 Task: In the event  named  Third Networking Breakfast Event, Set a range of dates when you can accept meetings  '18 Jul â€" 5 Aug 2023'. Select a duration of  60 min. Select working hours  	_x000D_
MON- SAT 10:30am â€" 6:00pm. Add time before or after your events  as 15 min. Set the frequency of available time slots for invitees as  10 min. Set the minimum notice period and maximum events allowed per day as  170 hours and 2. , logged in from the account softage.4@softage.net and add another guest for the event, softage.5@softage.net
Action: Mouse moved to (311, 183)
Screenshot: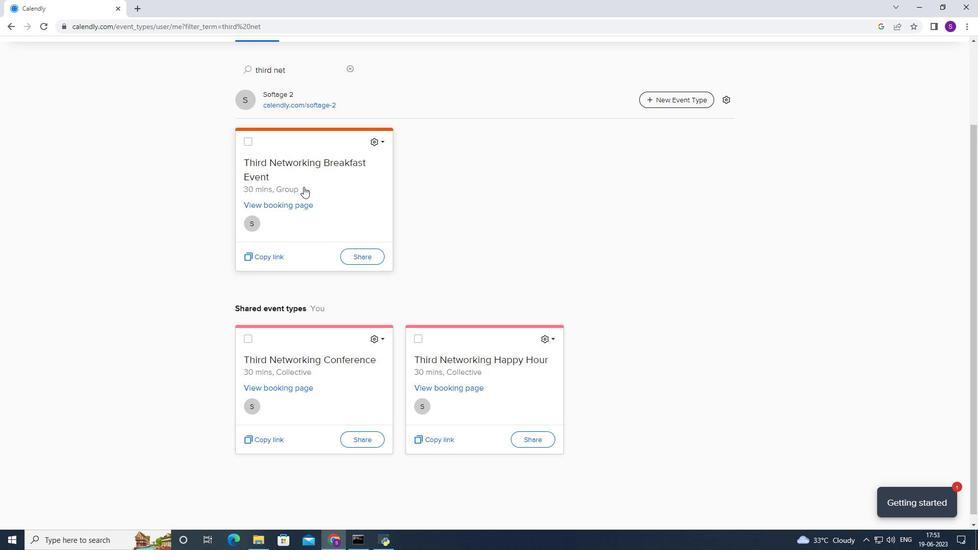 
Action: Mouse pressed right at (311, 183)
Screenshot: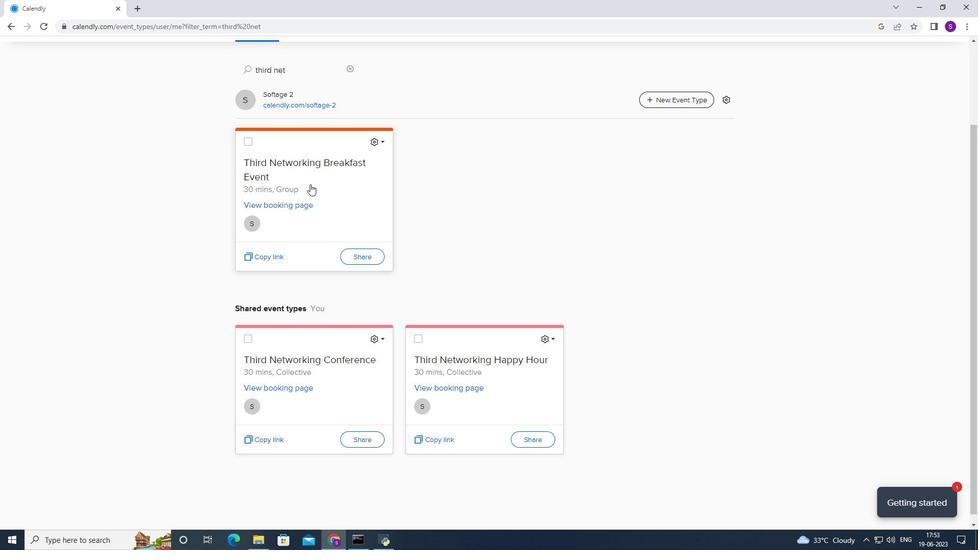 
Action: Mouse moved to (296, 158)
Screenshot: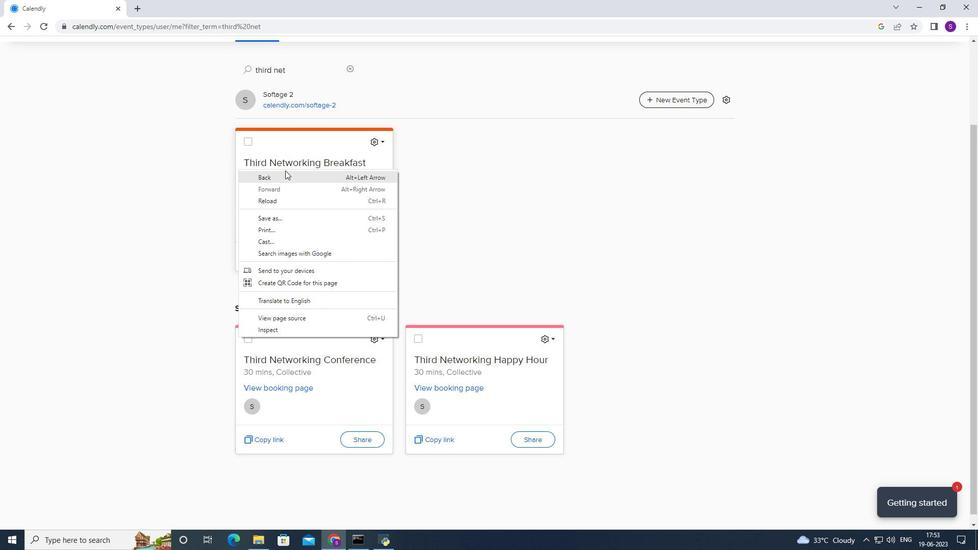 
Action: Mouse pressed left at (296, 158)
Screenshot: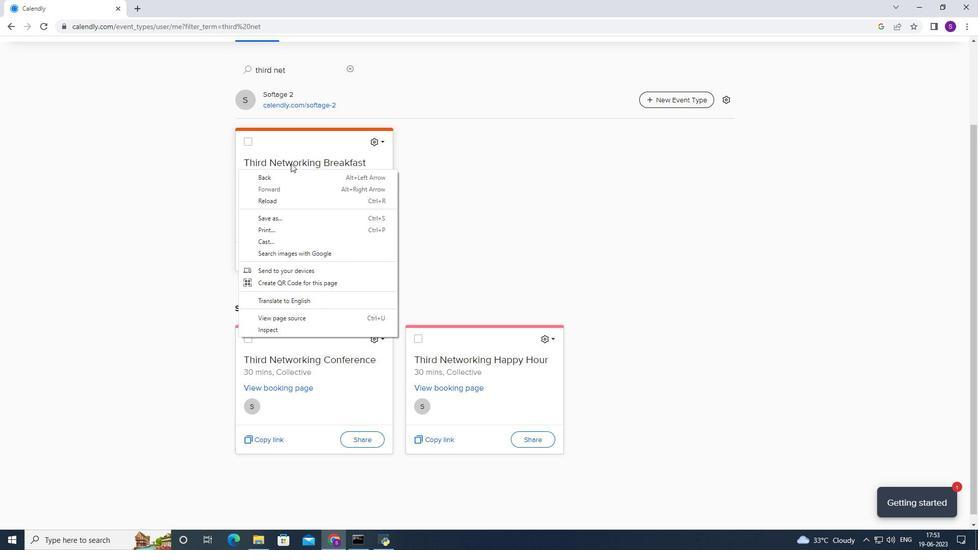 
Action: Mouse moved to (340, 215)
Screenshot: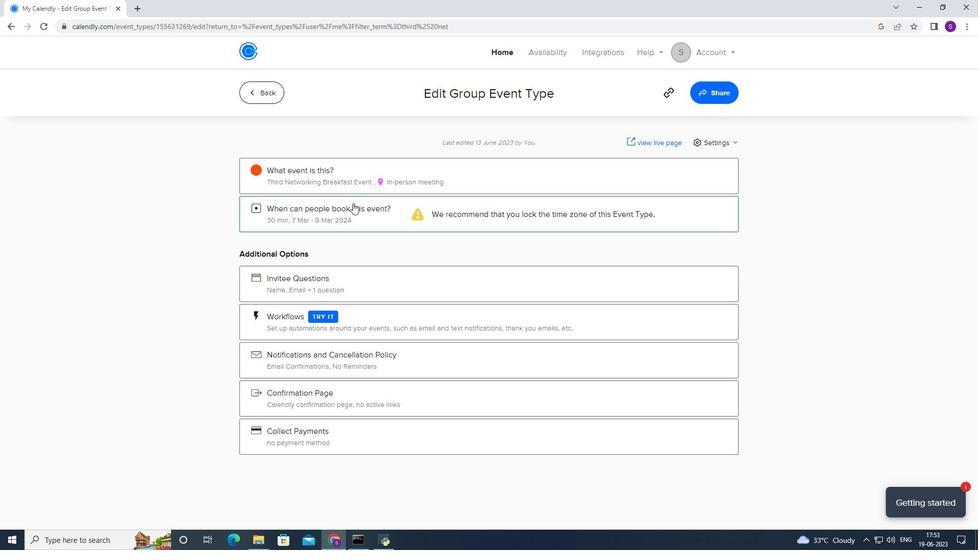 
Action: Mouse pressed left at (340, 215)
Screenshot: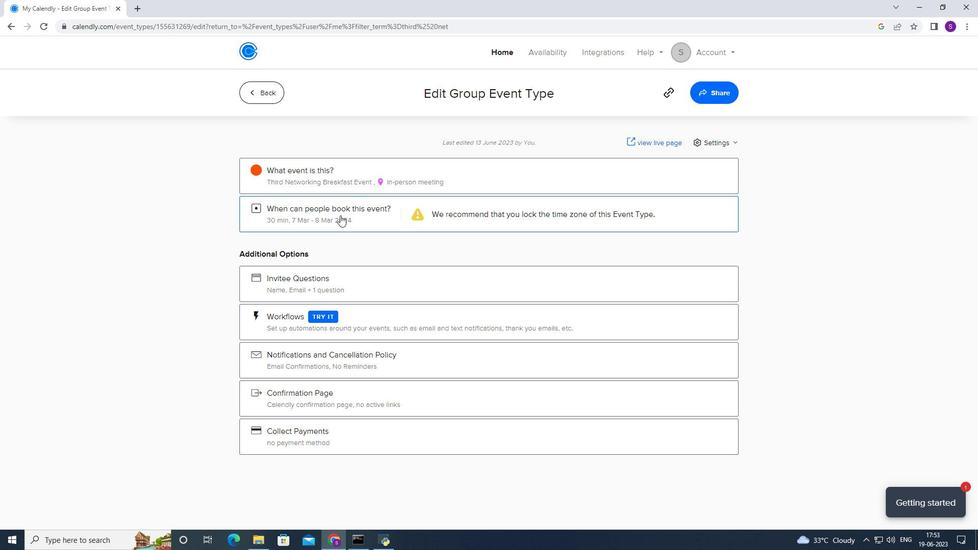
Action: Mouse moved to (369, 341)
Screenshot: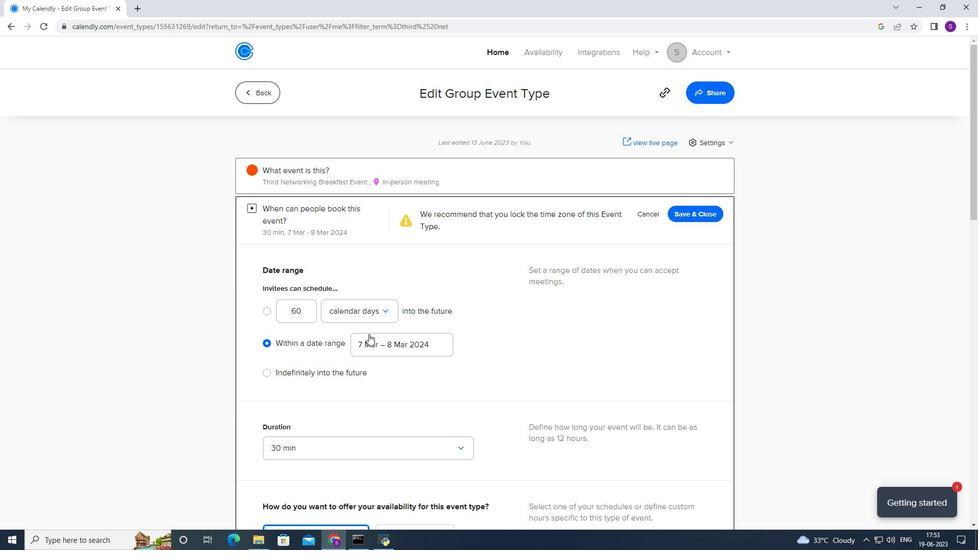 
Action: Mouse pressed left at (369, 341)
Screenshot: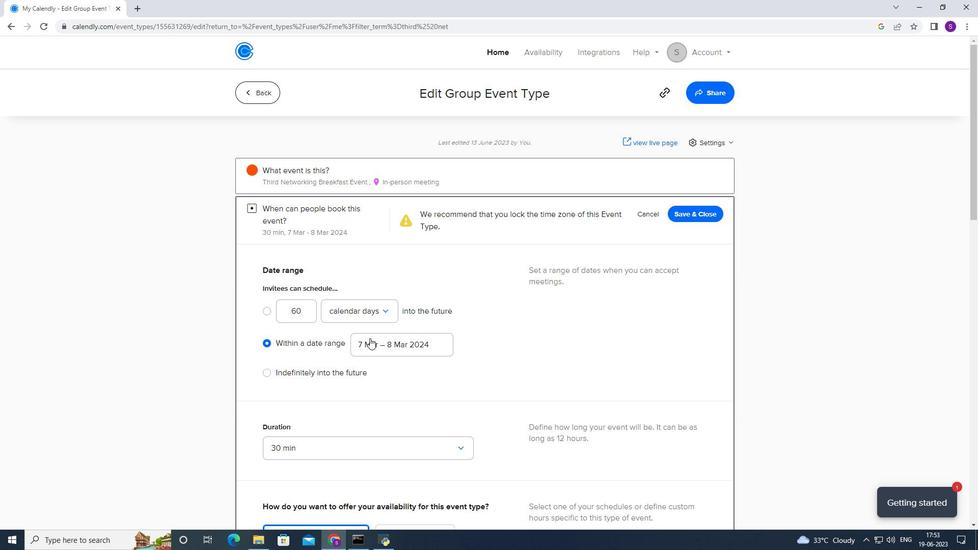 
Action: Mouse moved to (434, 162)
Screenshot: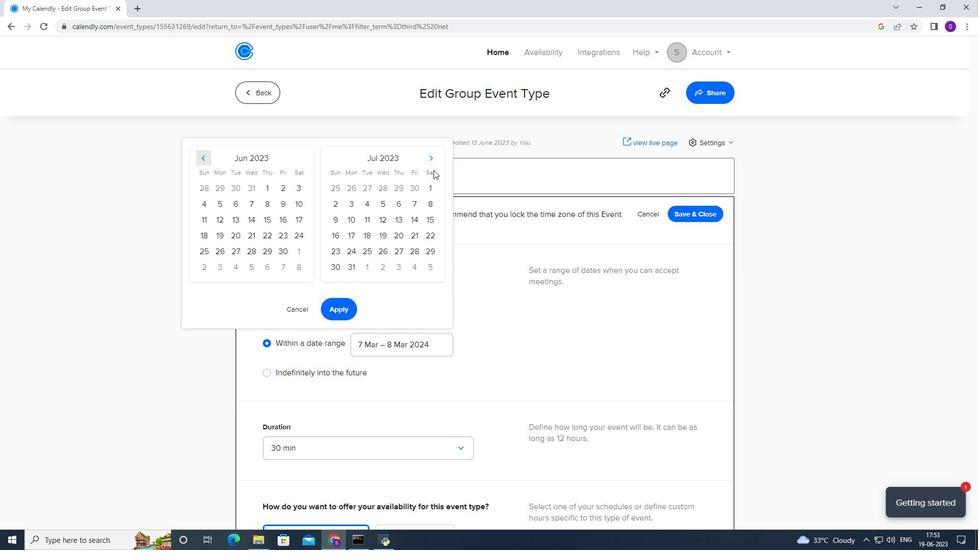 
Action: Mouse pressed left at (434, 162)
Screenshot: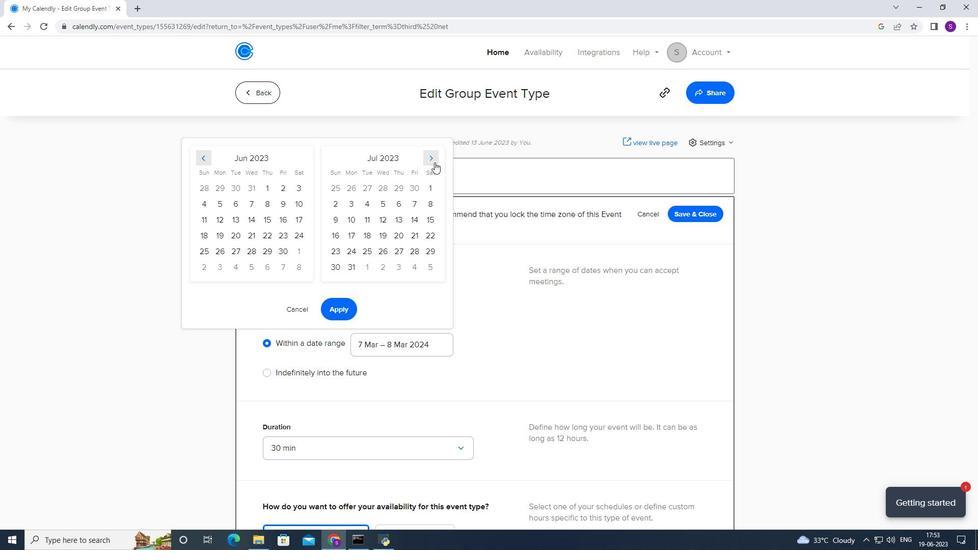 
Action: Mouse moved to (236, 236)
Screenshot: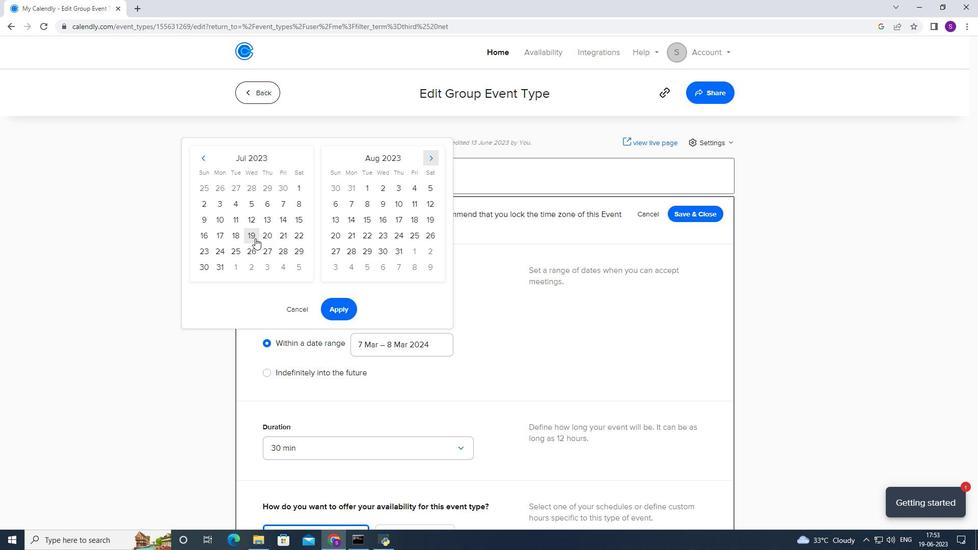 
Action: Mouse pressed left at (236, 236)
Screenshot: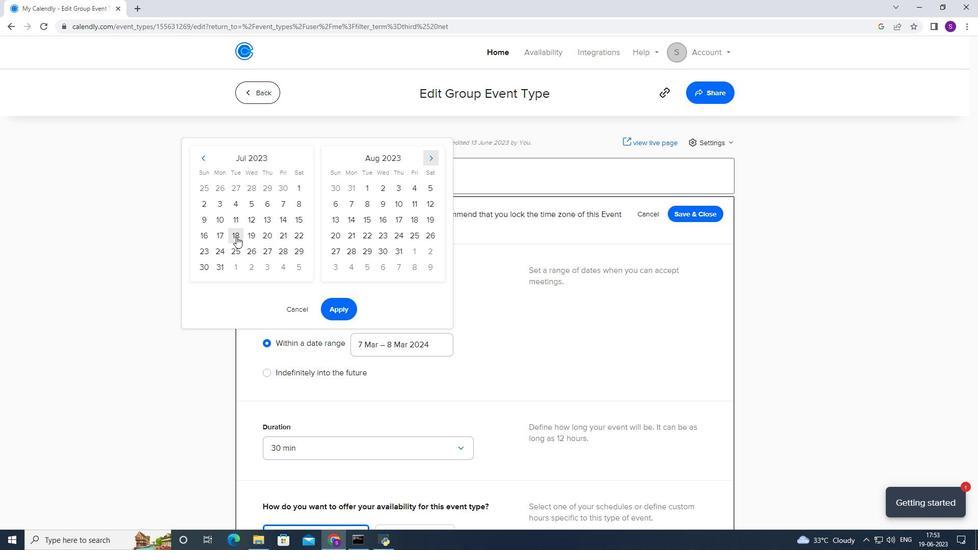 
Action: Mouse moved to (425, 192)
Screenshot: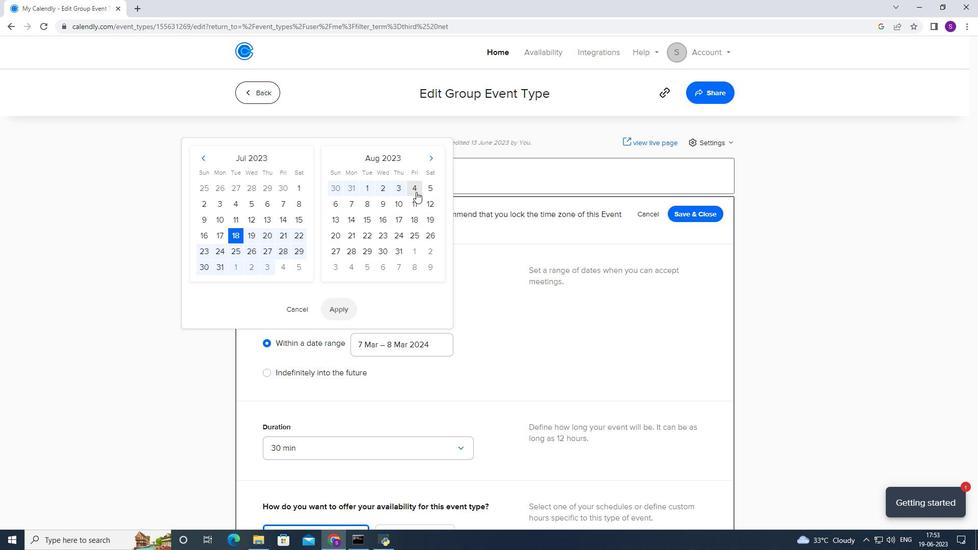 
Action: Mouse pressed left at (425, 192)
Screenshot: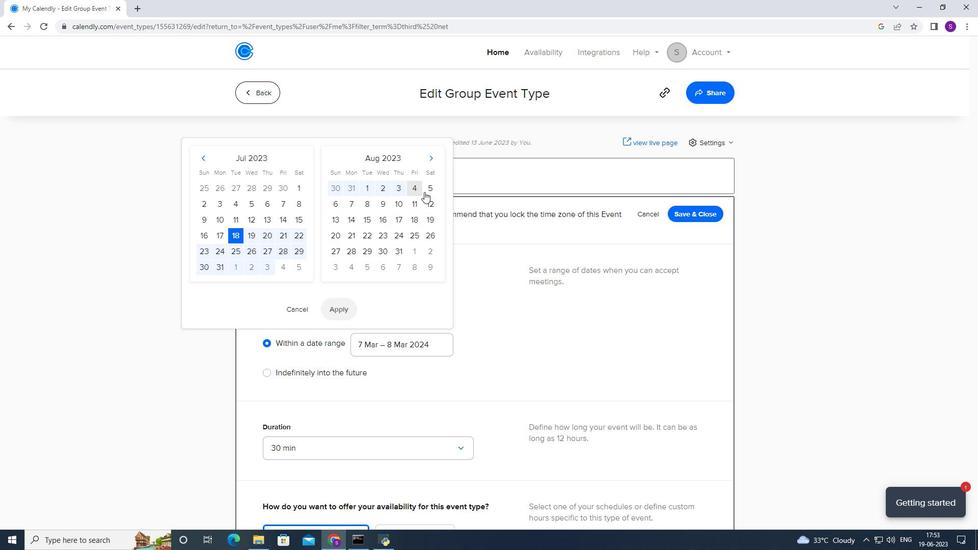 
Action: Mouse moved to (350, 301)
Screenshot: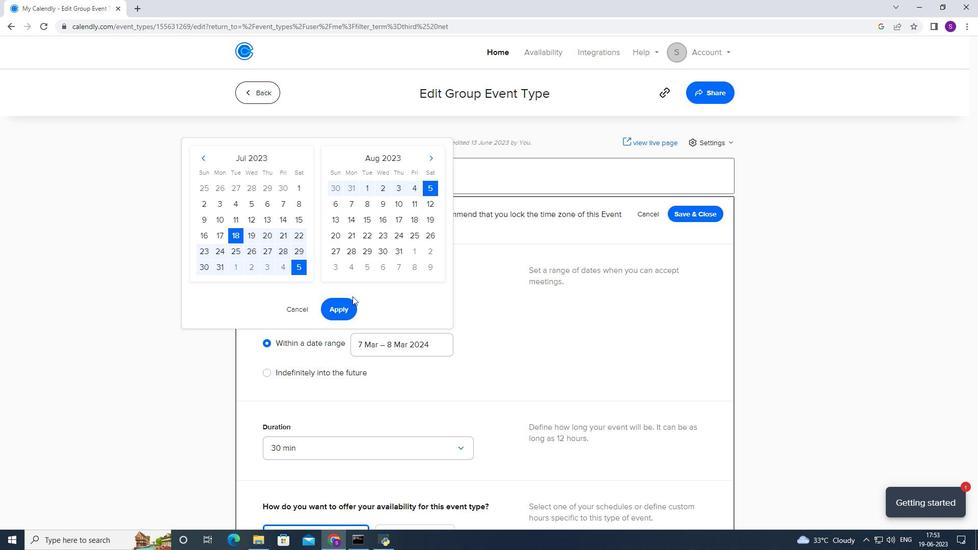 
Action: Mouse pressed left at (350, 301)
Screenshot: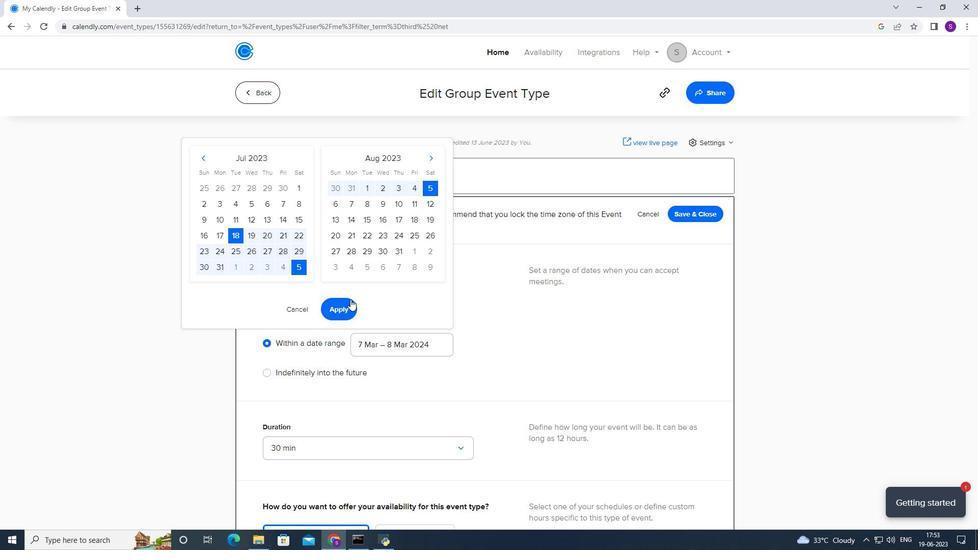 
Action: Mouse moved to (345, 293)
Screenshot: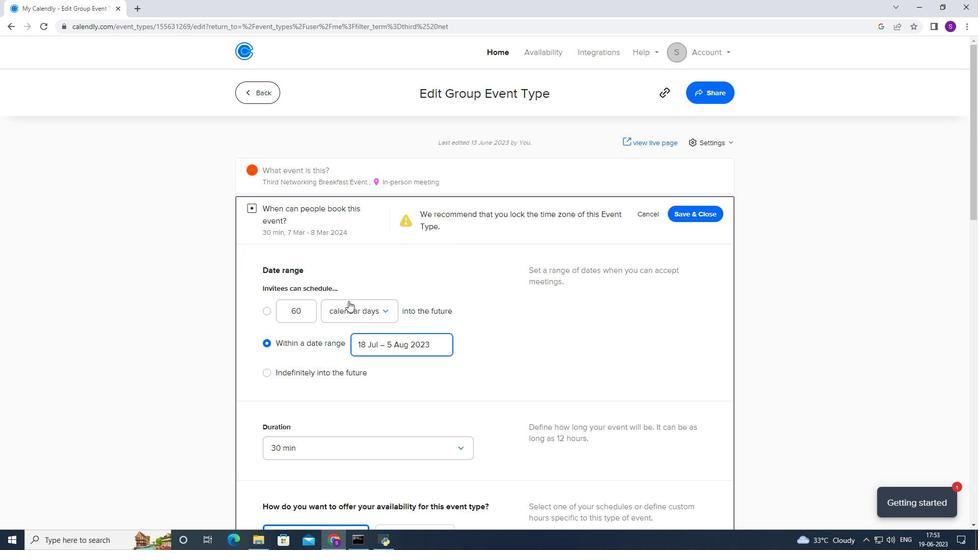 
Action: Mouse scrolled (345, 292) with delta (0, 0)
Screenshot: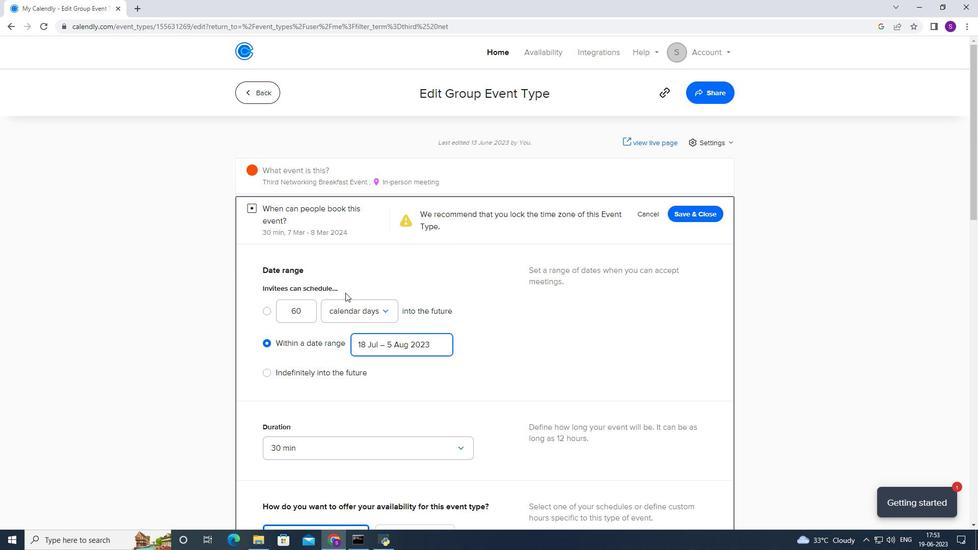 
Action: Mouse scrolled (345, 292) with delta (0, 0)
Screenshot: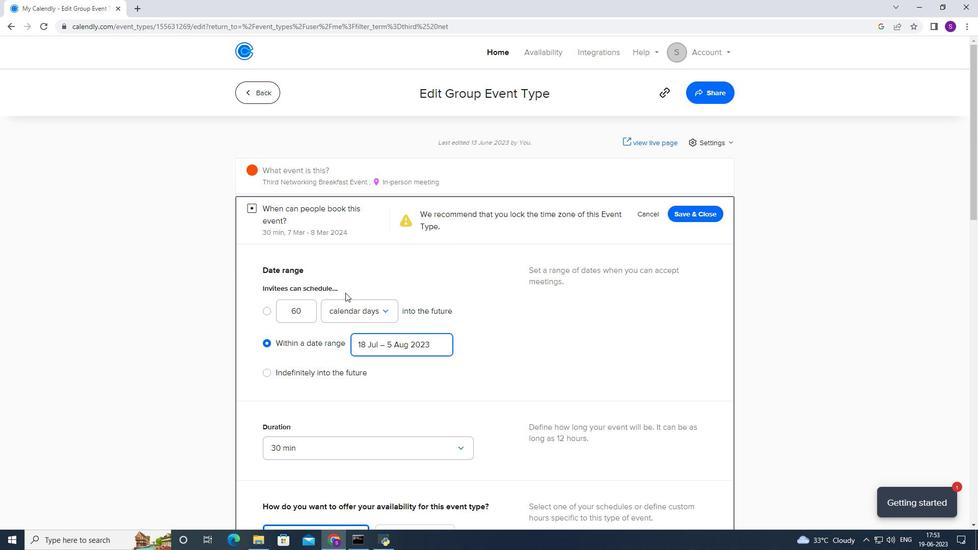 
Action: Mouse scrolled (345, 292) with delta (0, 0)
Screenshot: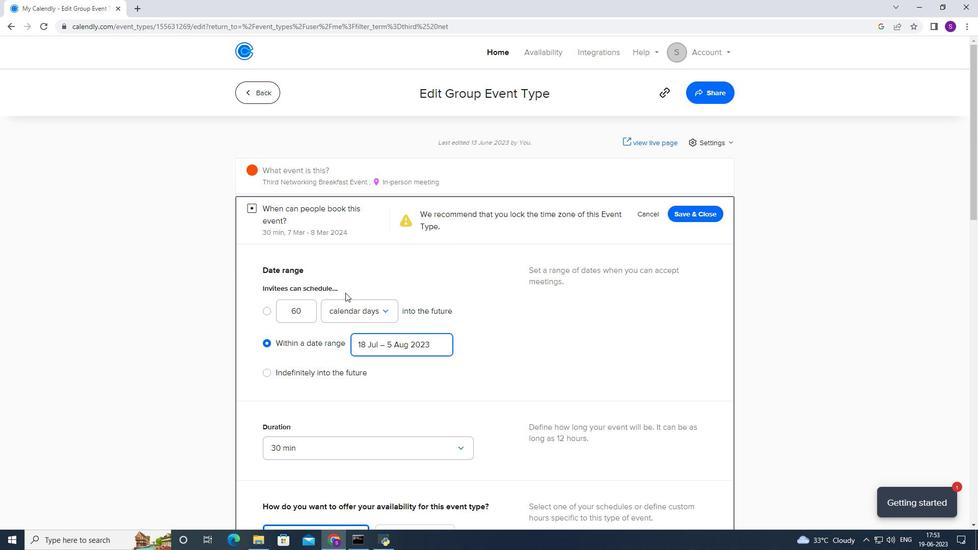 
Action: Mouse moved to (293, 293)
Screenshot: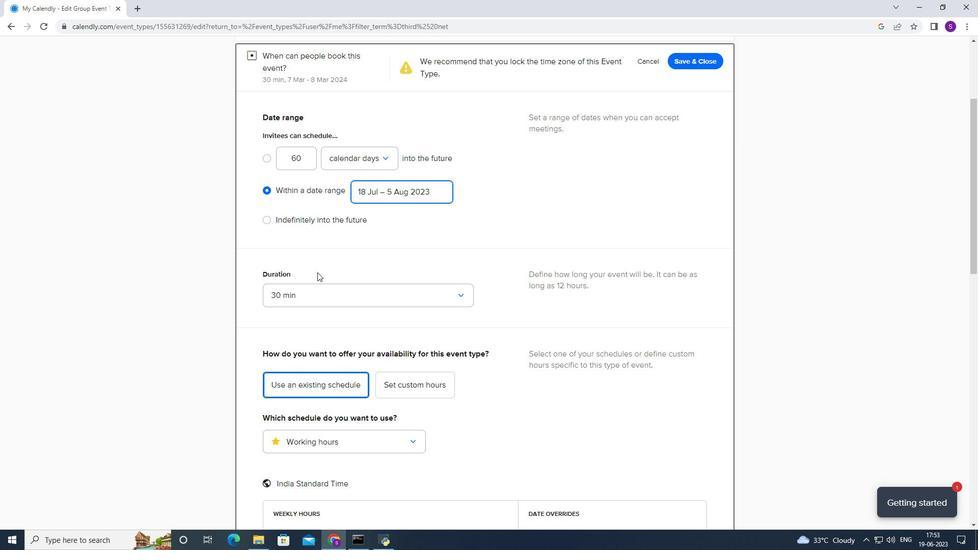 
Action: Mouse pressed left at (293, 293)
Screenshot: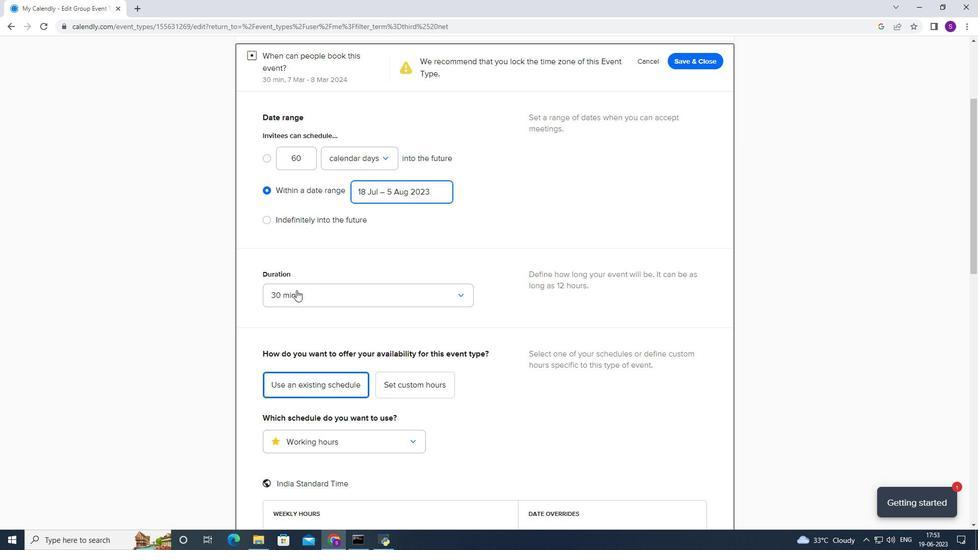 
Action: Mouse moved to (270, 379)
Screenshot: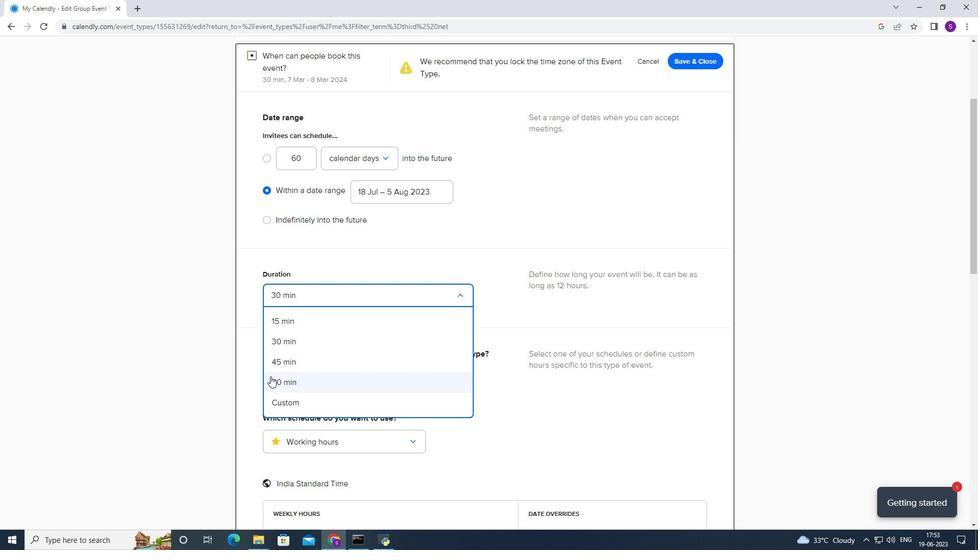 
Action: Mouse pressed left at (270, 379)
Screenshot: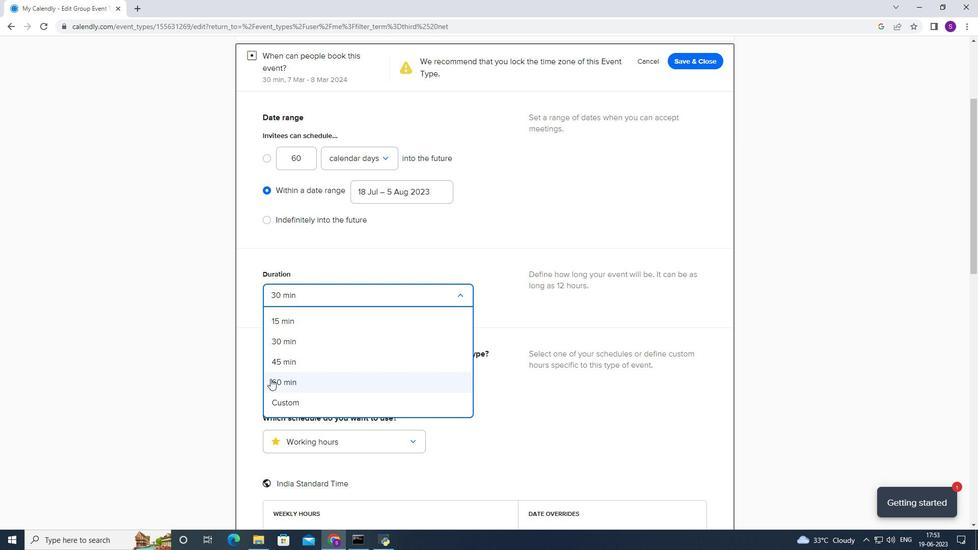 
Action: Mouse moved to (274, 359)
Screenshot: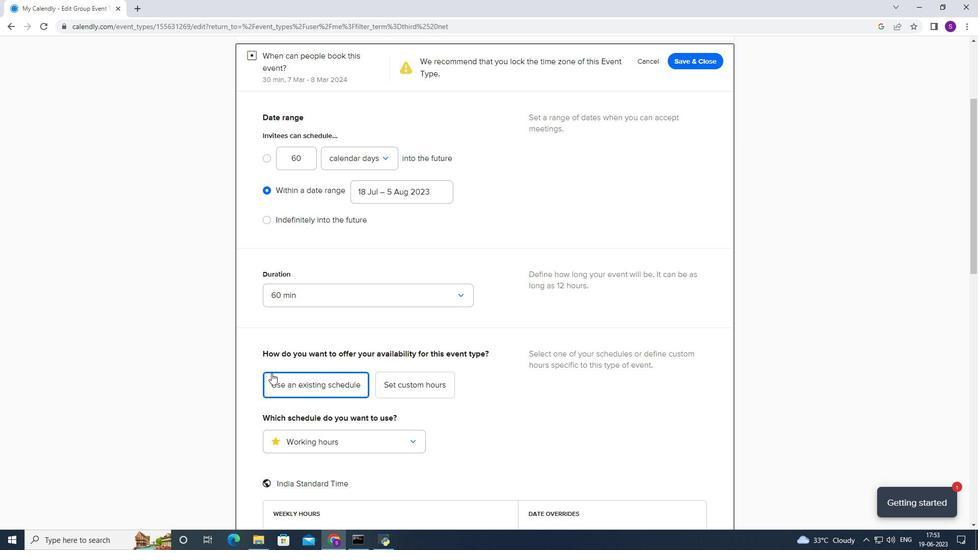 
Action: Mouse scrolled (274, 358) with delta (0, 0)
Screenshot: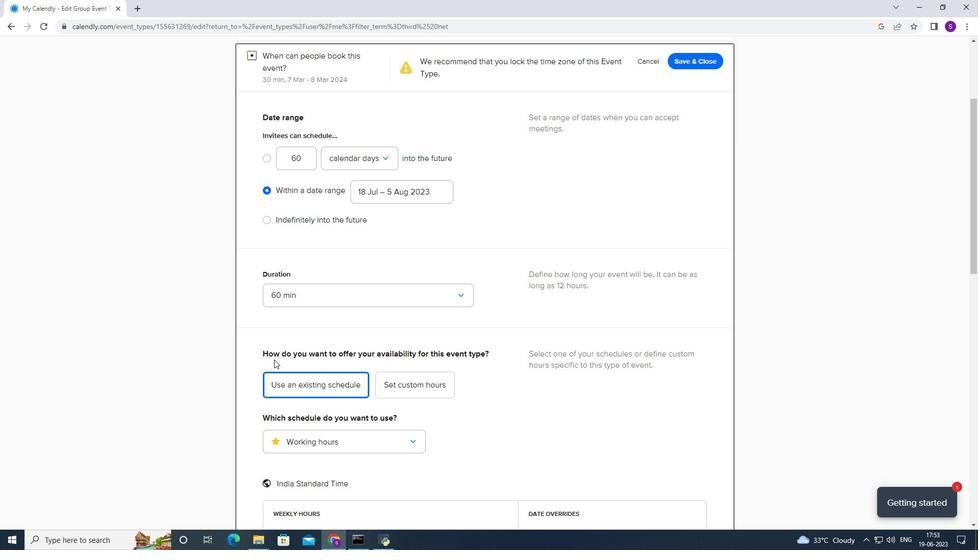 
Action: Mouse scrolled (274, 358) with delta (0, 0)
Screenshot: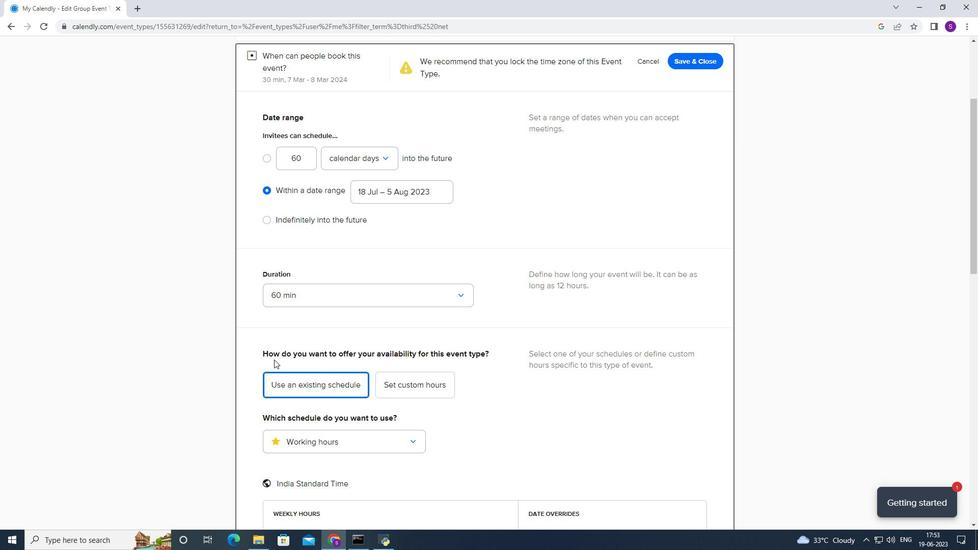 
Action: Mouse scrolled (274, 358) with delta (0, 0)
Screenshot: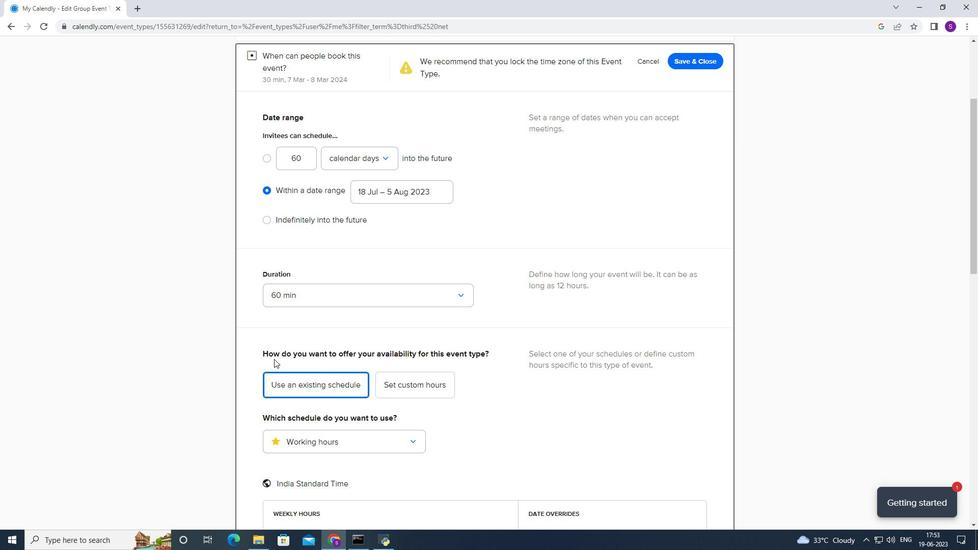 
Action: Mouse scrolled (274, 358) with delta (0, 0)
Screenshot: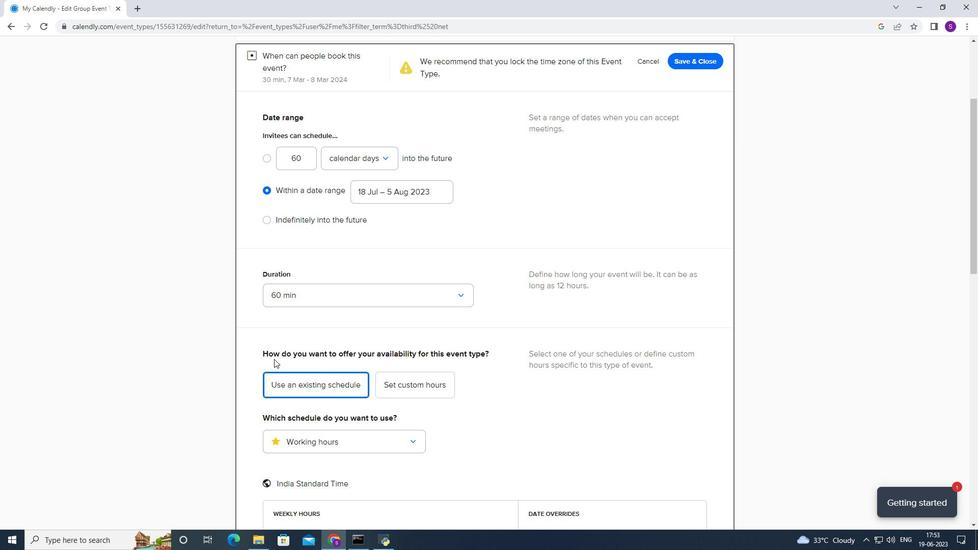 
Action: Mouse moved to (427, 183)
Screenshot: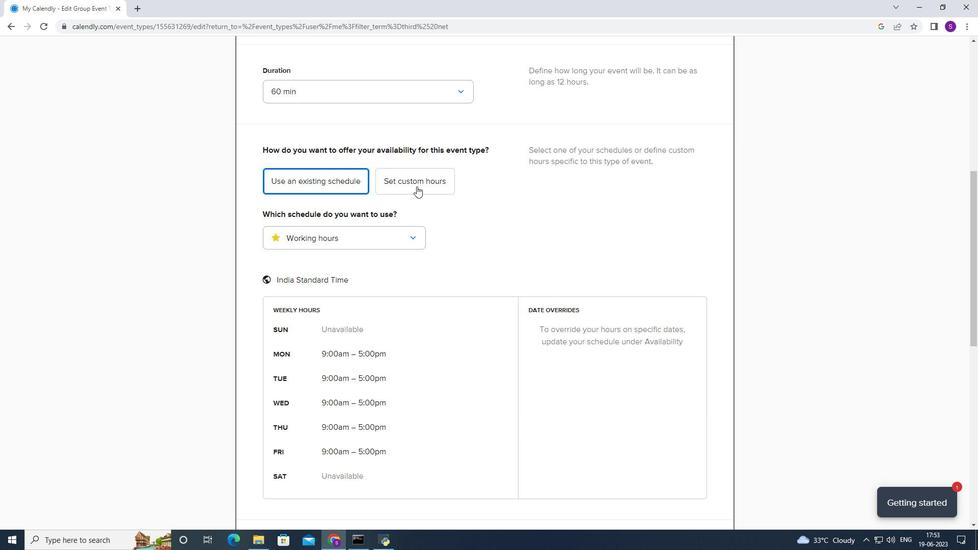 
Action: Mouse pressed left at (427, 183)
Screenshot: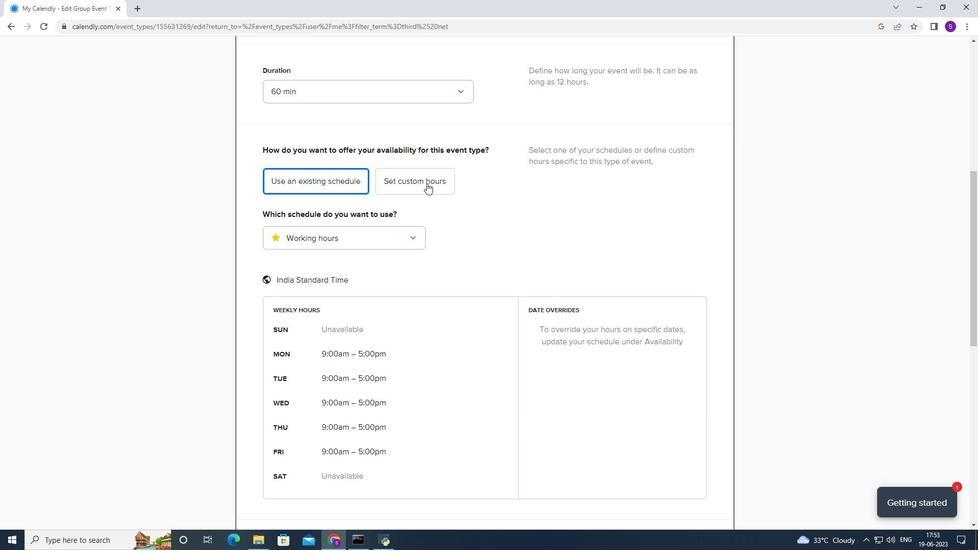 
Action: Mouse moved to (362, 312)
Screenshot: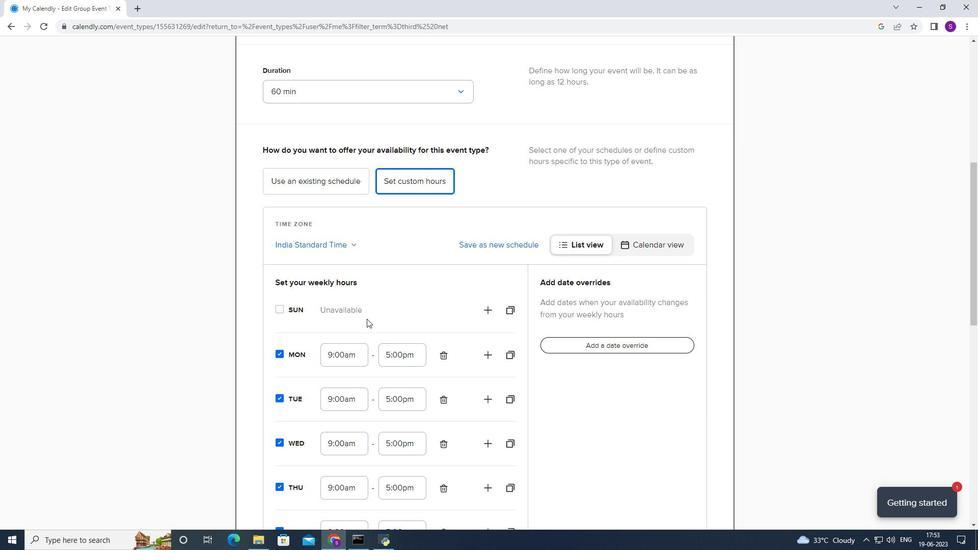 
Action: Mouse scrolled (362, 312) with delta (0, 0)
Screenshot: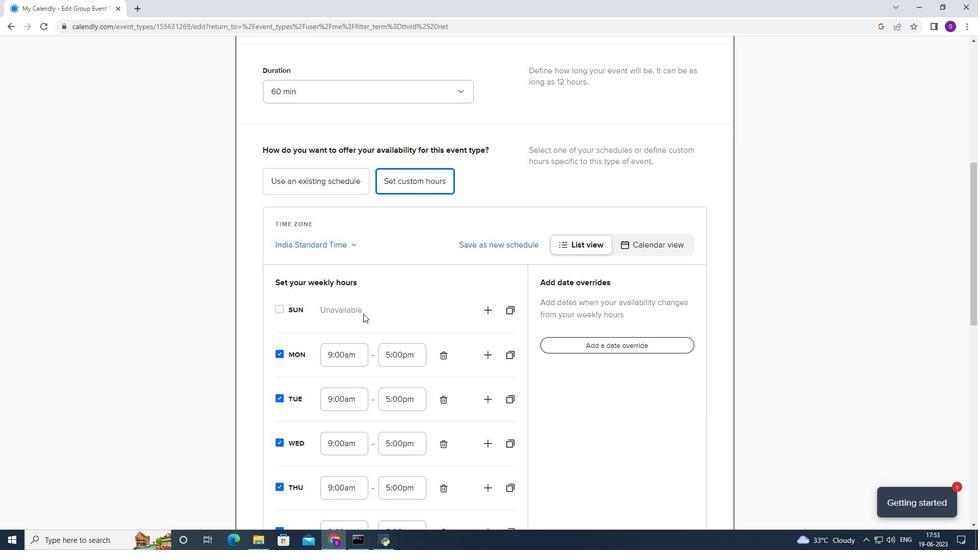 
Action: Mouse scrolled (362, 312) with delta (0, 0)
Screenshot: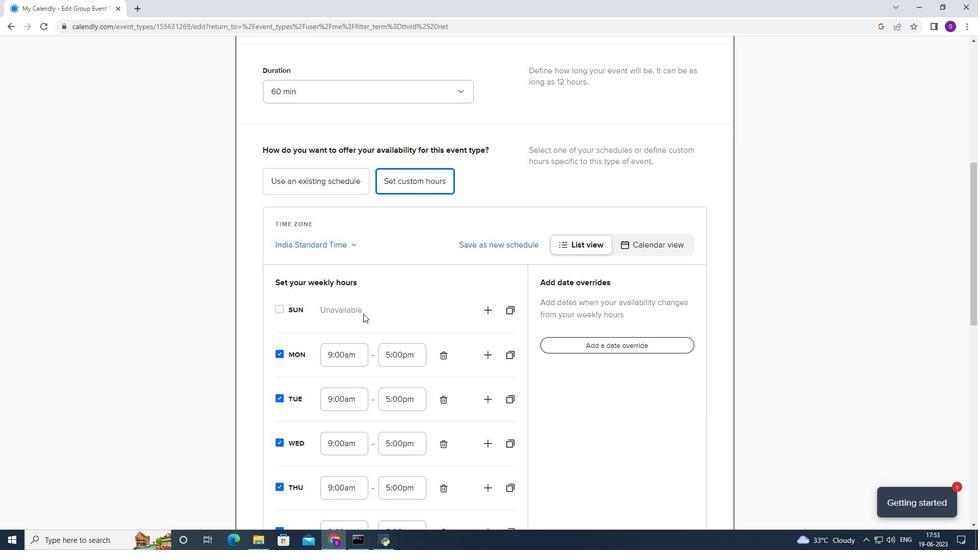 
Action: Mouse scrolled (362, 312) with delta (0, 0)
Screenshot: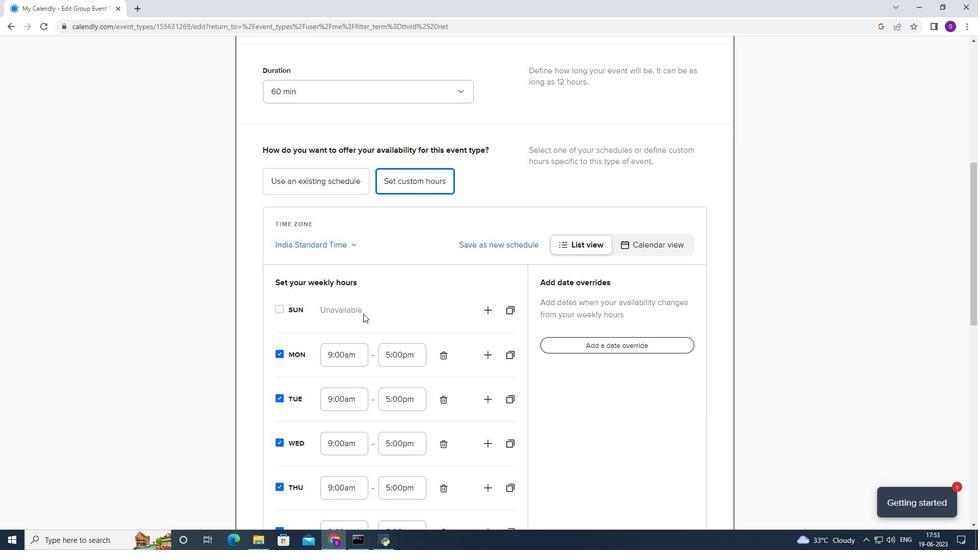 
Action: Mouse scrolled (362, 312) with delta (0, 0)
Screenshot: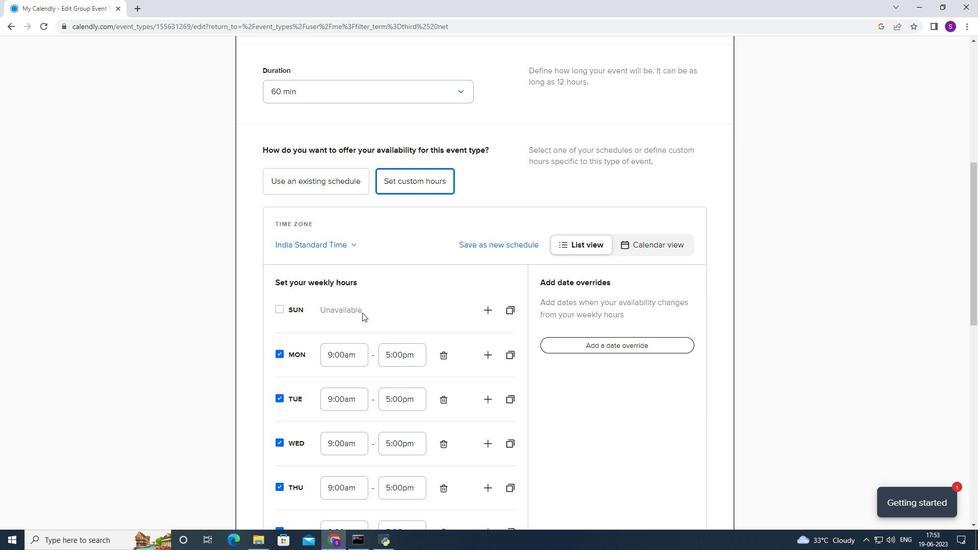 
Action: Mouse scrolled (362, 312) with delta (0, 0)
Screenshot: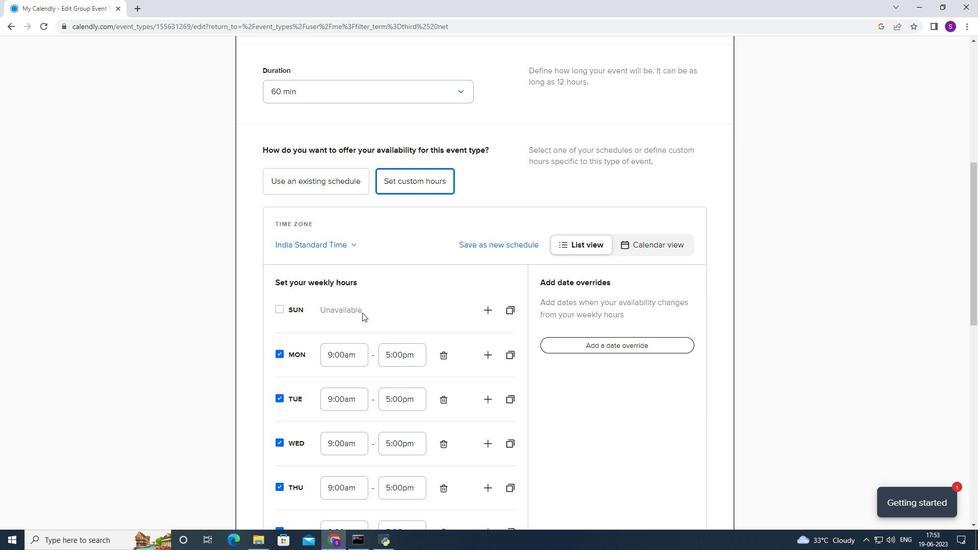 
Action: Mouse moved to (303, 321)
Screenshot: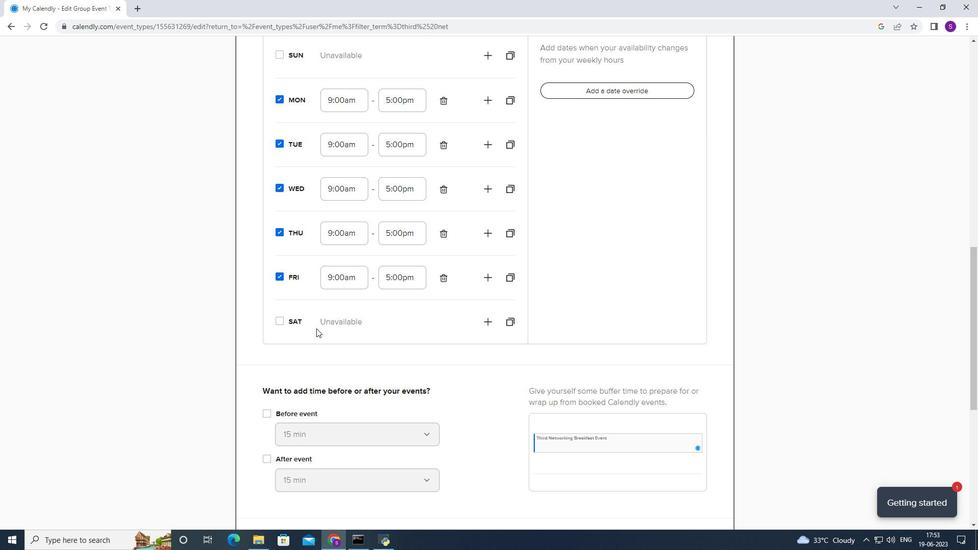 
Action: Mouse pressed left at (303, 321)
Screenshot: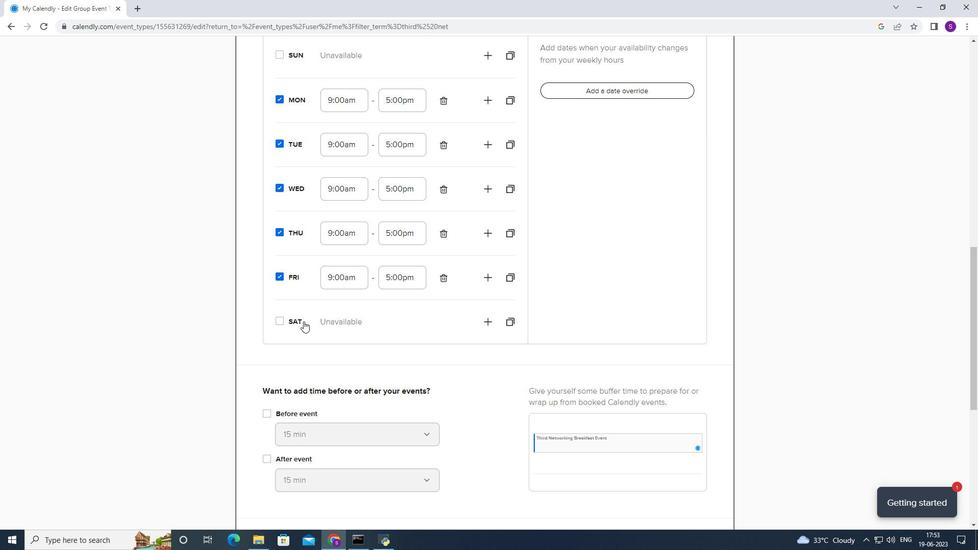 
Action: Mouse moved to (350, 323)
Screenshot: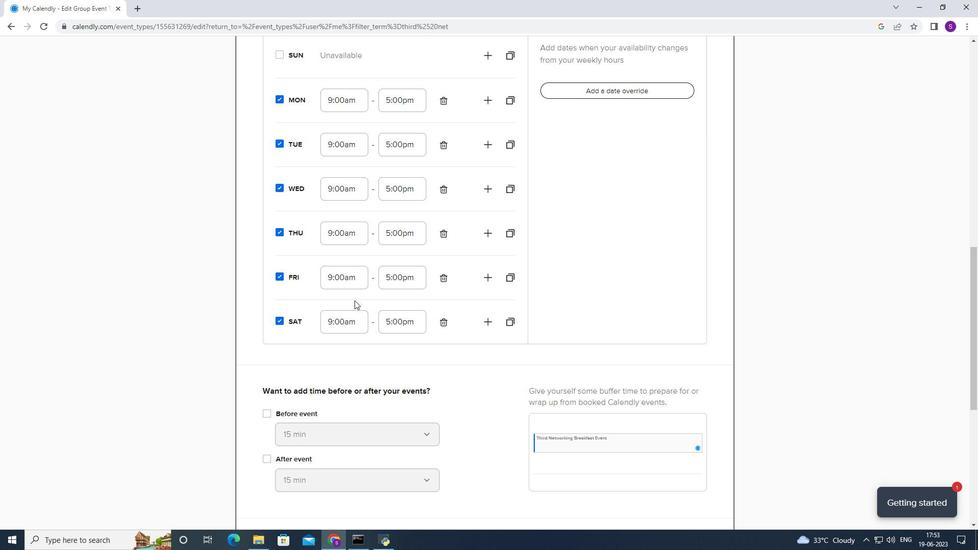 
Action: Mouse pressed left at (350, 323)
Screenshot: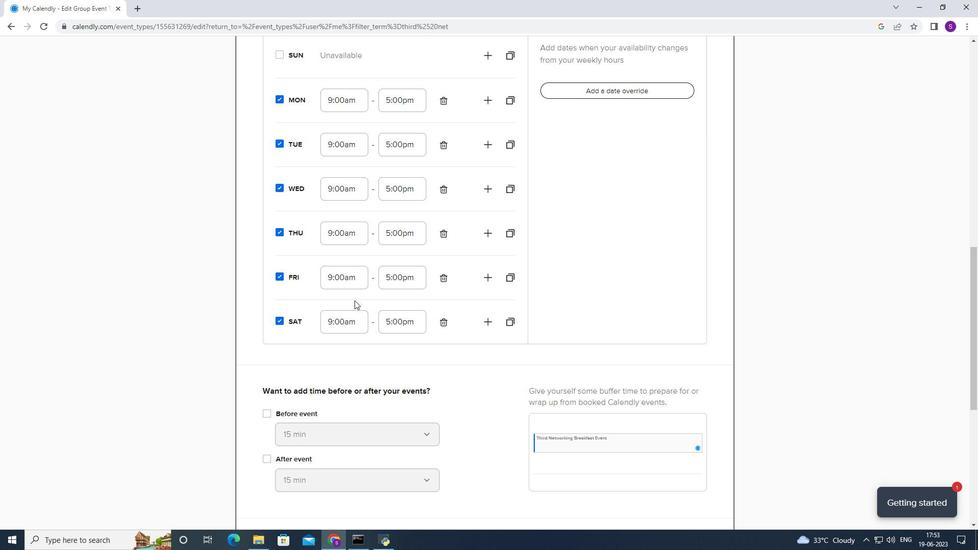 
Action: Mouse moved to (331, 406)
Screenshot: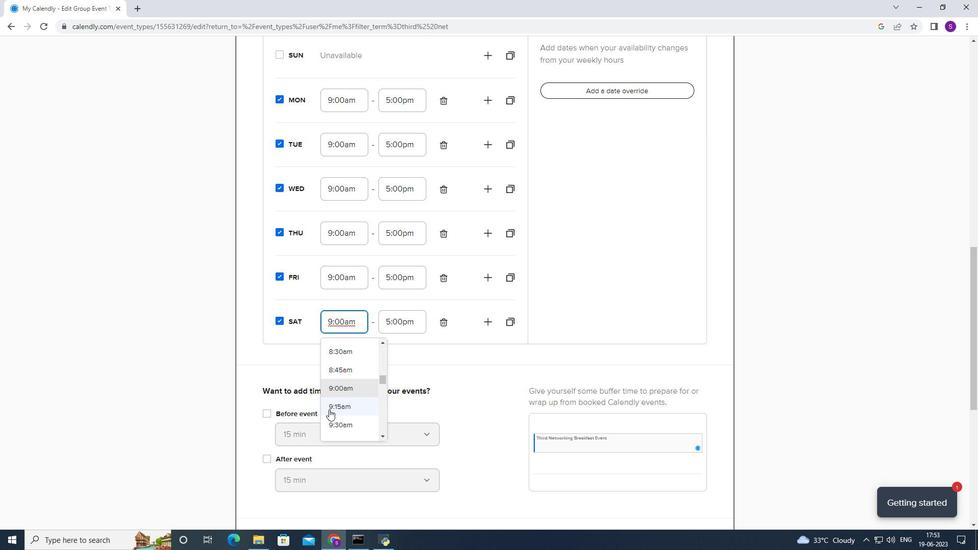 
Action: Mouse scrolled (331, 405) with delta (0, 0)
Screenshot: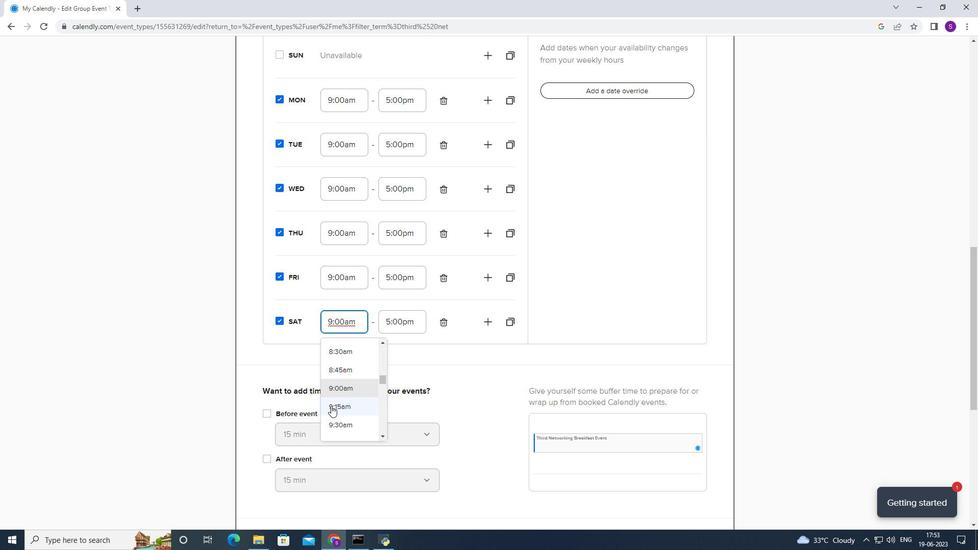 
Action: Mouse scrolled (331, 405) with delta (0, 0)
Screenshot: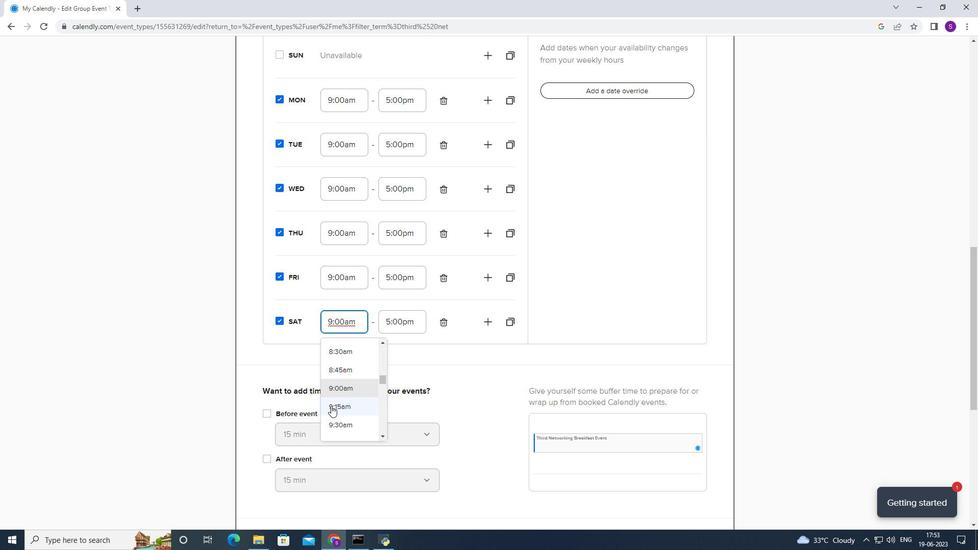 
Action: Mouse moved to (331, 399)
Screenshot: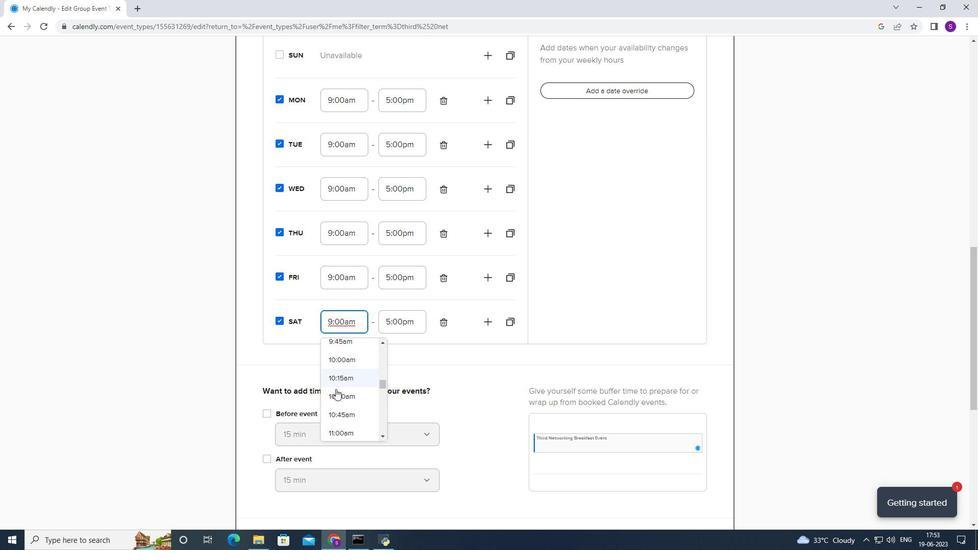 
Action: Mouse pressed left at (331, 399)
Screenshot: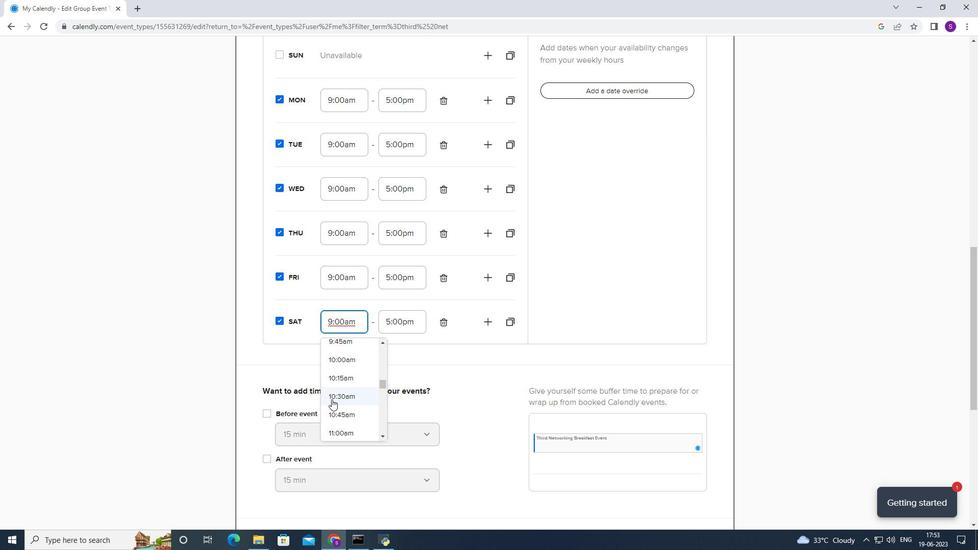 
Action: Mouse moved to (348, 281)
Screenshot: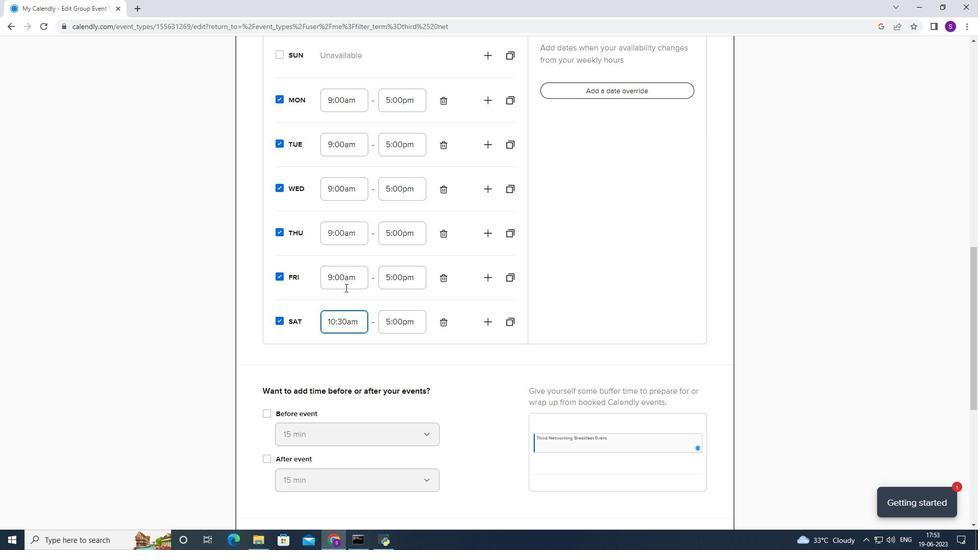 
Action: Mouse pressed left at (348, 281)
Screenshot: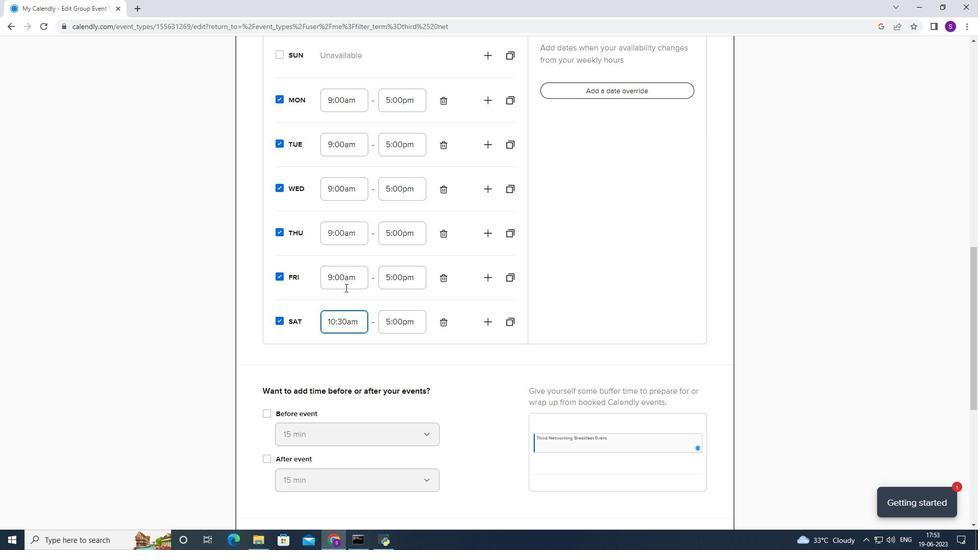 
Action: Mouse moved to (330, 371)
Screenshot: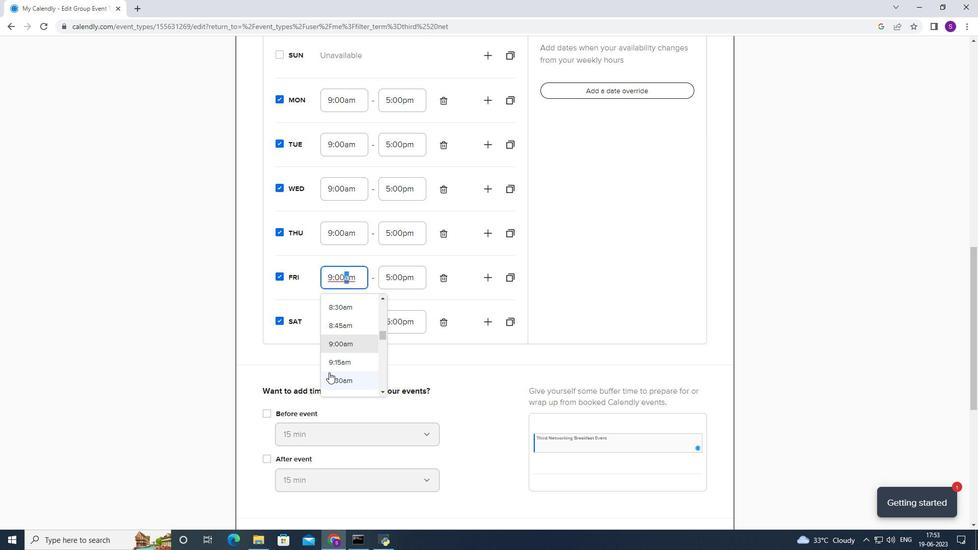 
Action: Mouse scrolled (330, 370) with delta (0, 0)
Screenshot: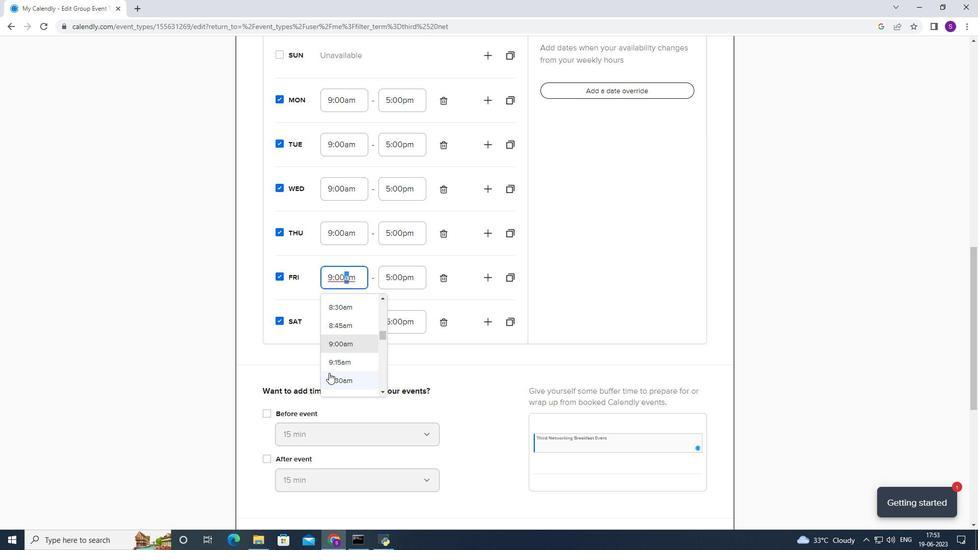 
Action: Mouse scrolled (330, 370) with delta (0, 0)
Screenshot: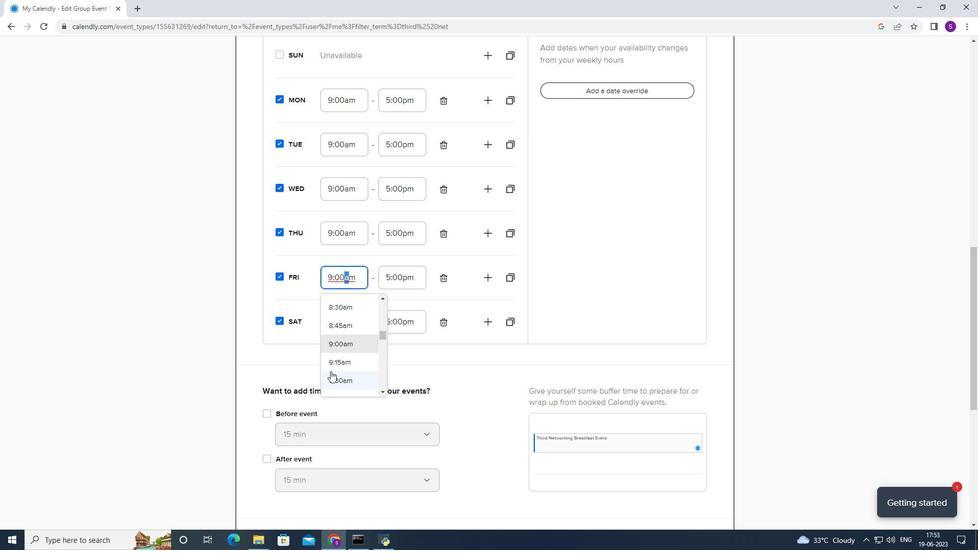 
Action: Mouse scrolled (330, 370) with delta (0, 0)
Screenshot: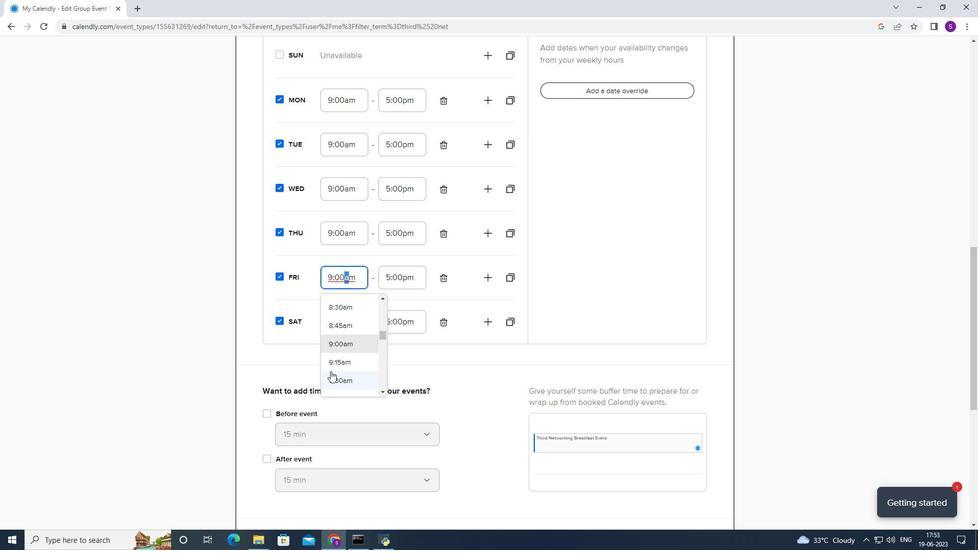 
Action: Mouse moved to (357, 305)
Screenshot: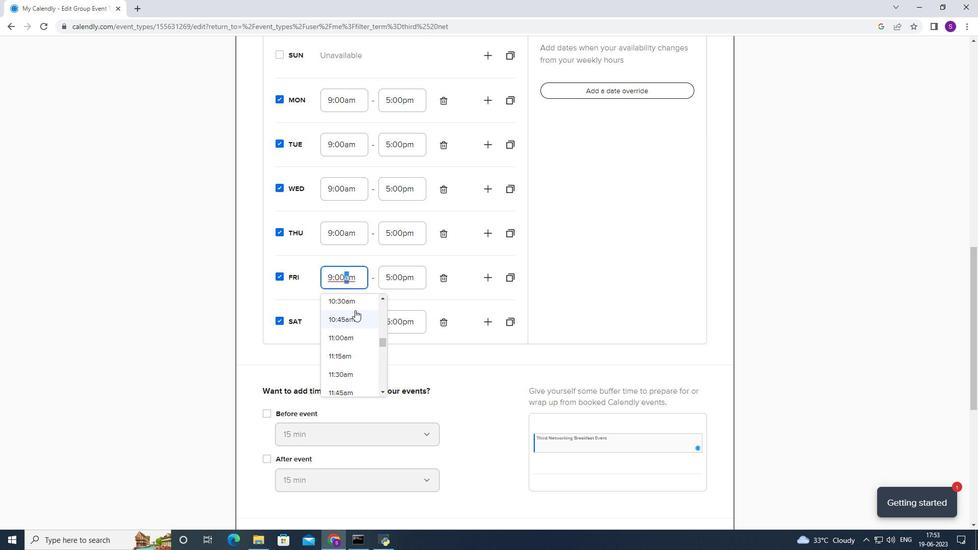 
Action: Mouse pressed left at (357, 305)
Screenshot: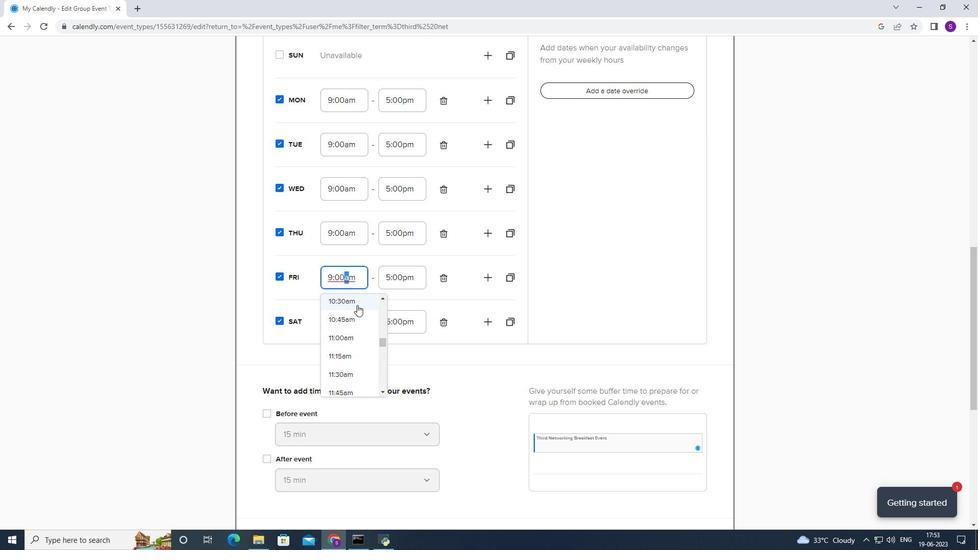 
Action: Mouse moved to (350, 235)
Screenshot: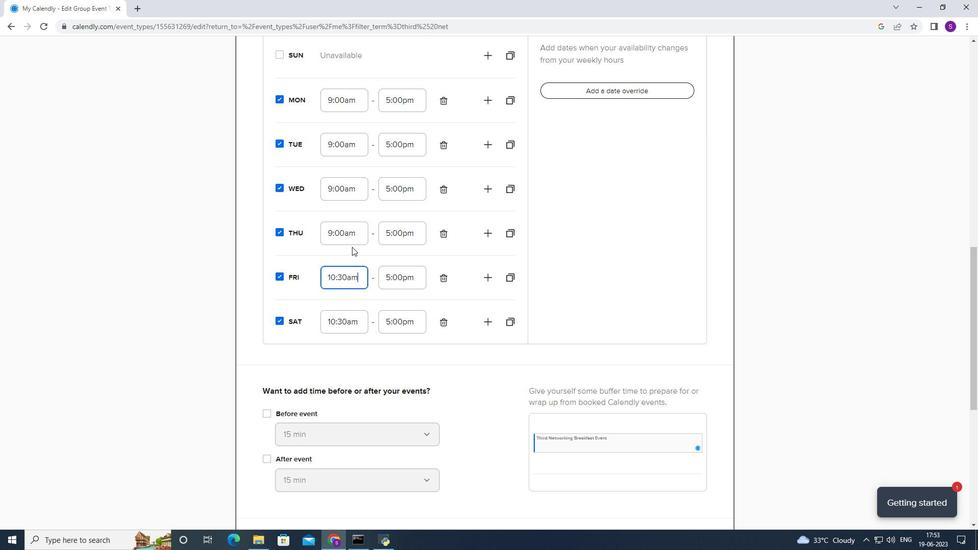
Action: Mouse pressed left at (350, 235)
Screenshot: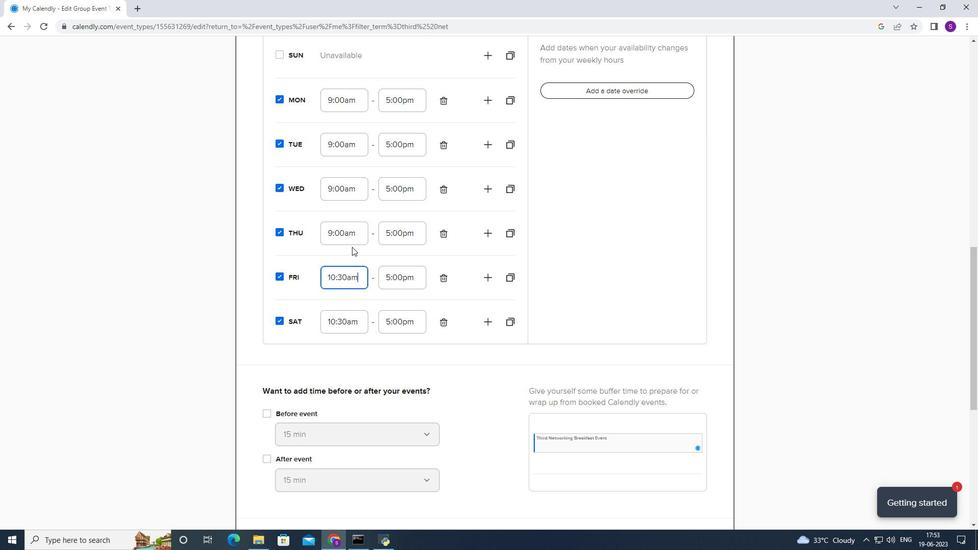 
Action: Mouse moved to (328, 322)
Screenshot: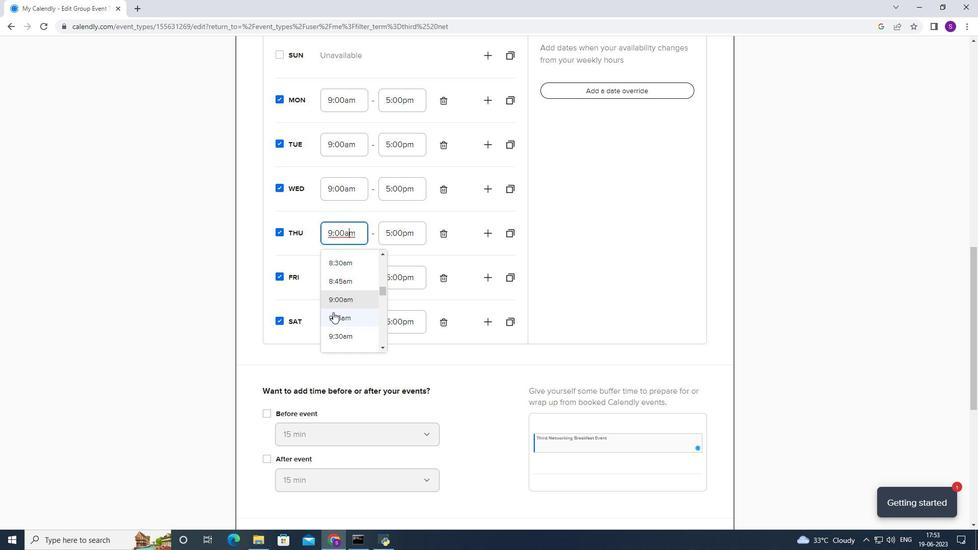 
Action: Mouse scrolled (328, 321) with delta (0, 0)
Screenshot: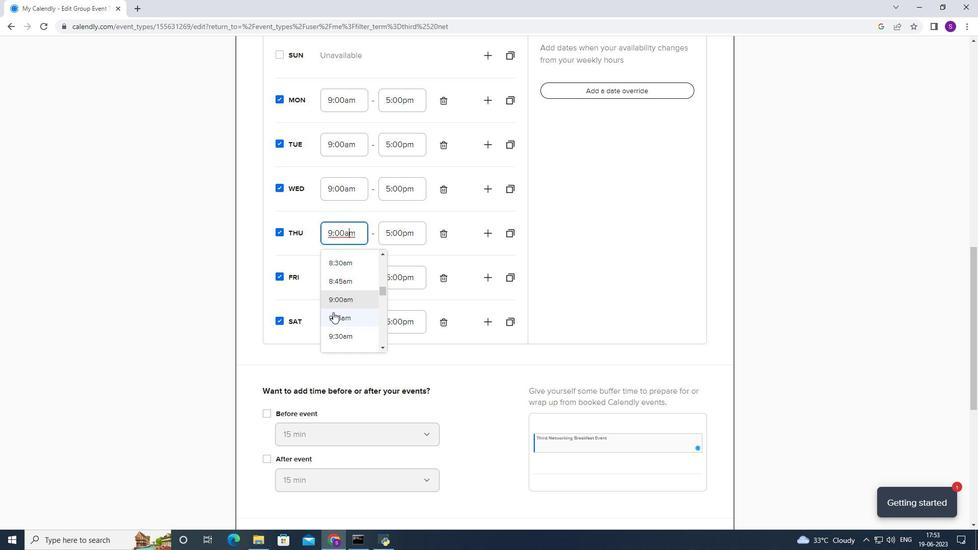 
Action: Mouse moved to (342, 322)
Screenshot: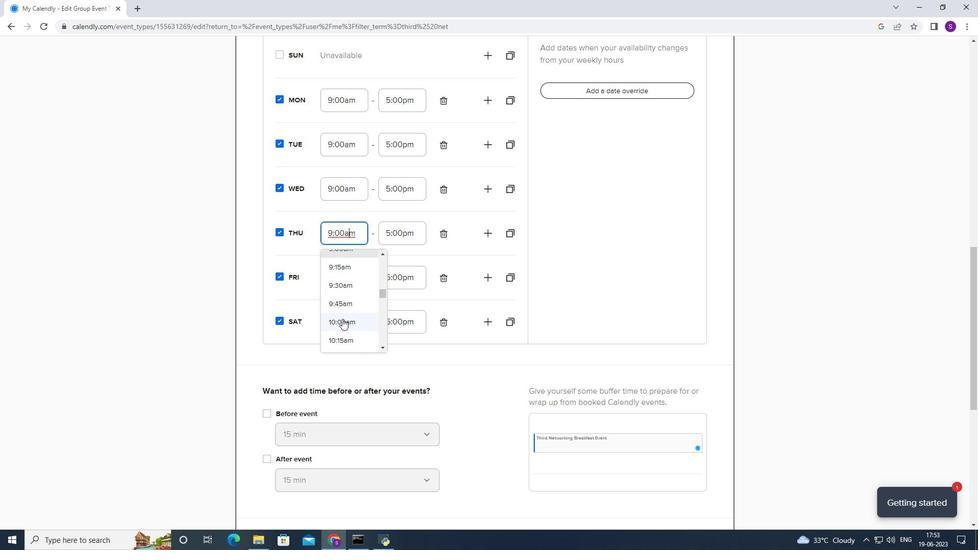
Action: Mouse scrolled (342, 321) with delta (0, 0)
Screenshot: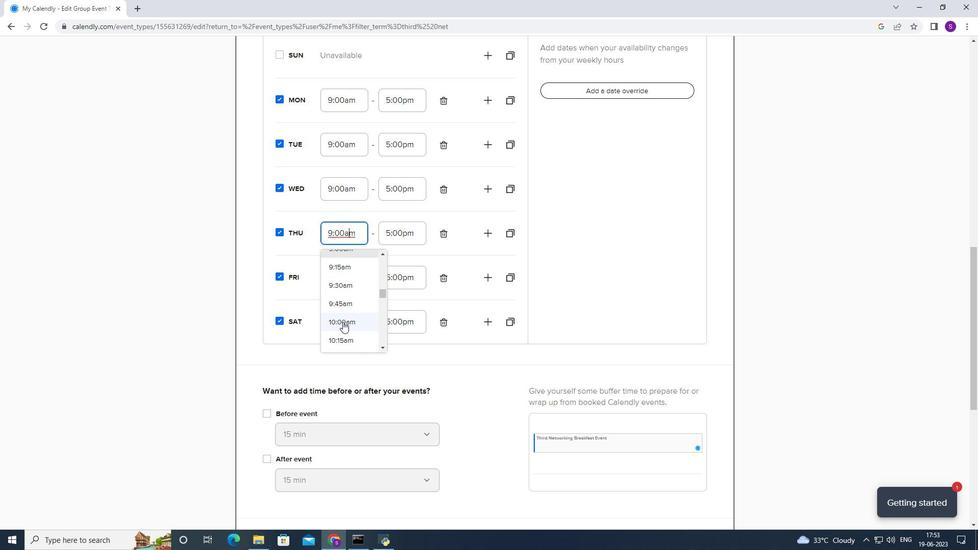 
Action: Mouse moved to (348, 308)
Screenshot: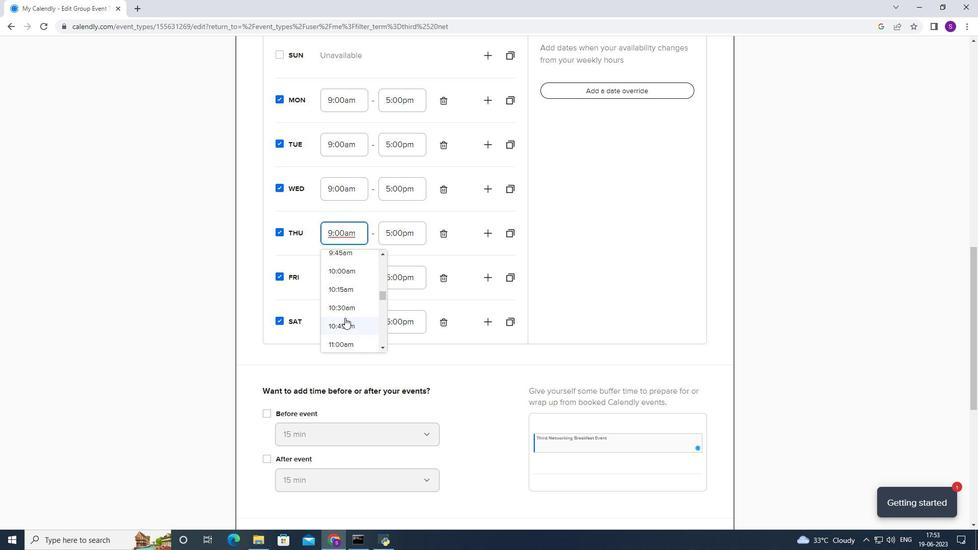 
Action: Mouse pressed left at (348, 308)
Screenshot: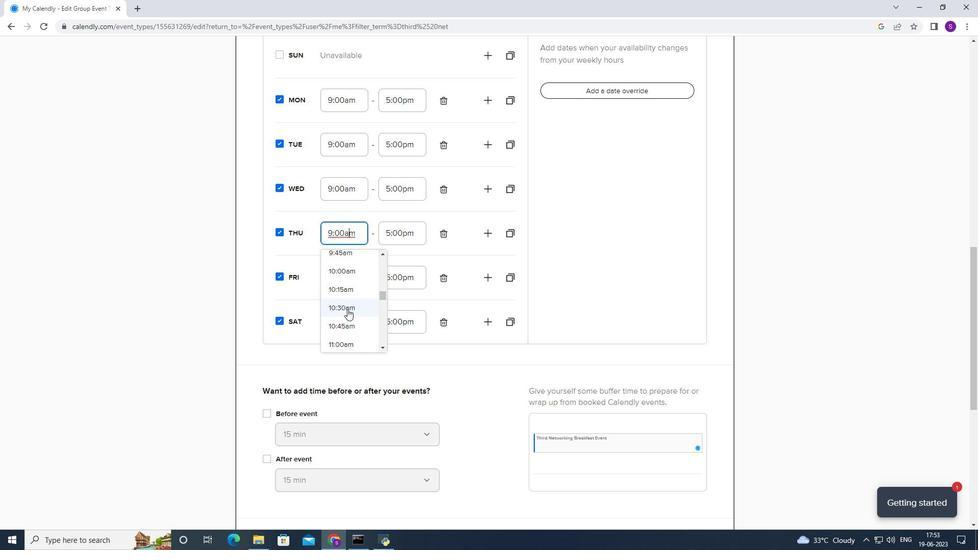
Action: Mouse moved to (348, 192)
Screenshot: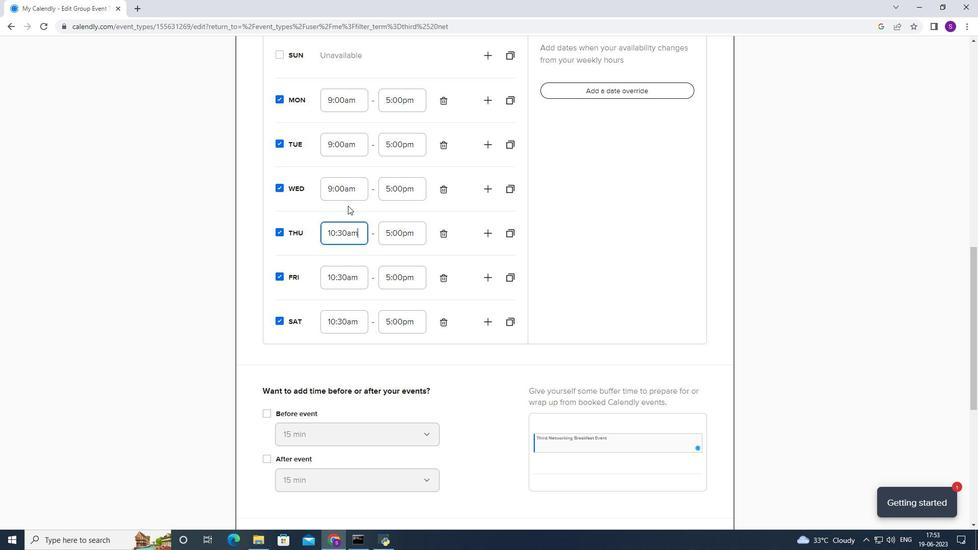 
Action: Mouse pressed left at (348, 192)
Screenshot: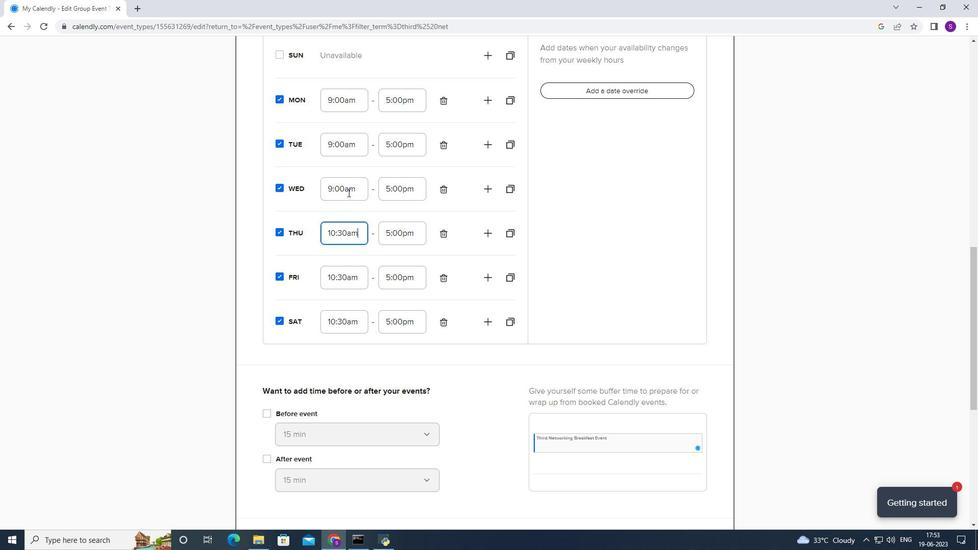 
Action: Mouse moved to (351, 297)
Screenshot: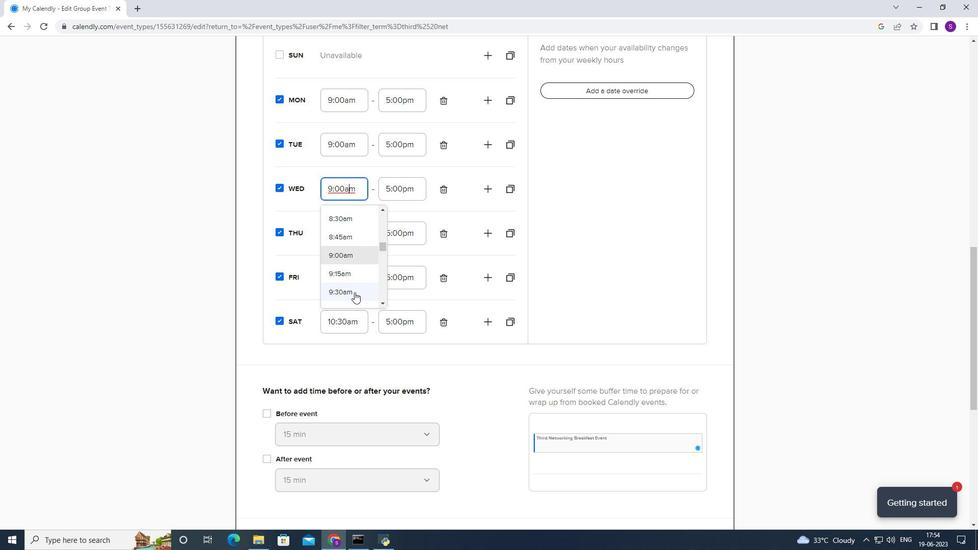 
Action: Mouse scrolled (351, 296) with delta (0, 0)
Screenshot: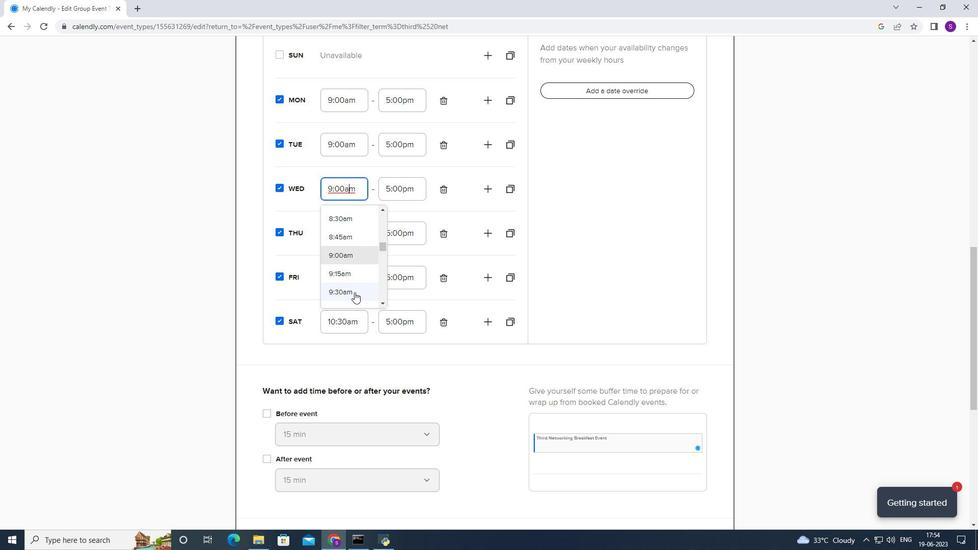 
Action: Mouse scrolled (351, 296) with delta (0, 0)
Screenshot: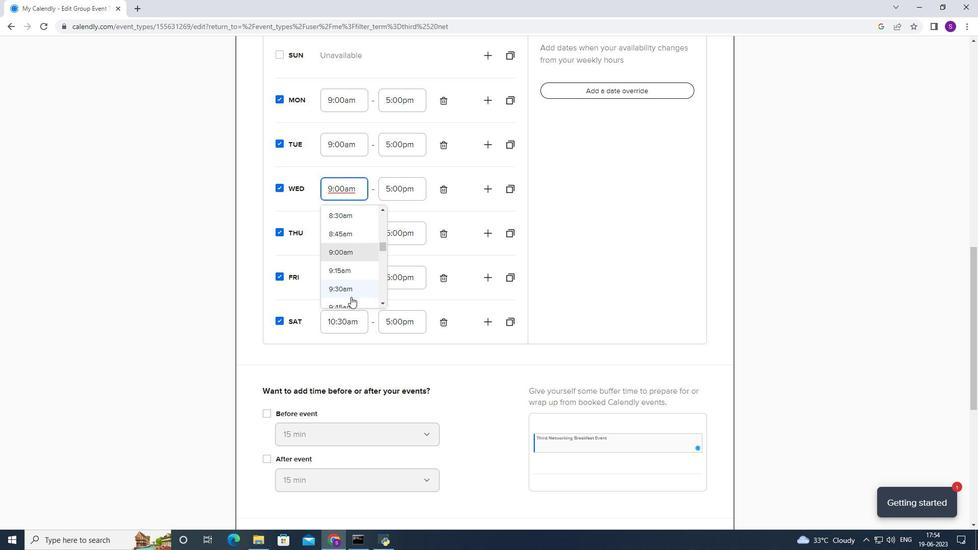 
Action: Mouse moved to (351, 266)
Screenshot: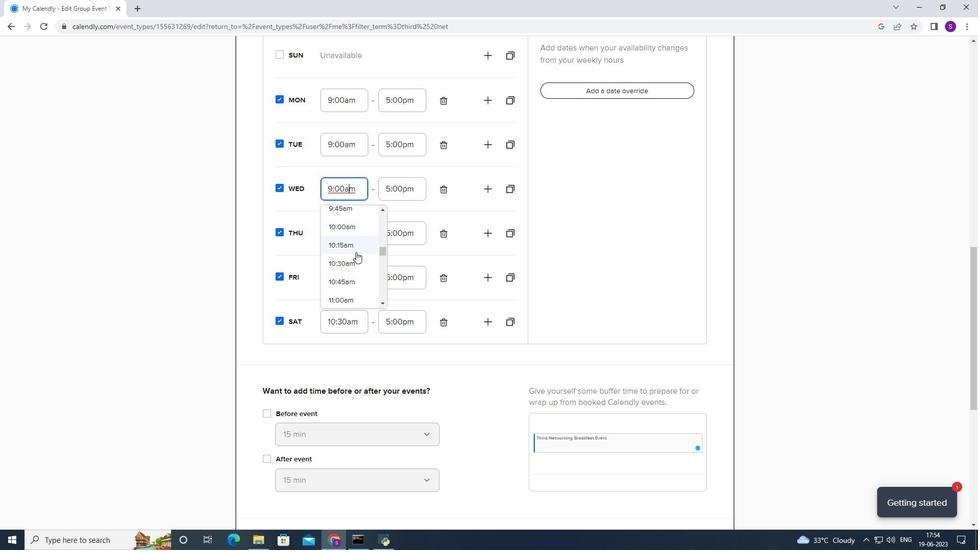 
Action: Mouse pressed left at (351, 266)
Screenshot: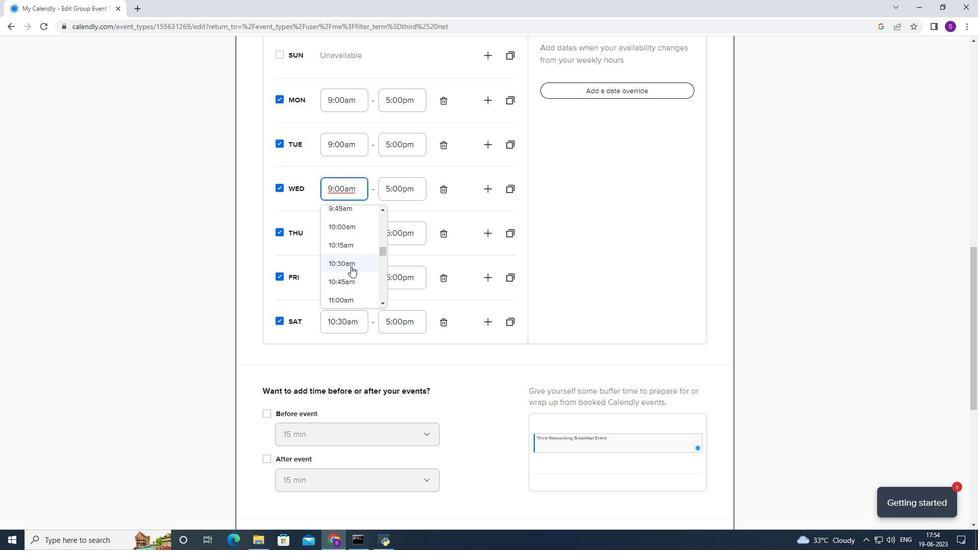 
Action: Mouse moved to (359, 168)
Screenshot: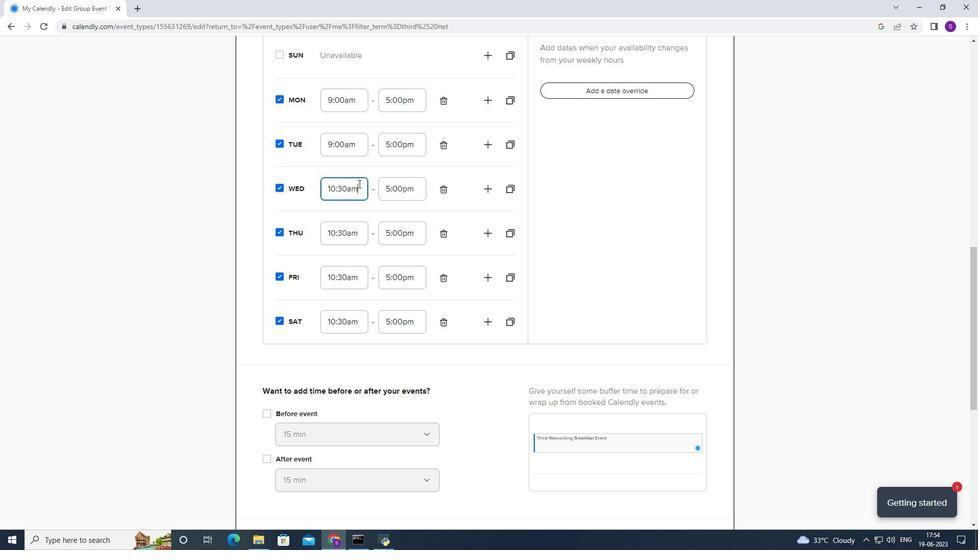 
Action: Mouse pressed left at (359, 168)
Screenshot: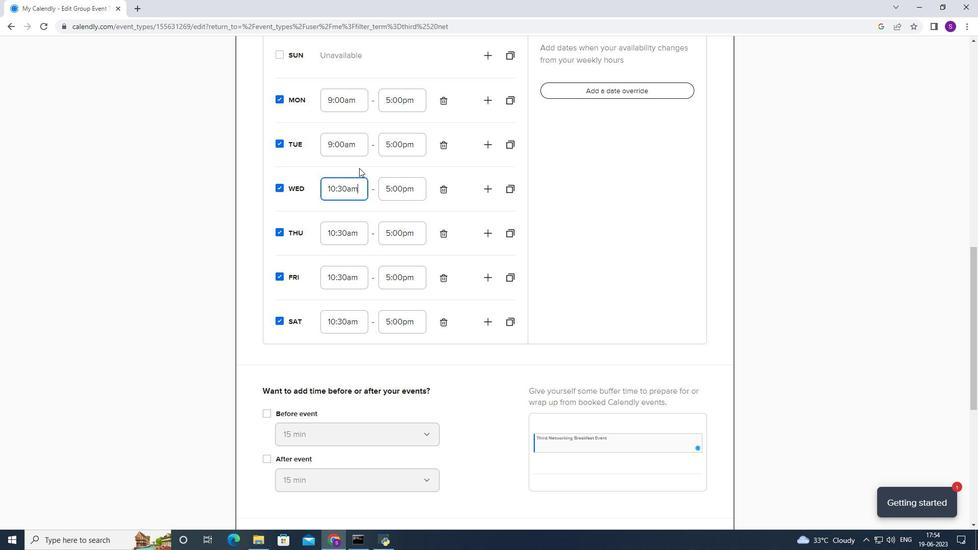 
Action: Mouse moved to (358, 154)
Screenshot: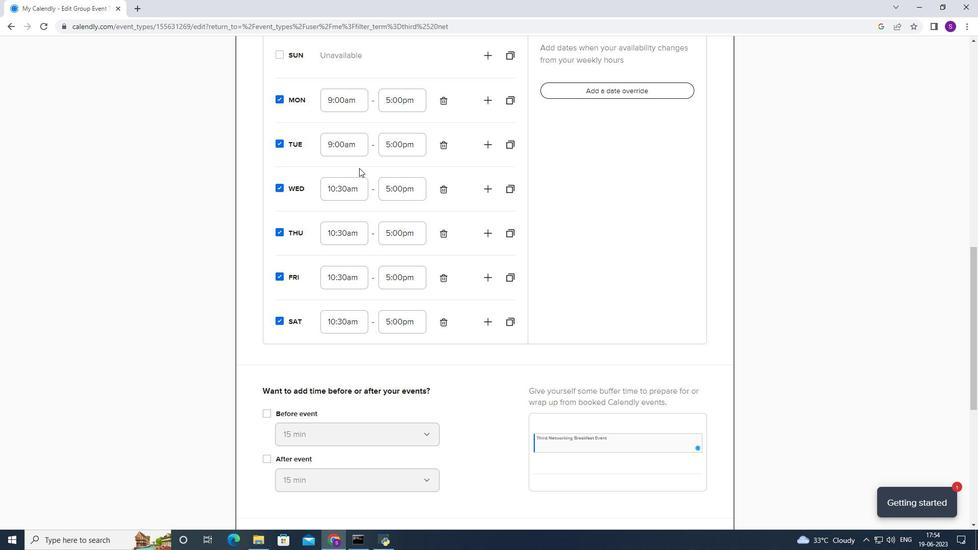 
Action: Mouse pressed left at (358, 154)
Screenshot: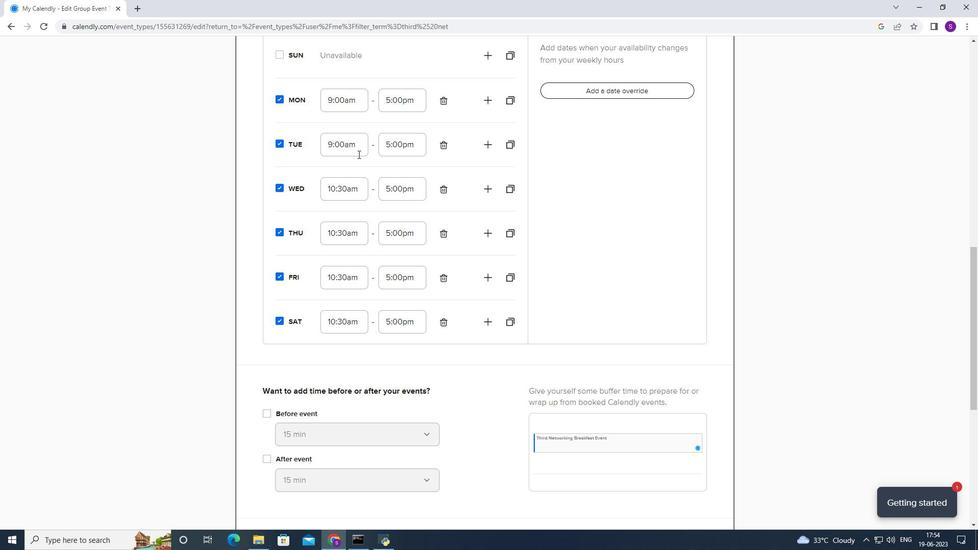 
Action: Mouse moved to (342, 237)
Screenshot: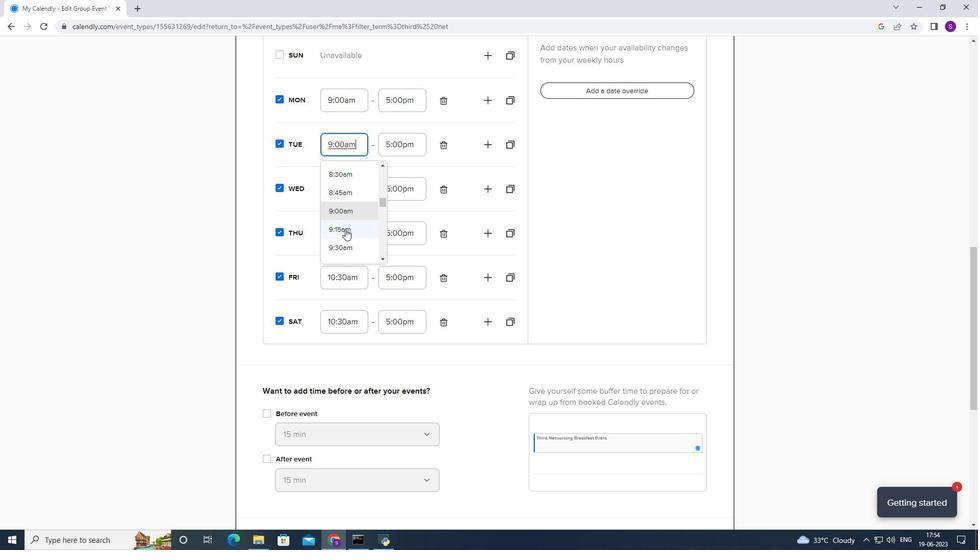 
Action: Mouse scrolled (342, 237) with delta (0, 0)
Screenshot: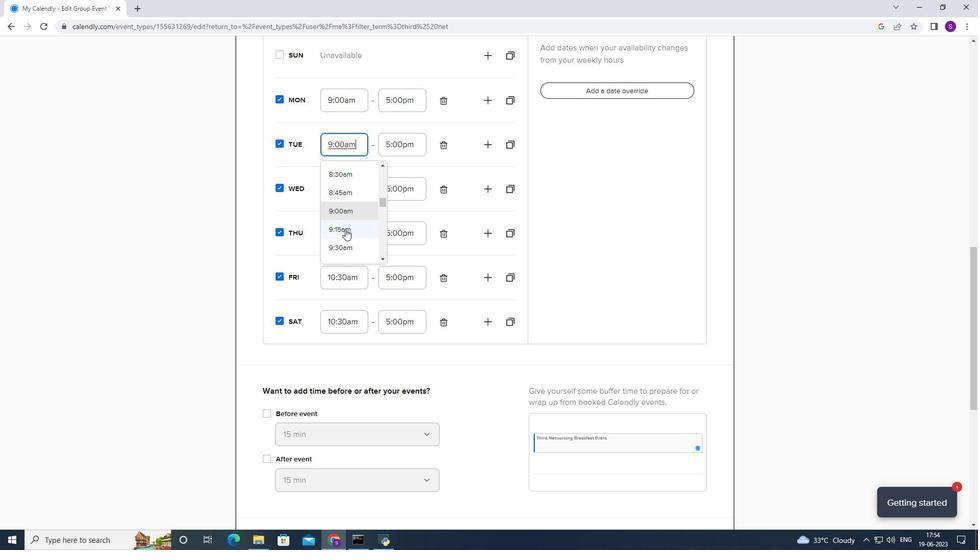 
Action: Mouse moved to (343, 244)
Screenshot: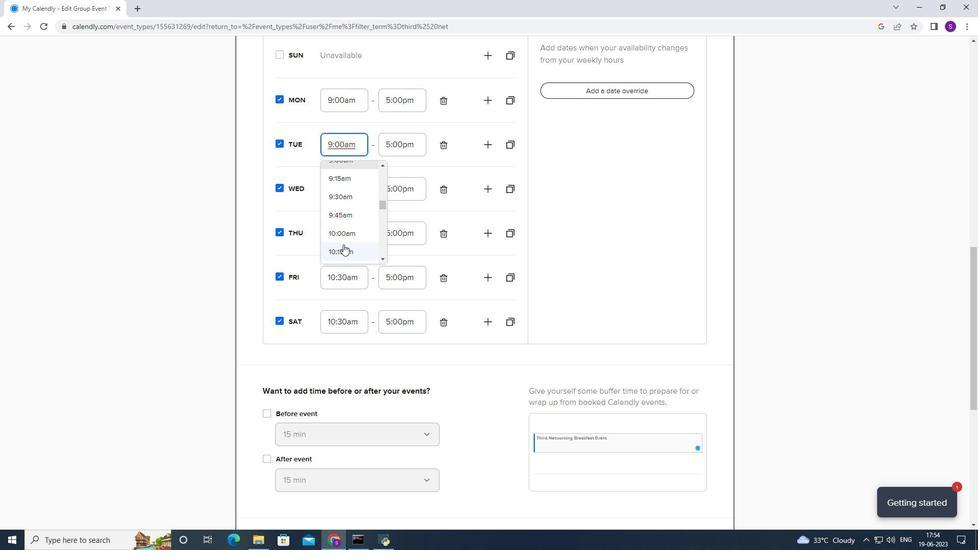 
Action: Mouse scrolled (343, 244) with delta (0, 0)
Screenshot: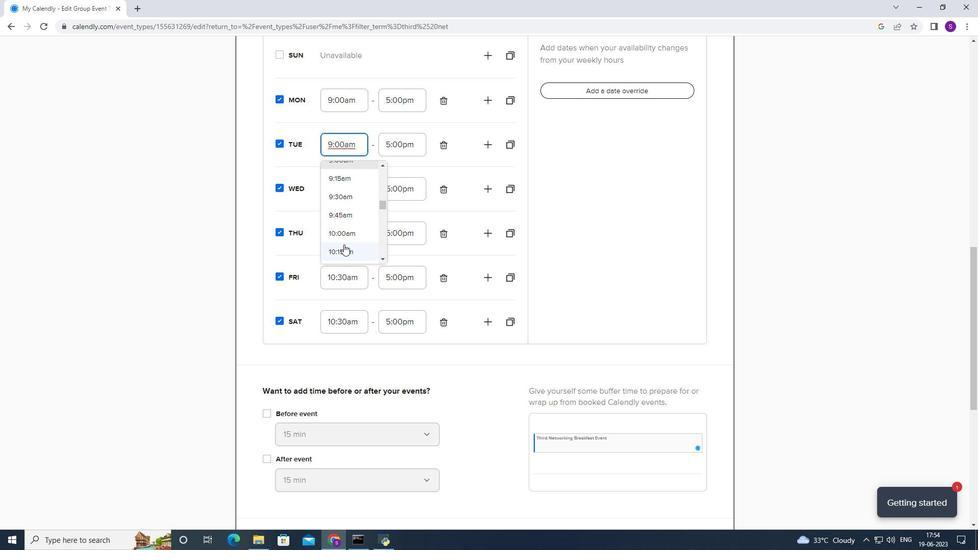 
Action: Mouse scrolled (343, 244) with delta (0, 0)
Screenshot: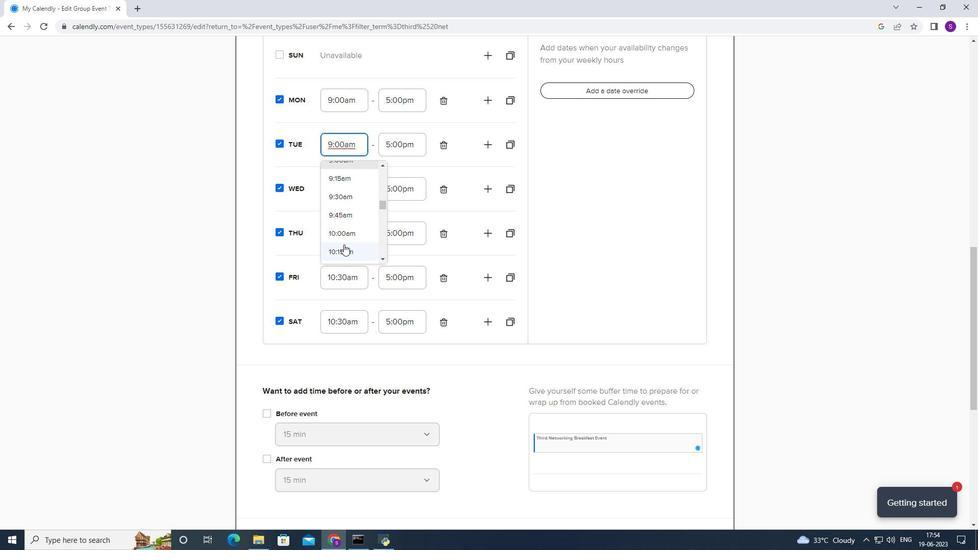 
Action: Mouse moved to (352, 174)
Screenshot: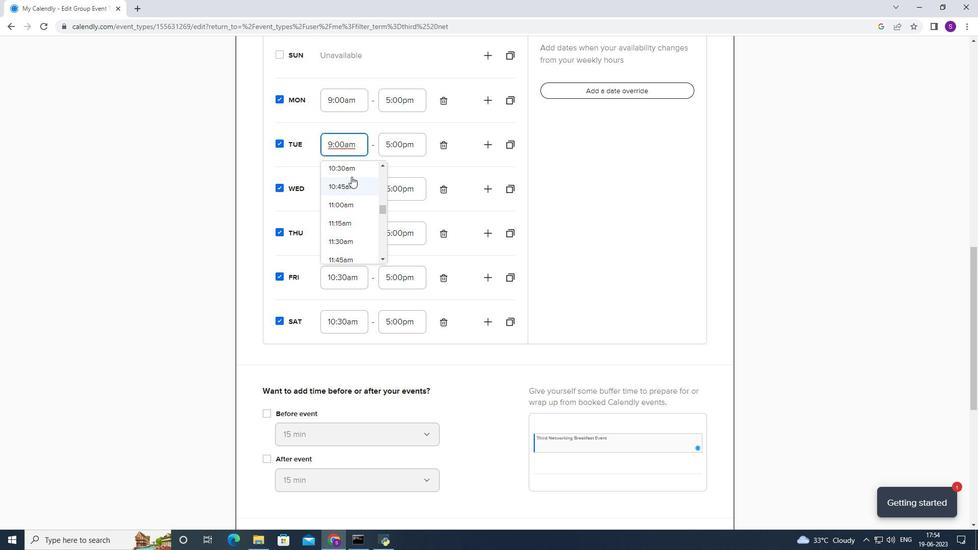 
Action: Mouse pressed left at (352, 174)
Screenshot: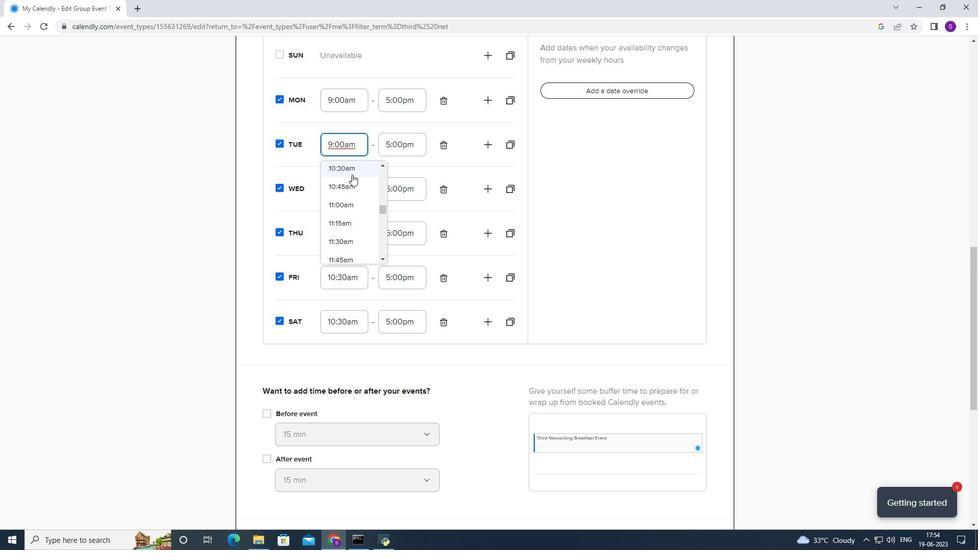 
Action: Mouse moved to (341, 104)
Screenshot: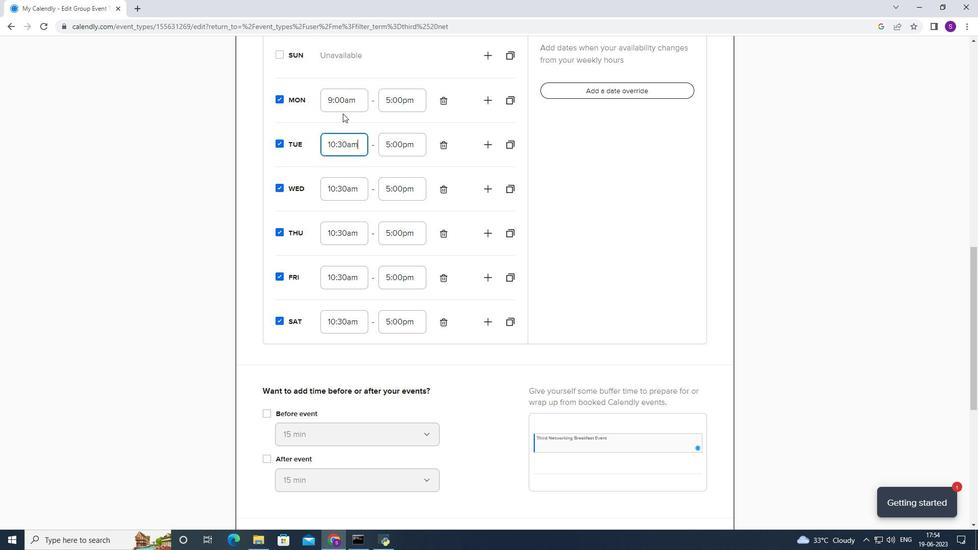 
Action: Mouse pressed left at (341, 104)
Screenshot: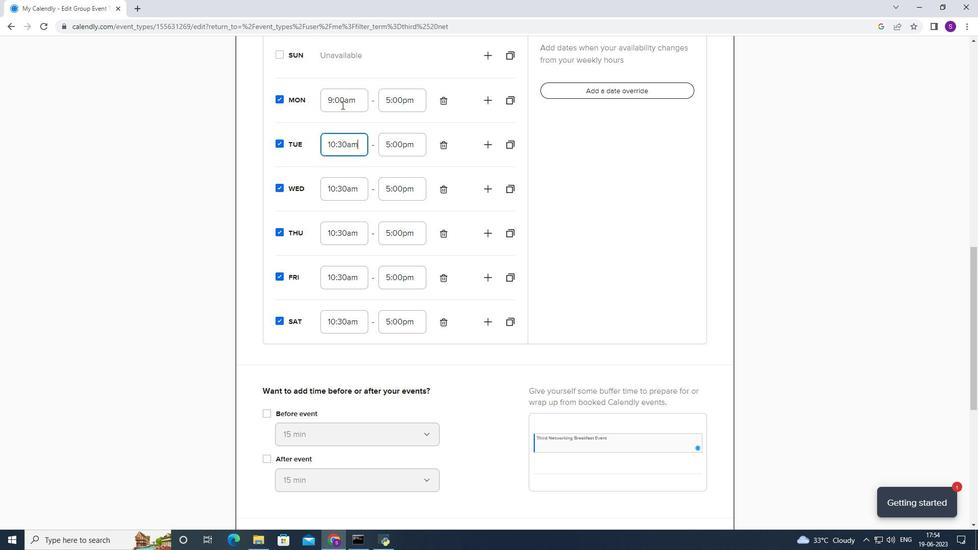 
Action: Mouse moved to (339, 200)
Screenshot: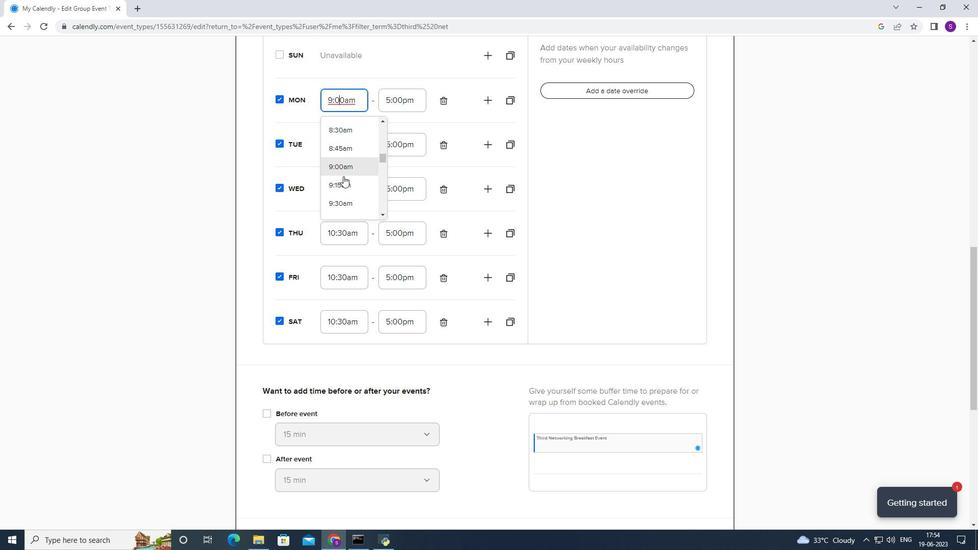 
Action: Mouse scrolled (339, 199) with delta (0, 0)
Screenshot: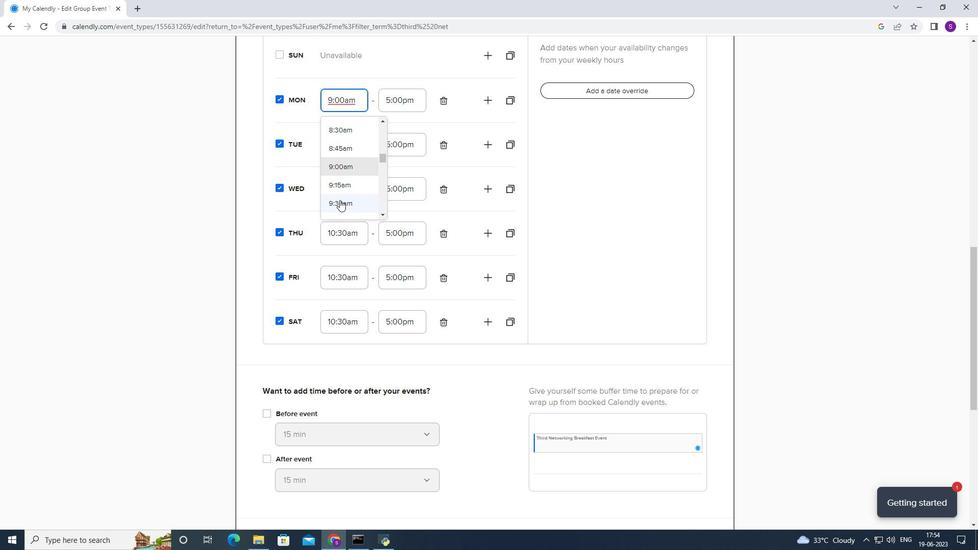 
Action: Mouse scrolled (339, 199) with delta (0, 0)
Screenshot: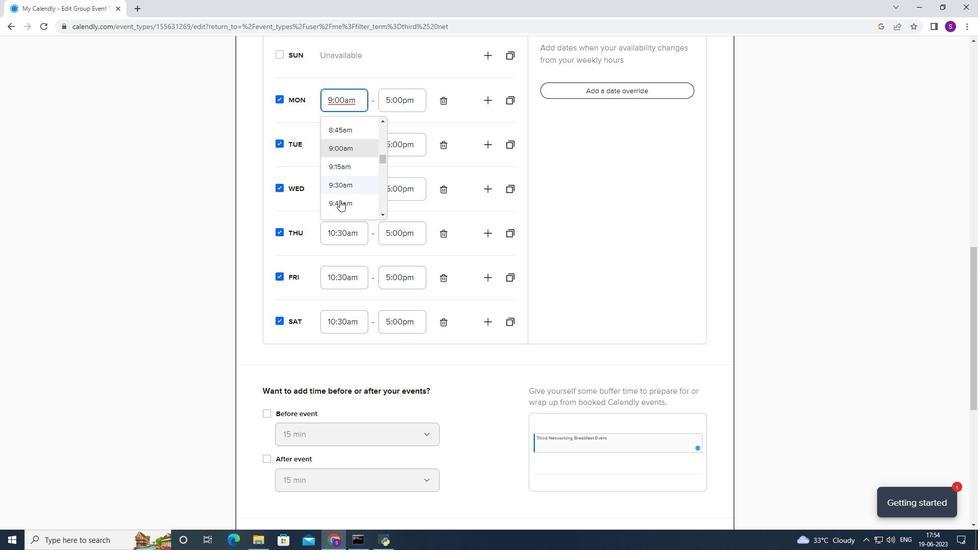 
Action: Mouse moved to (344, 179)
Screenshot: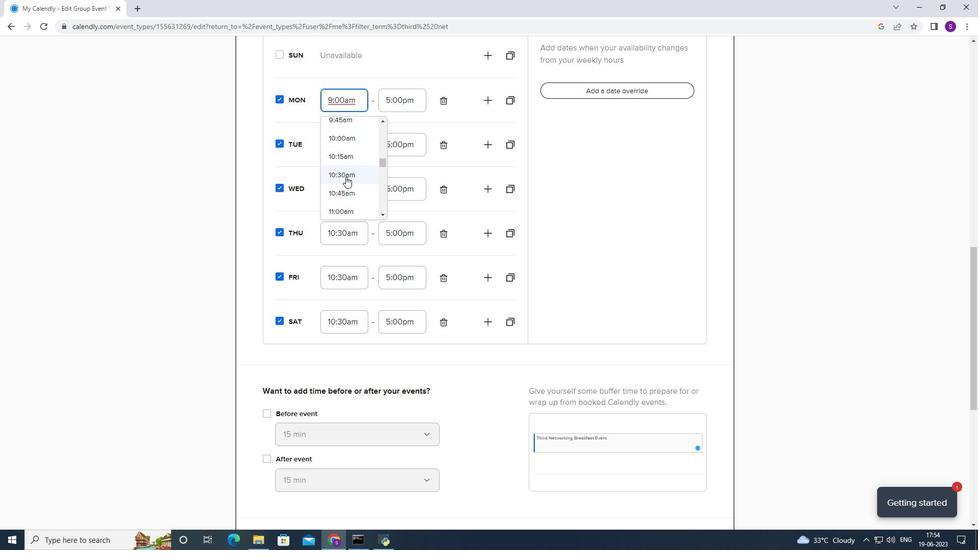 
Action: Mouse pressed left at (344, 179)
Screenshot: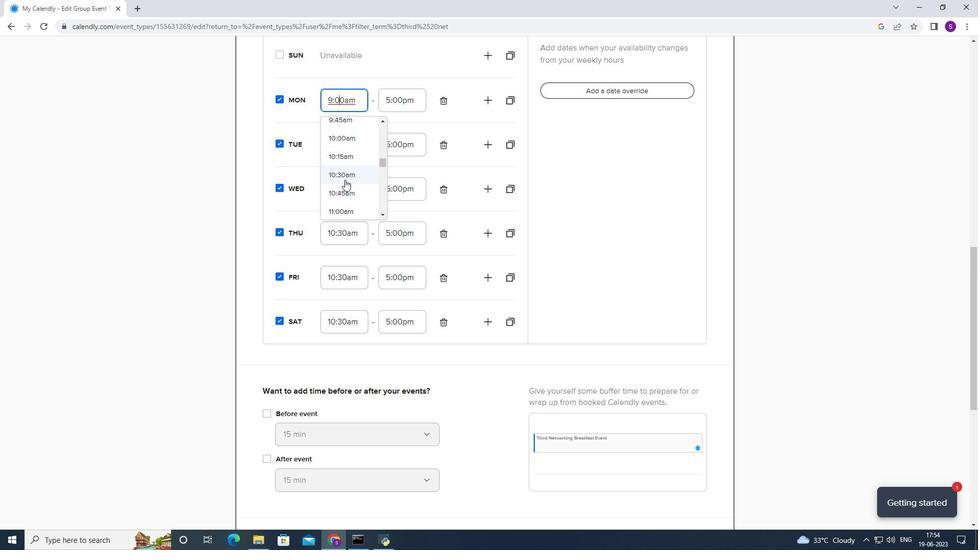 
Action: Mouse moved to (406, 95)
Screenshot: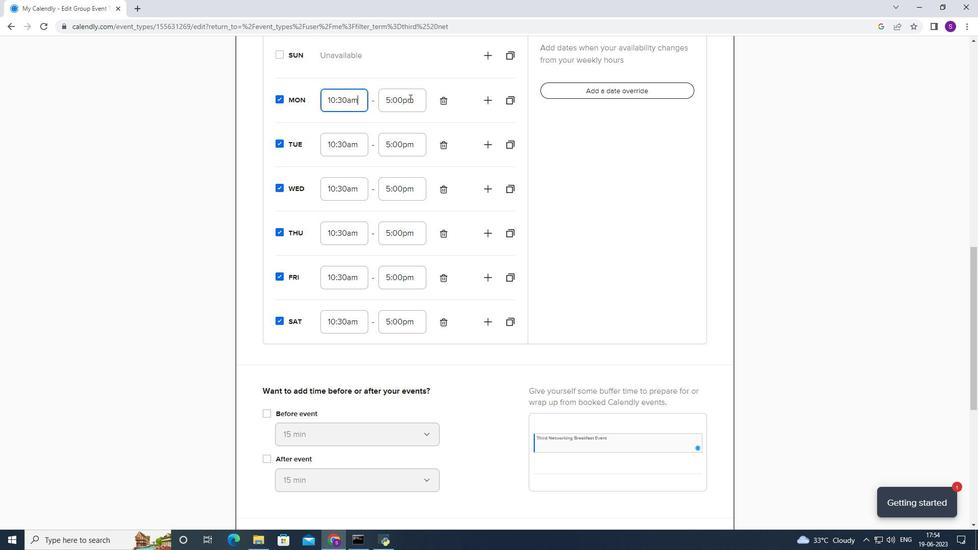 
Action: Mouse pressed left at (406, 95)
Screenshot: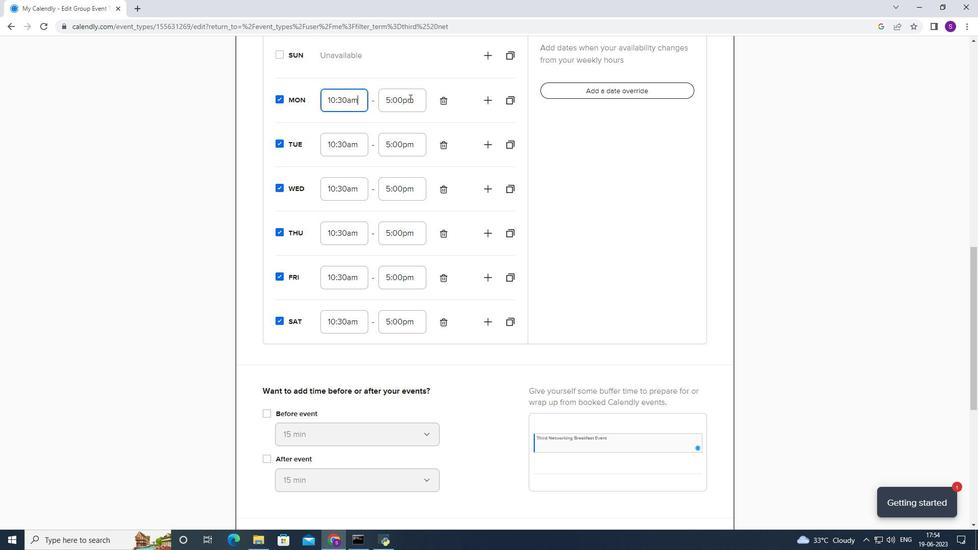 
Action: Mouse moved to (407, 187)
Screenshot: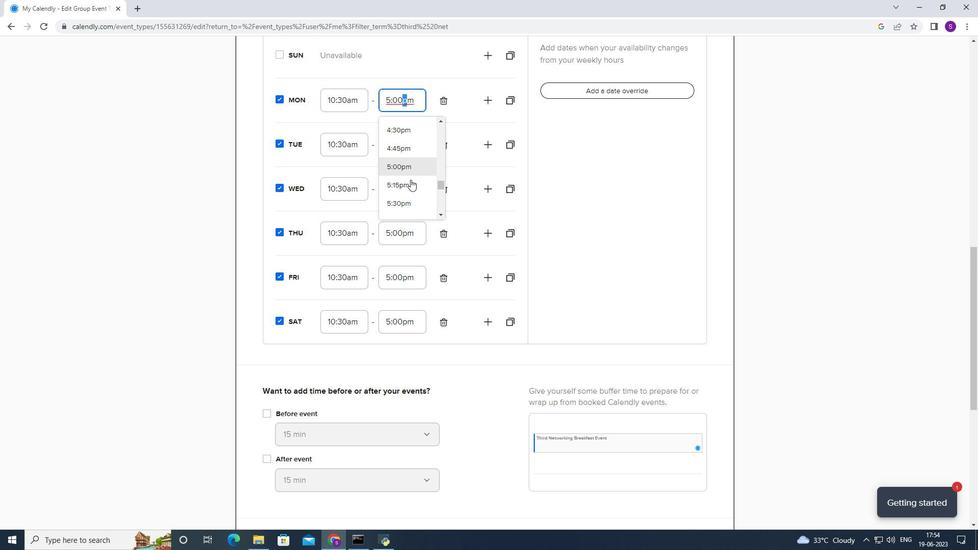 
Action: Mouse scrolled (407, 187) with delta (0, 0)
Screenshot: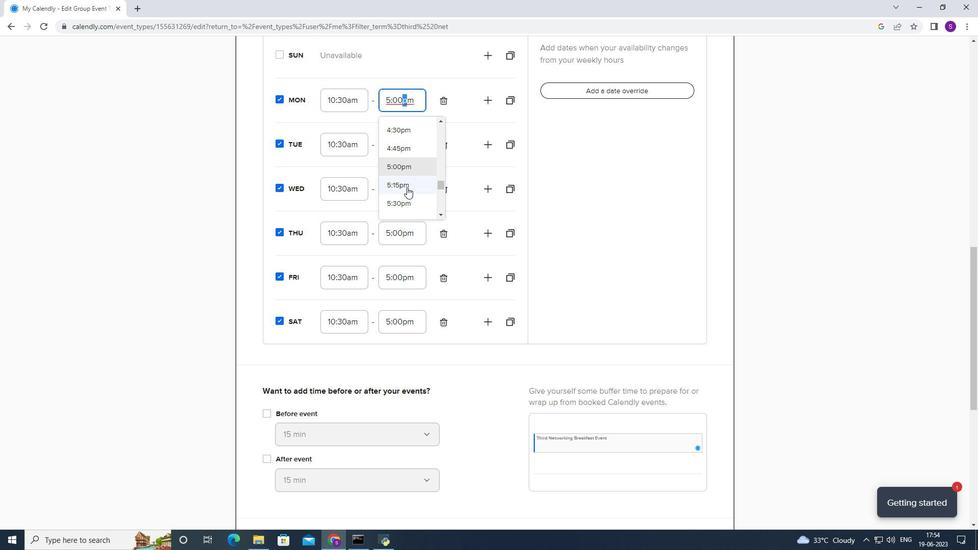 
Action: Mouse moved to (405, 191)
Screenshot: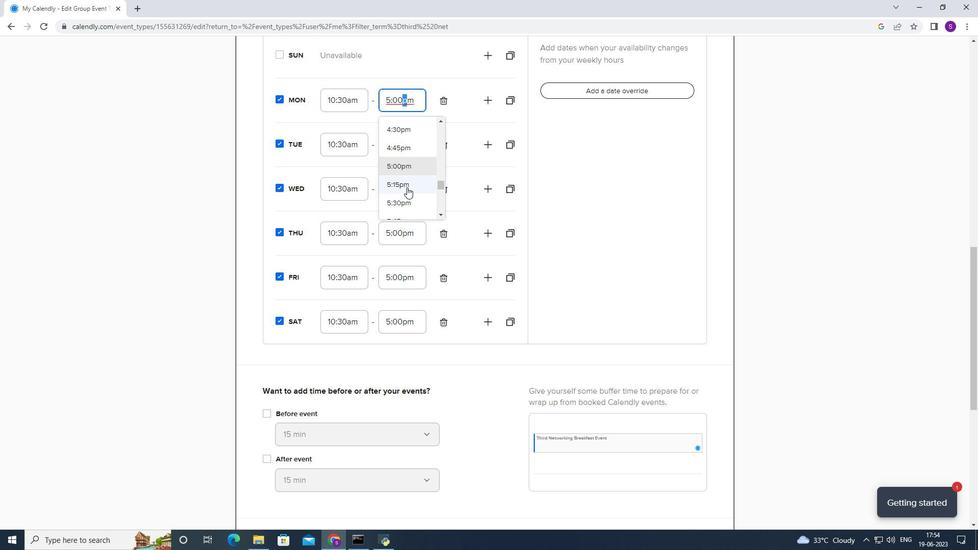 
Action: Mouse scrolled (405, 191) with delta (0, 0)
Screenshot: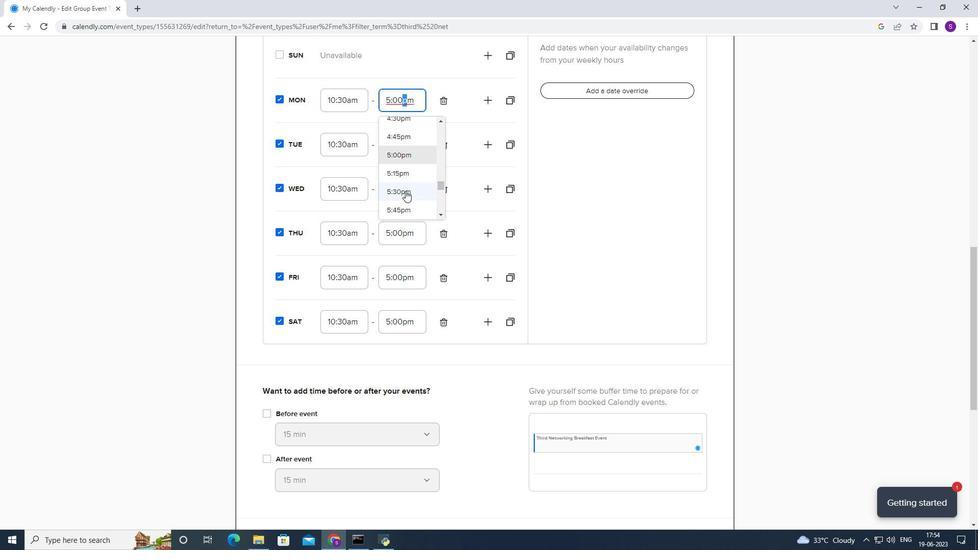 
Action: Mouse moved to (411, 139)
Screenshot: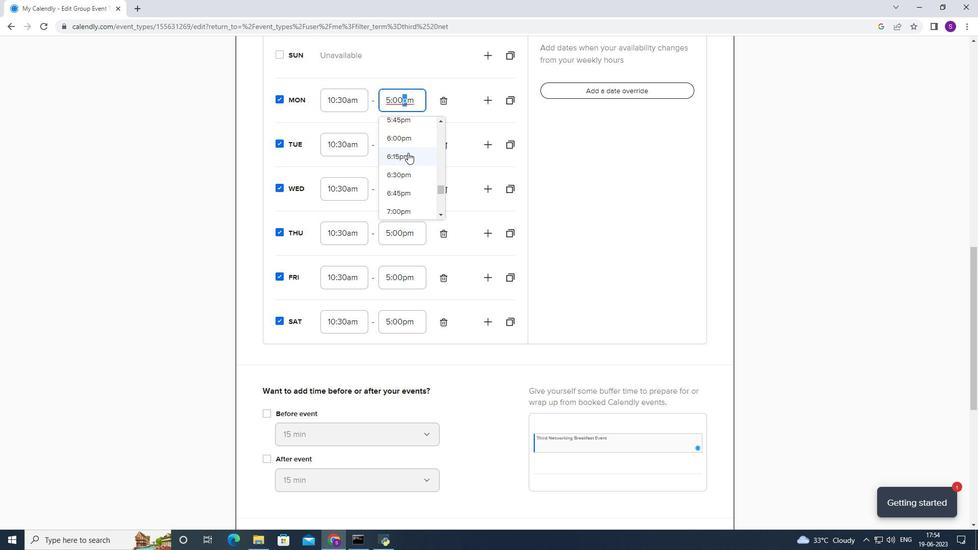 
Action: Mouse pressed left at (411, 139)
Screenshot: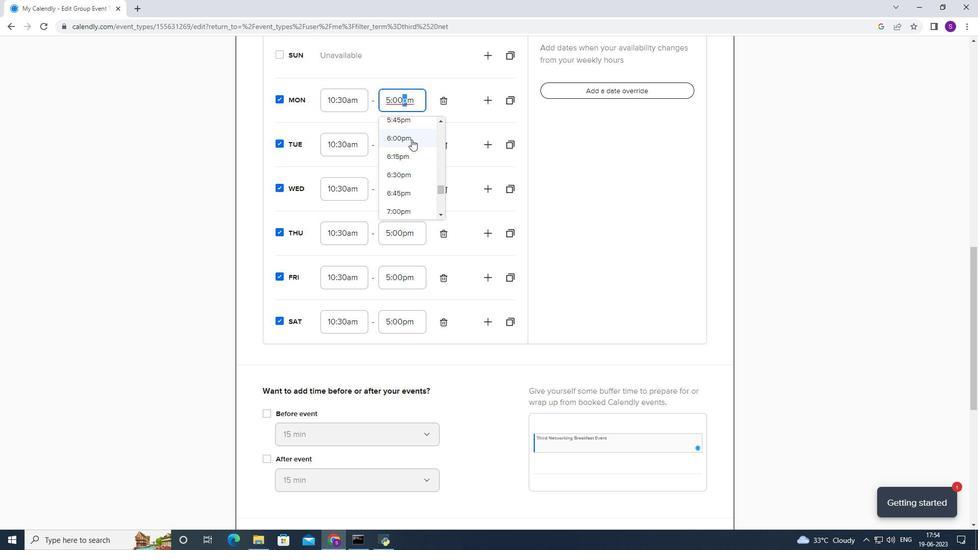 
Action: Mouse moved to (406, 143)
Screenshot: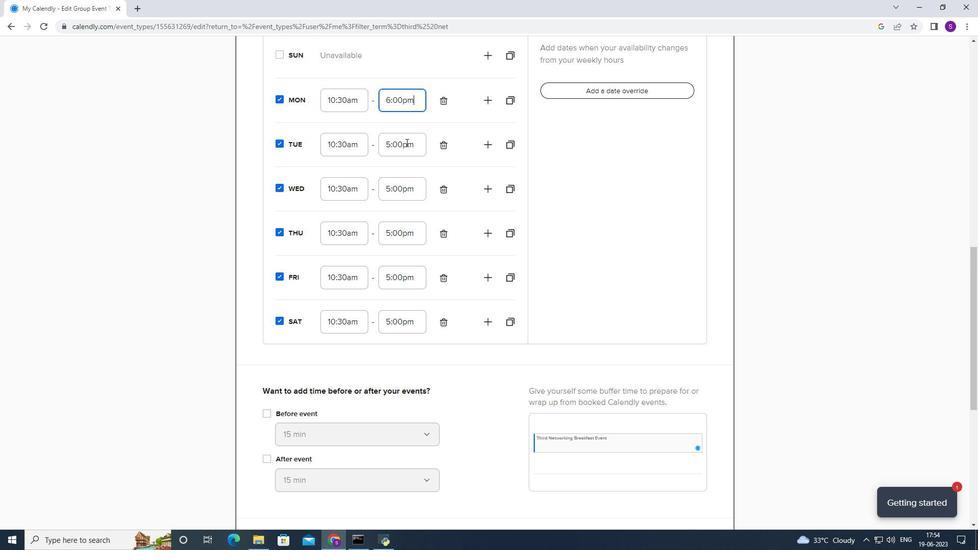 
Action: Mouse pressed left at (406, 143)
Screenshot: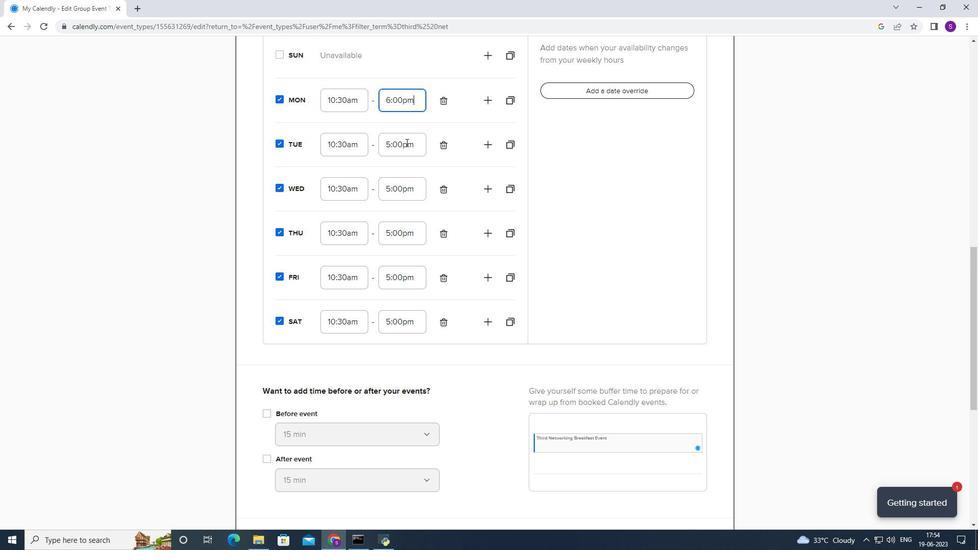 
Action: Mouse moved to (404, 213)
Screenshot: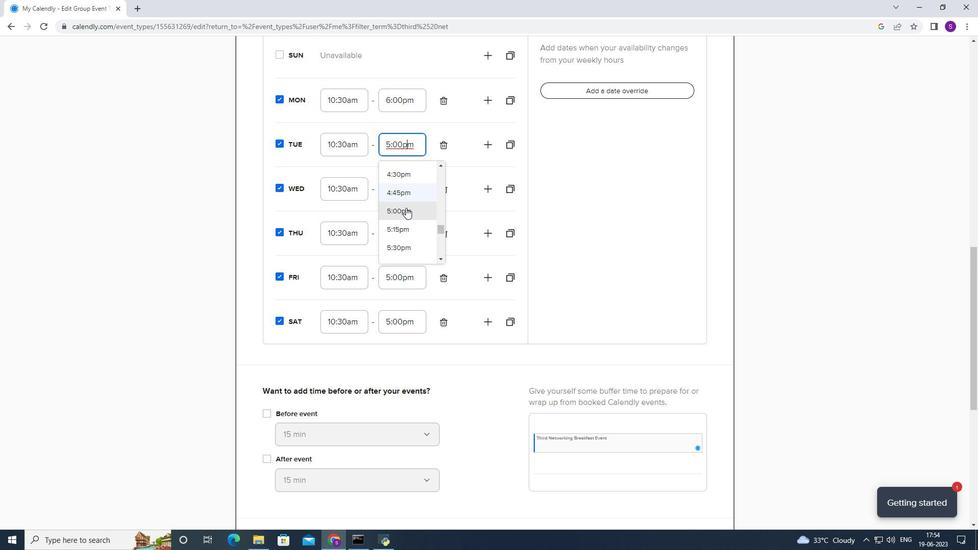 
Action: Mouse scrolled (404, 212) with delta (0, 0)
Screenshot: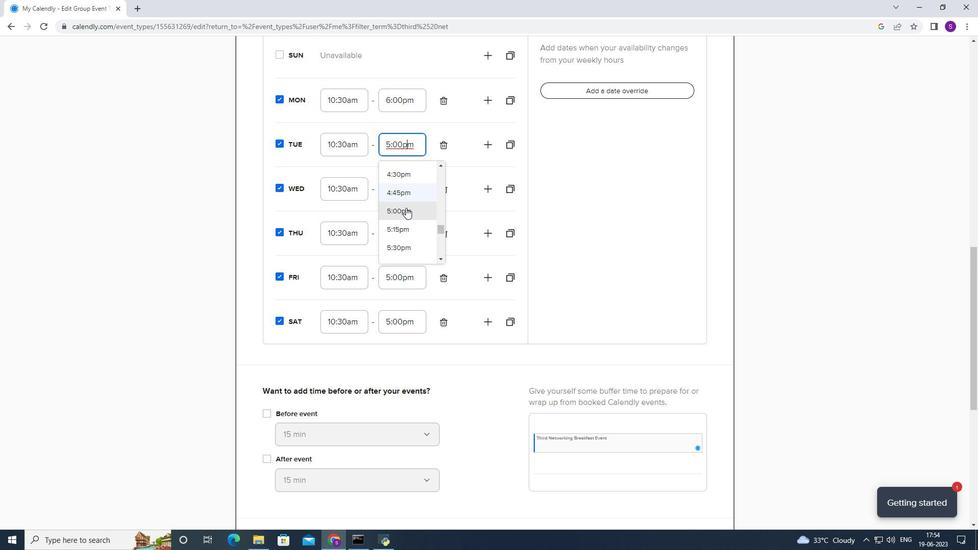 
Action: Mouse moved to (396, 237)
Screenshot: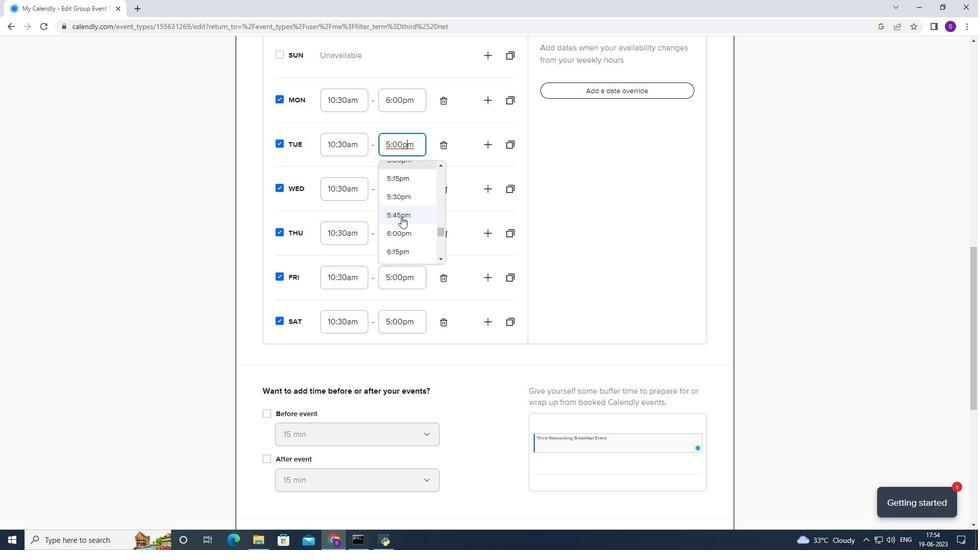 
Action: Mouse pressed left at (396, 237)
Screenshot: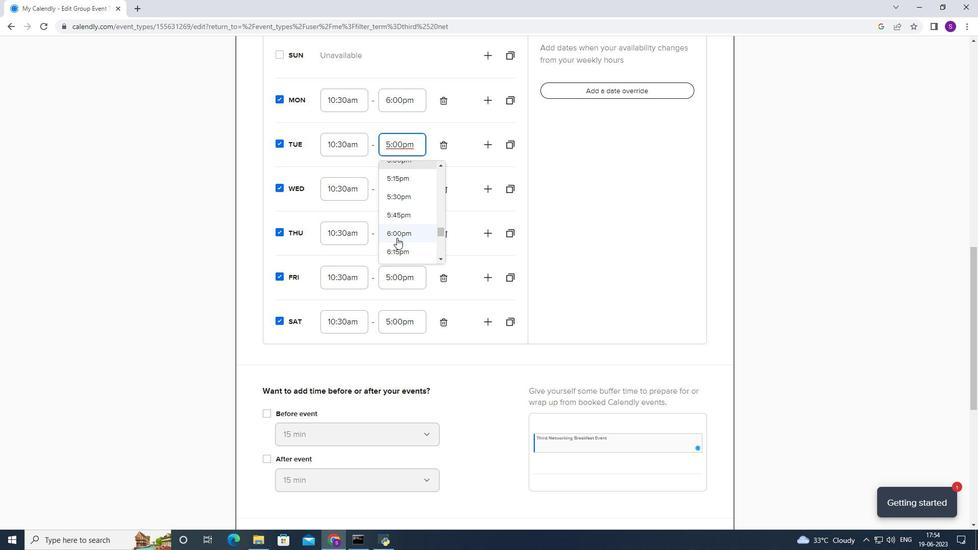 
Action: Mouse moved to (405, 196)
Screenshot: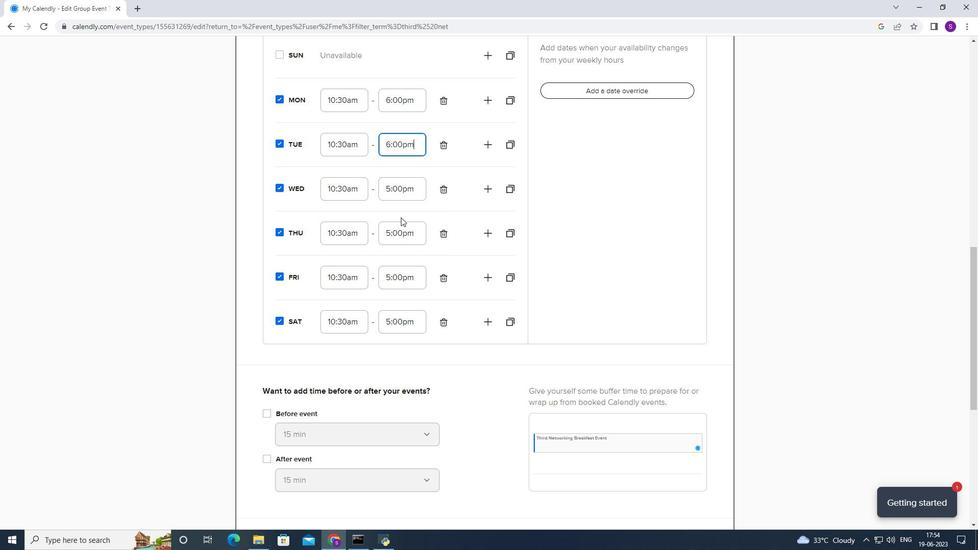 
Action: Mouse pressed left at (405, 196)
Screenshot: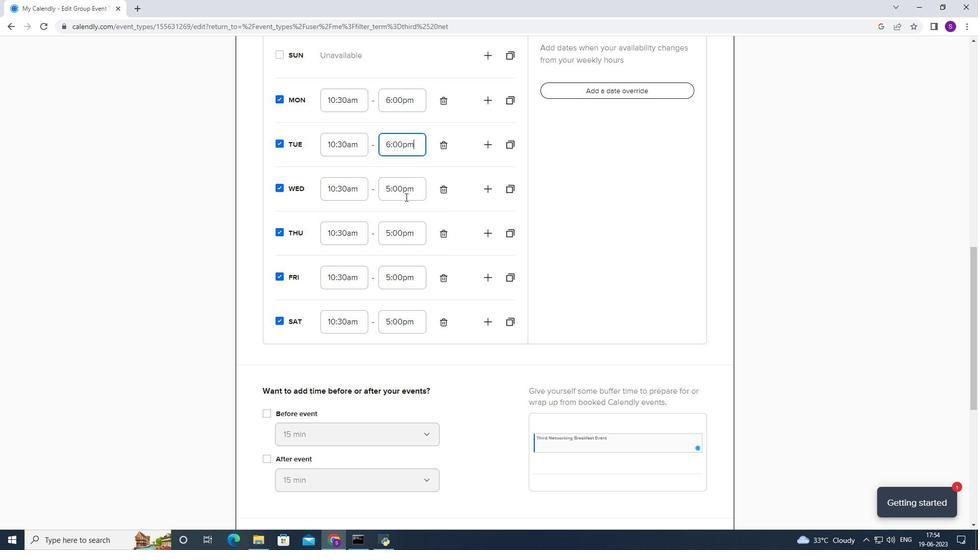 
Action: Mouse moved to (394, 255)
Screenshot: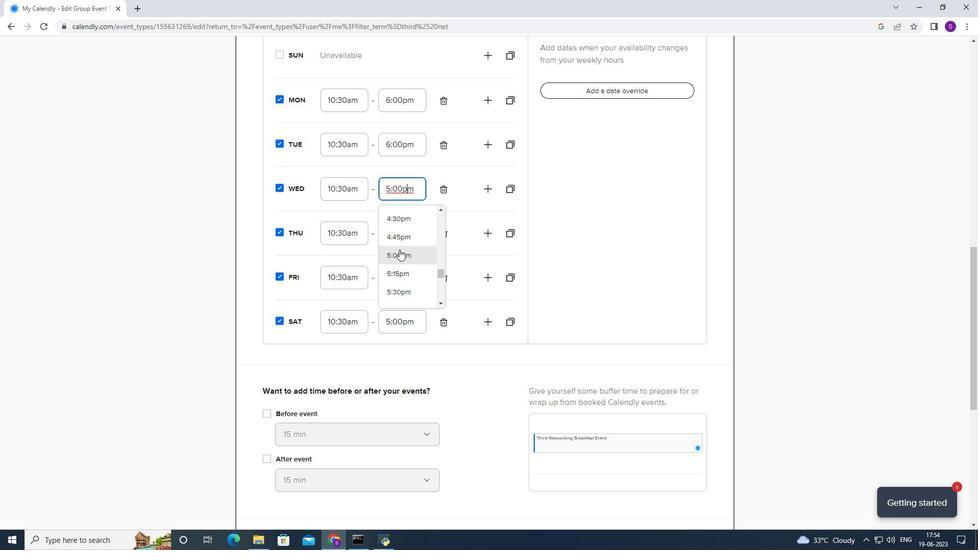 
Action: Mouse scrolled (394, 255) with delta (0, 0)
Screenshot: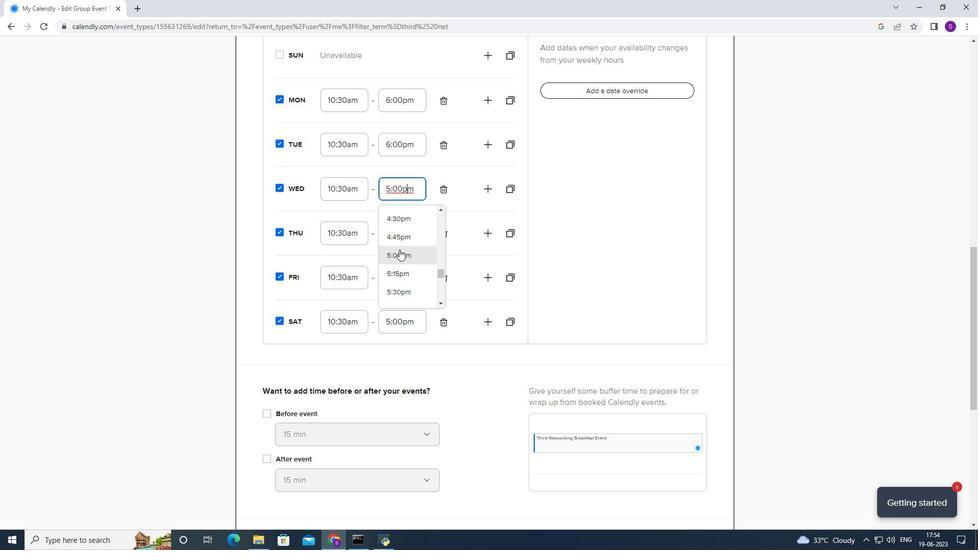 
Action: Mouse moved to (392, 258)
Screenshot: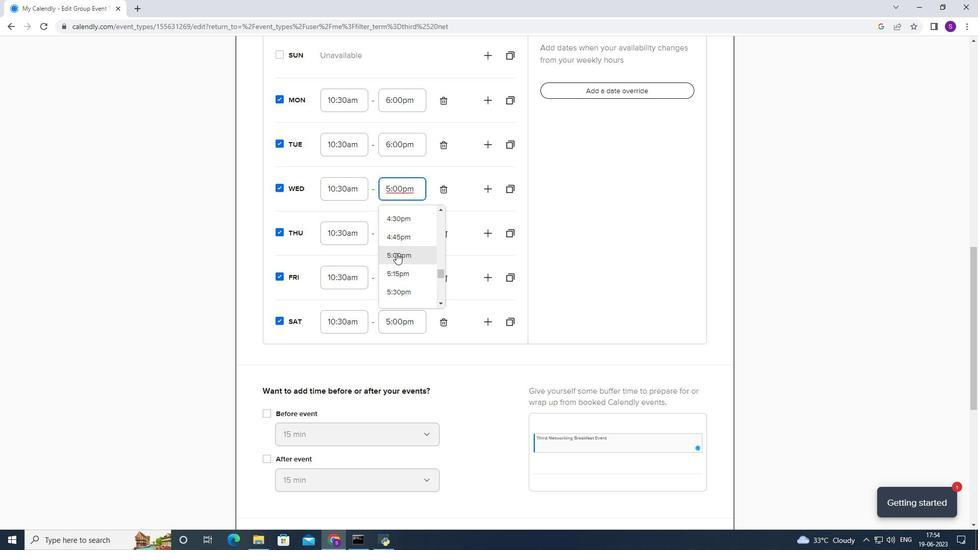 
Action: Mouse scrolled (392, 257) with delta (0, 0)
Screenshot: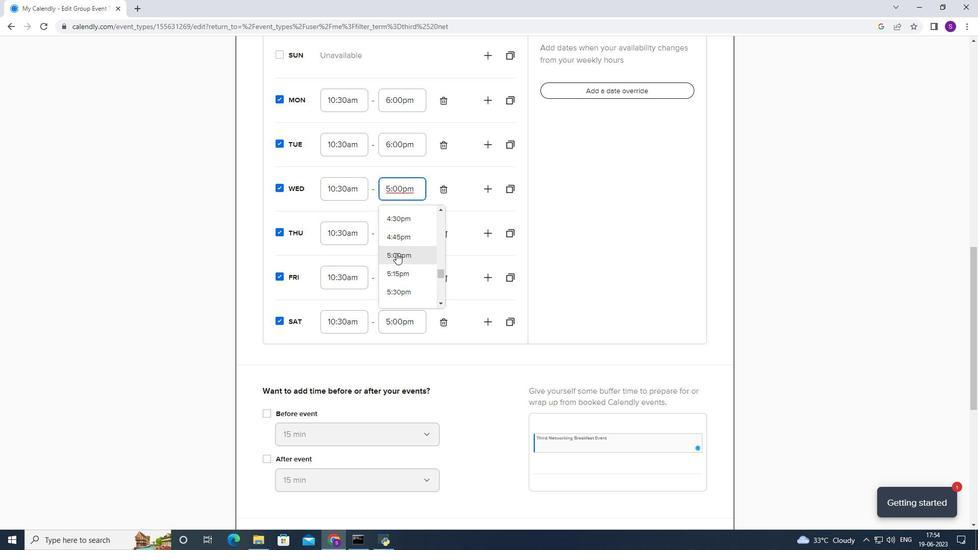 
Action: Mouse moved to (410, 230)
Screenshot: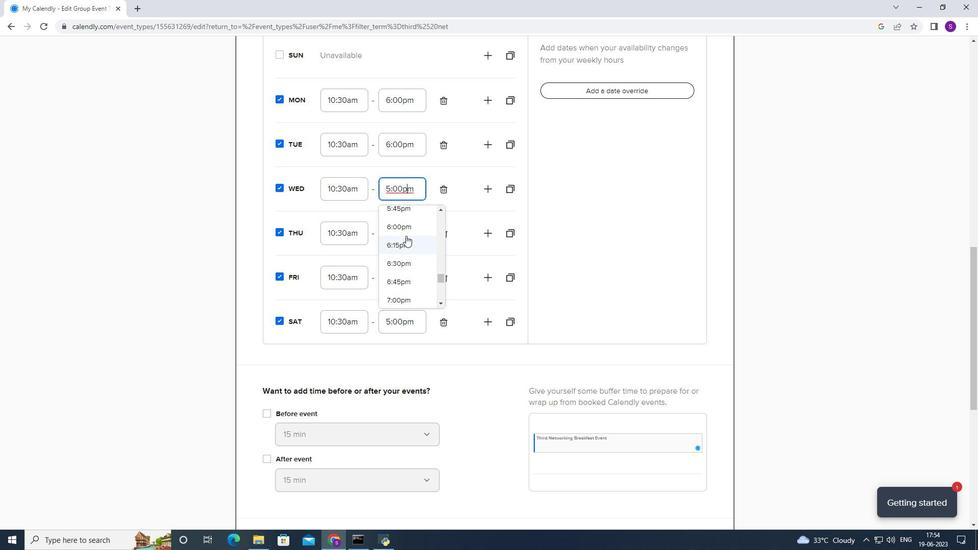 
Action: Mouse pressed left at (410, 230)
Screenshot: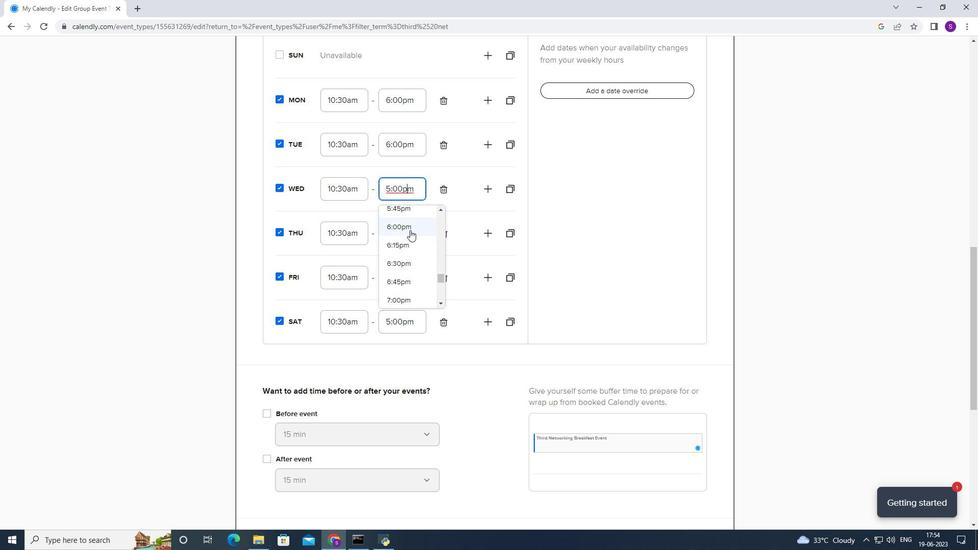 
Action: Mouse moved to (406, 218)
Screenshot: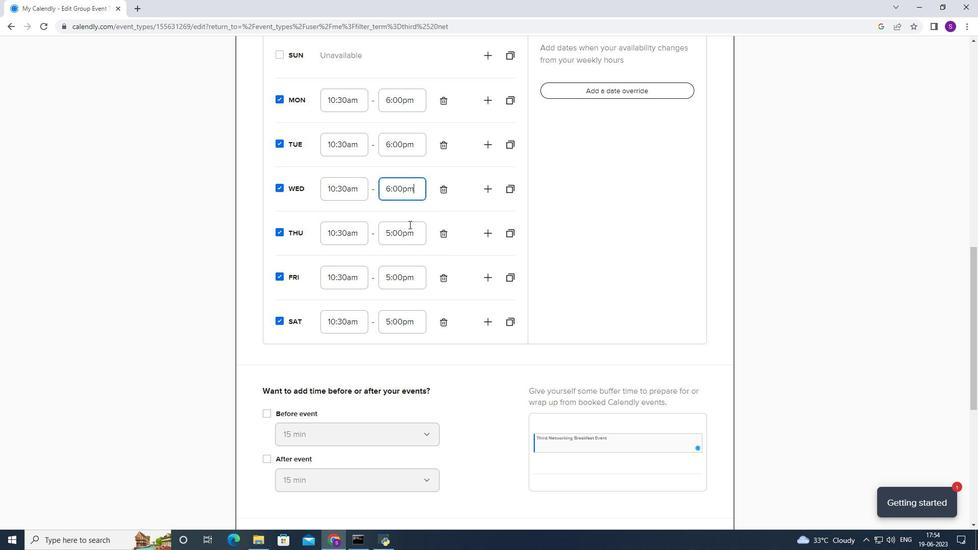 
Action: Mouse pressed left at (406, 218)
Screenshot: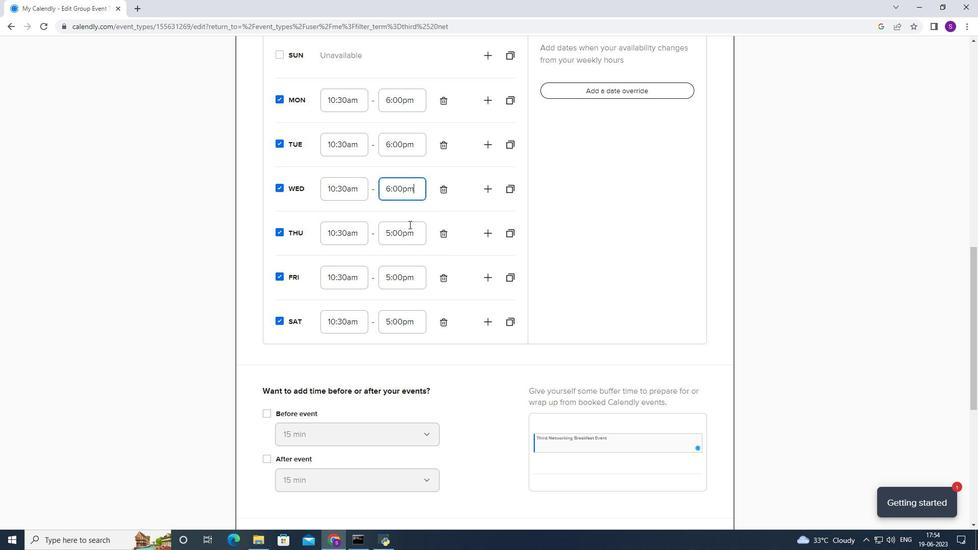 
Action: Mouse moved to (406, 233)
Screenshot: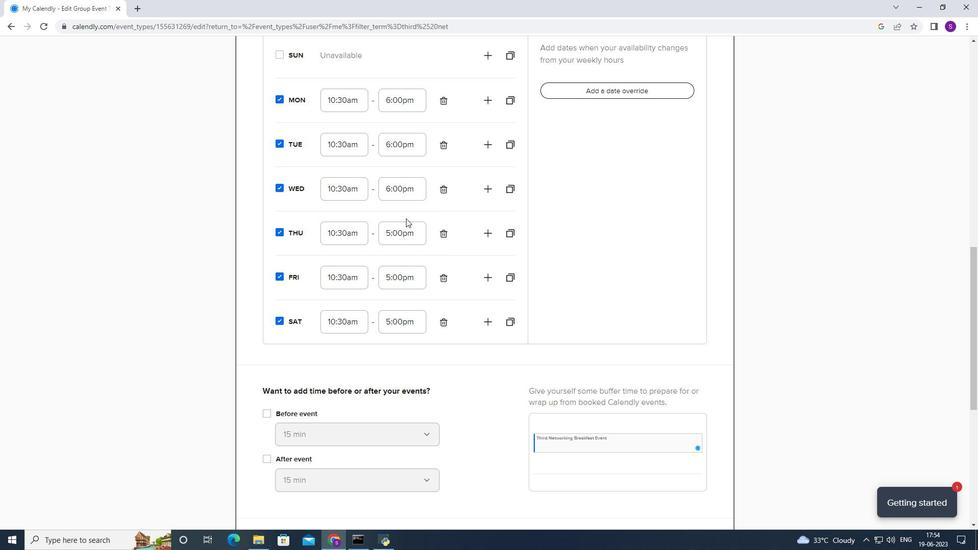 
Action: Mouse pressed left at (406, 233)
Screenshot: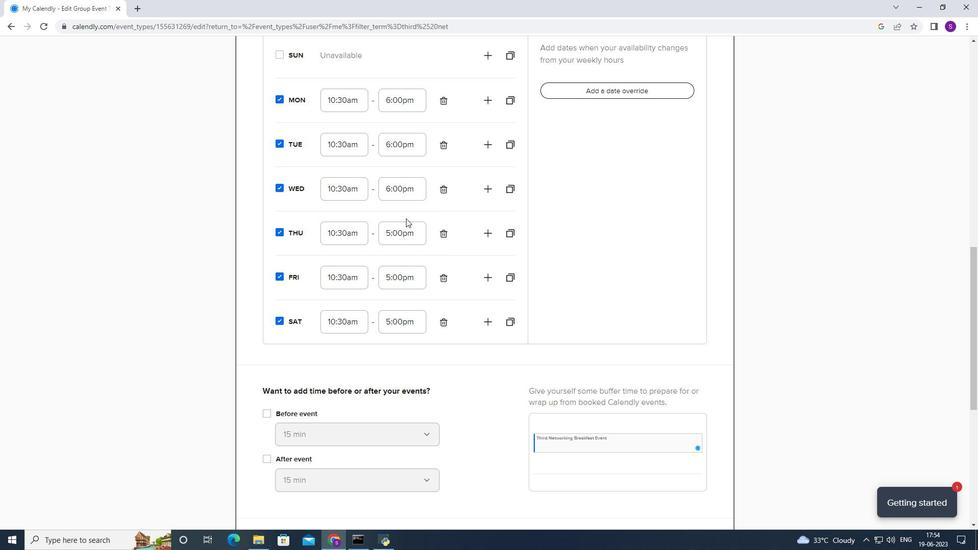 
Action: Mouse moved to (400, 286)
Screenshot: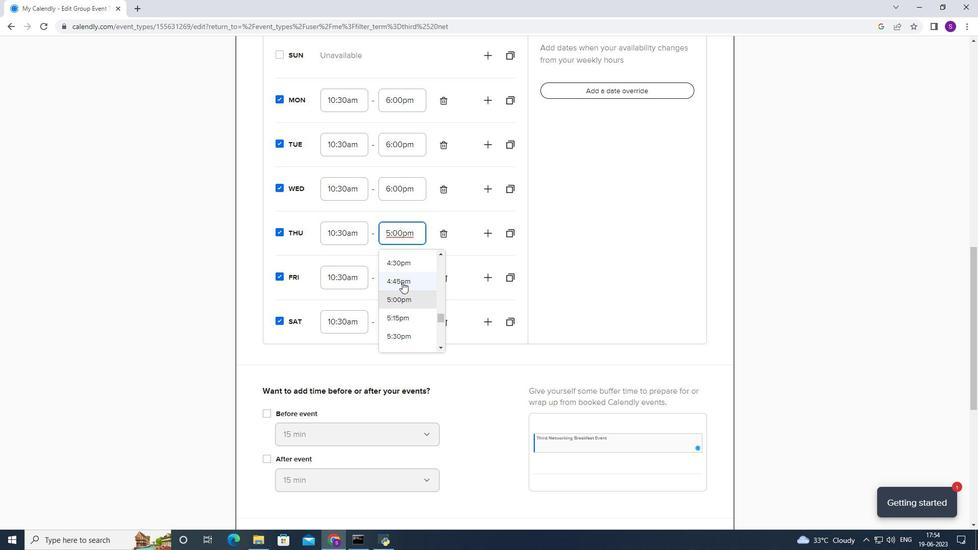 
Action: Mouse scrolled (400, 286) with delta (0, 0)
Screenshot: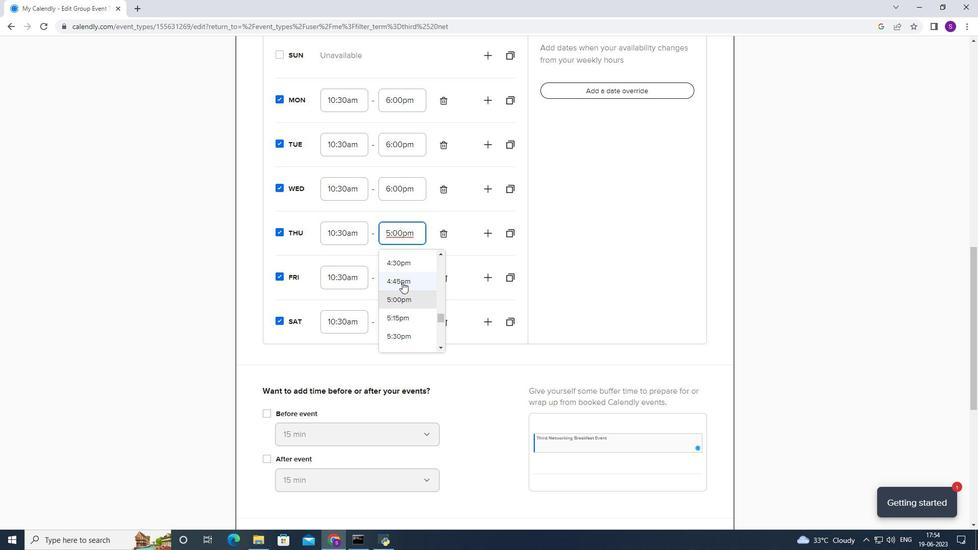 
Action: Mouse moved to (400, 287)
Screenshot: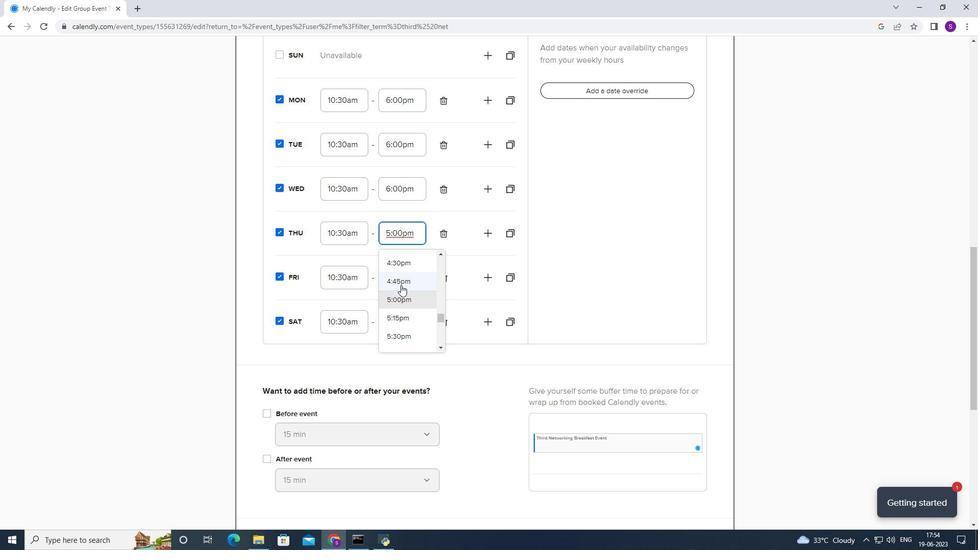 
Action: Mouse scrolled (400, 286) with delta (0, 0)
Screenshot: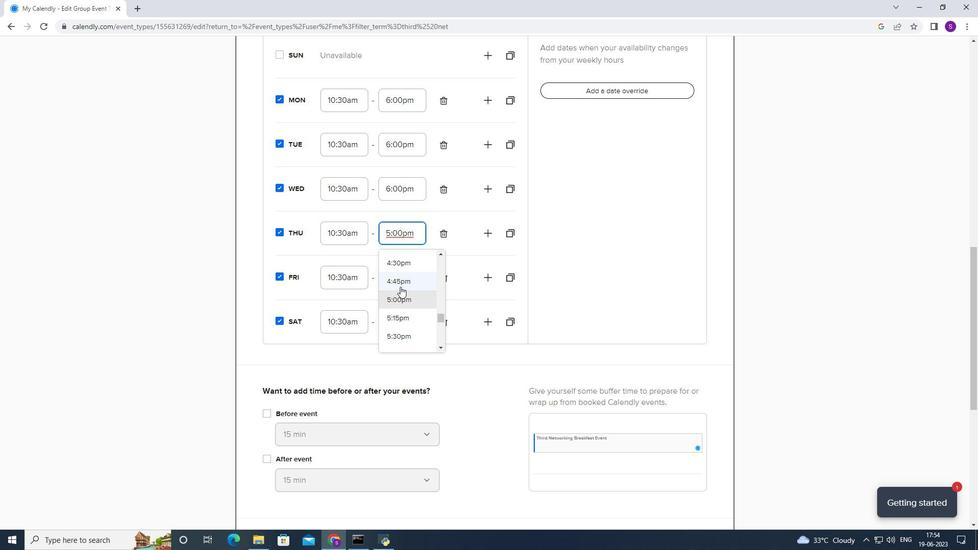 
Action: Mouse moved to (402, 266)
Screenshot: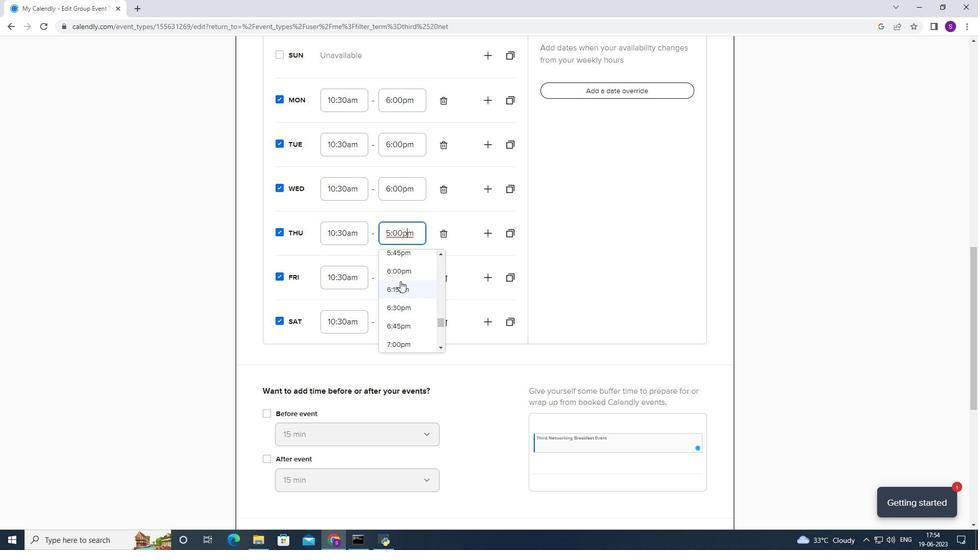 
Action: Mouse pressed left at (402, 266)
Screenshot: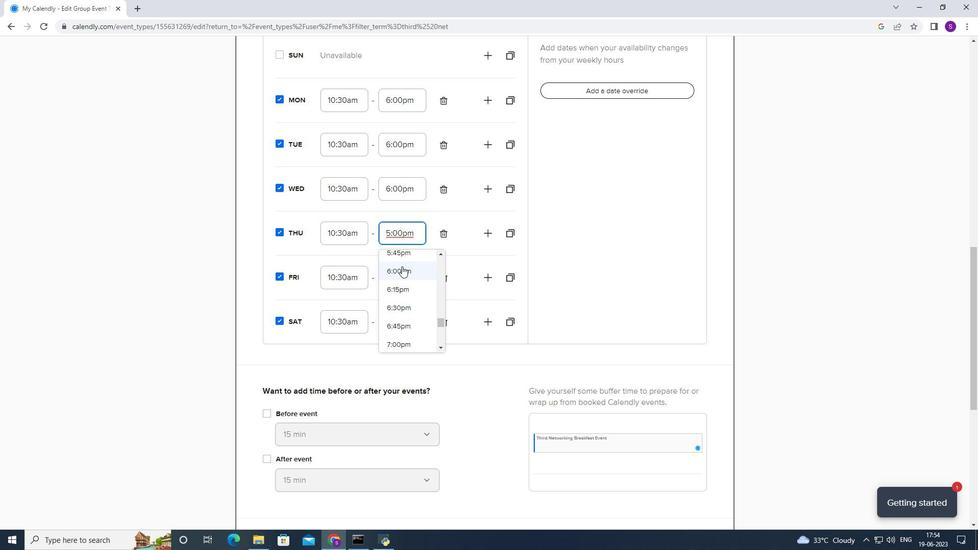 
Action: Mouse pressed left at (402, 266)
Screenshot: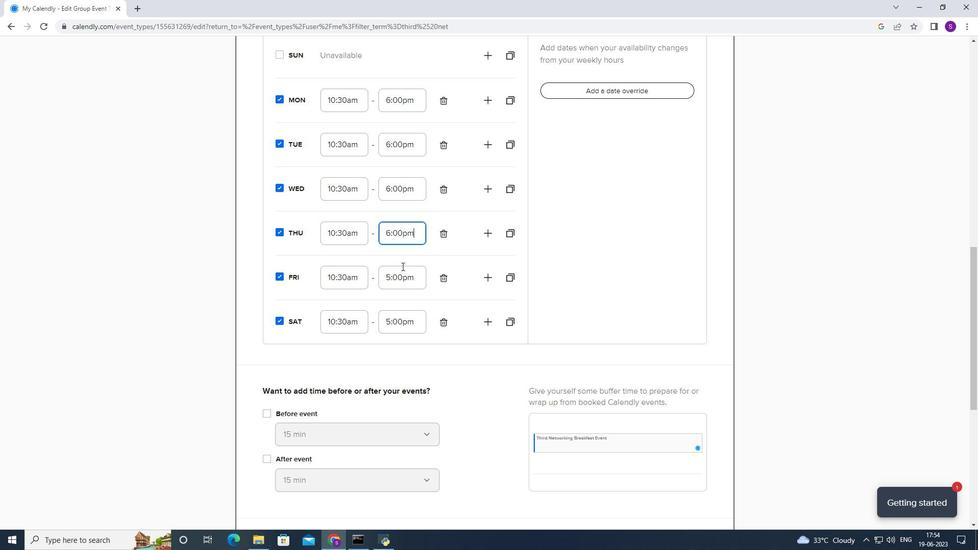 
Action: Mouse moved to (400, 334)
Screenshot: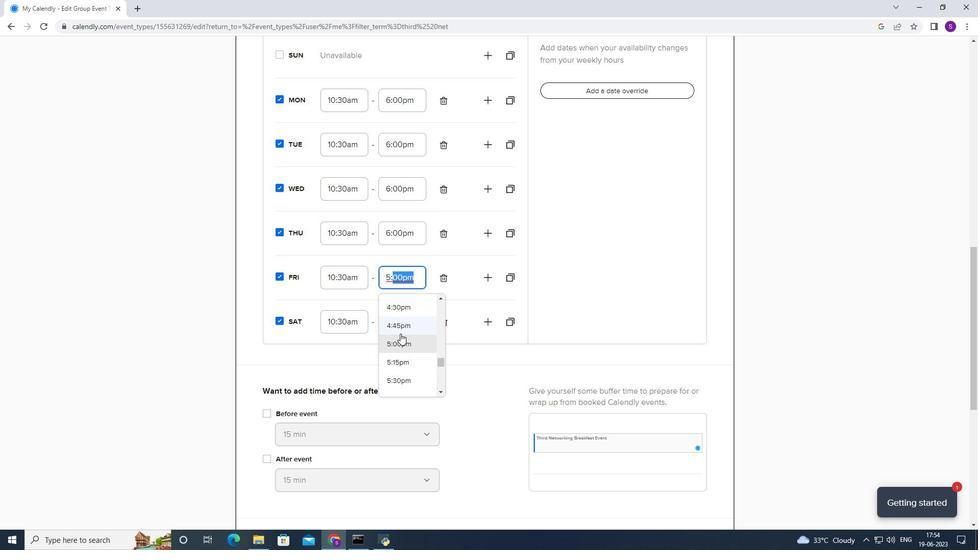 
Action: Mouse scrolled (400, 333) with delta (0, 0)
Screenshot: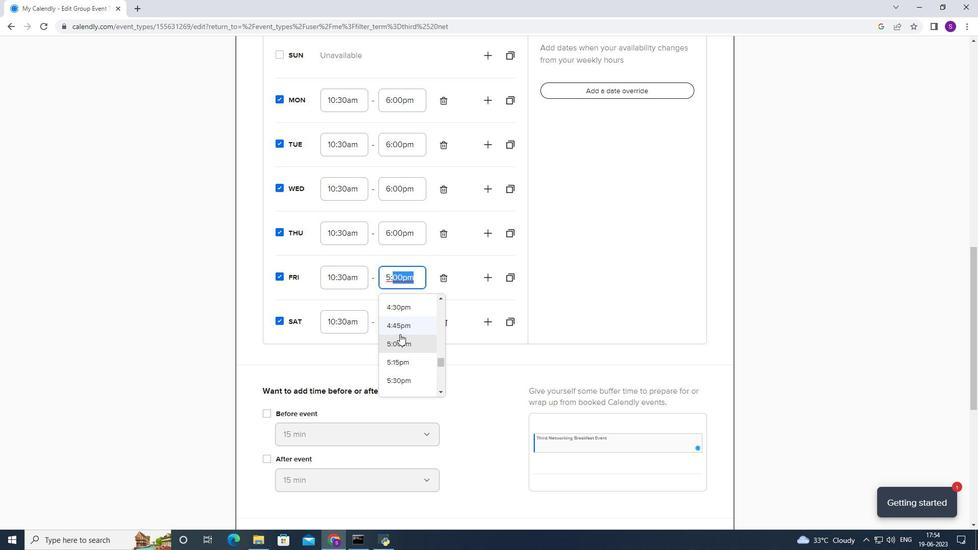 
Action: Mouse scrolled (400, 333) with delta (0, 0)
Screenshot: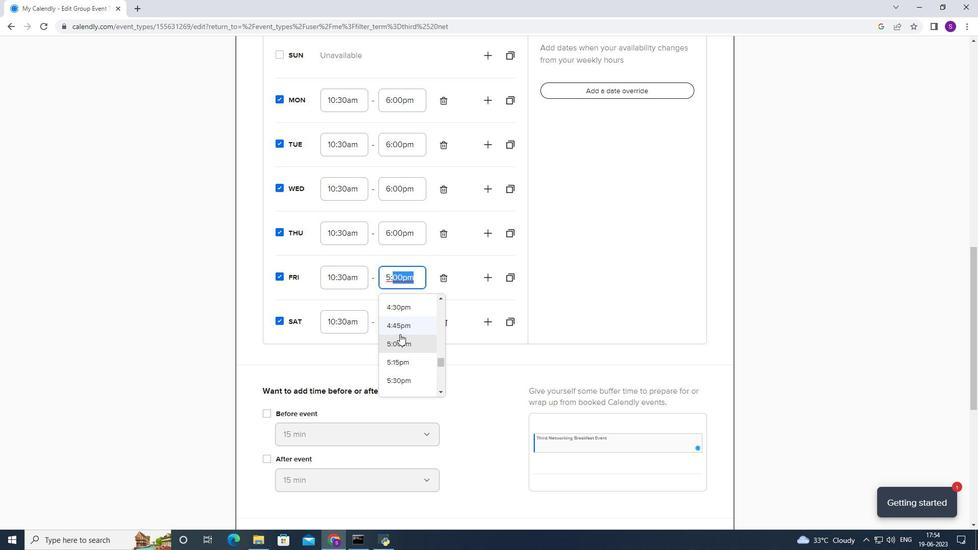 
Action: Mouse moved to (412, 321)
Screenshot: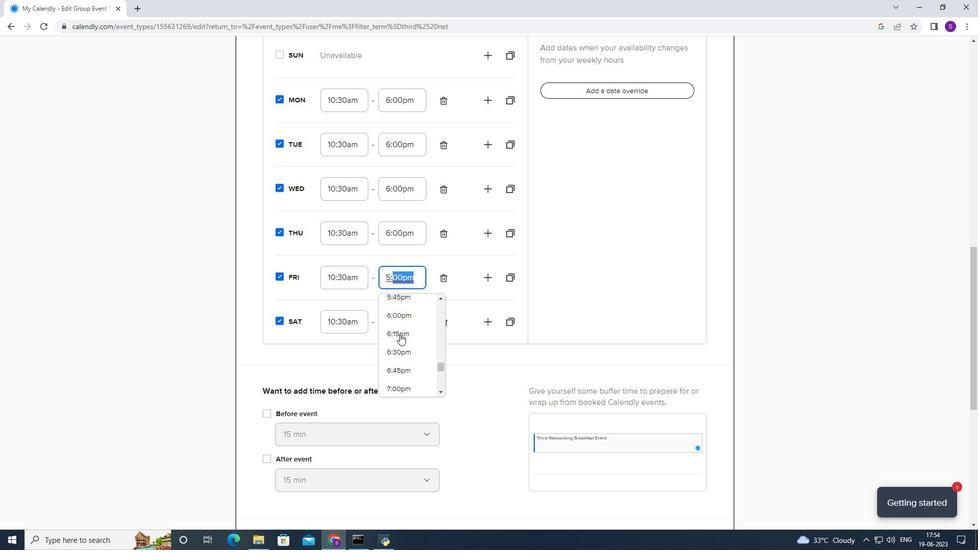 
Action: Mouse pressed left at (412, 321)
Screenshot: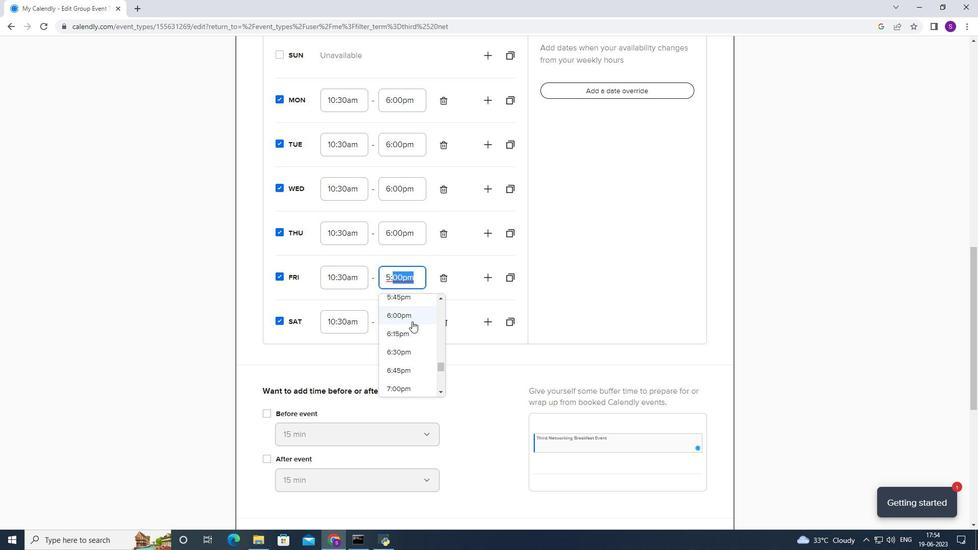 
Action: Mouse moved to (412, 319)
Screenshot: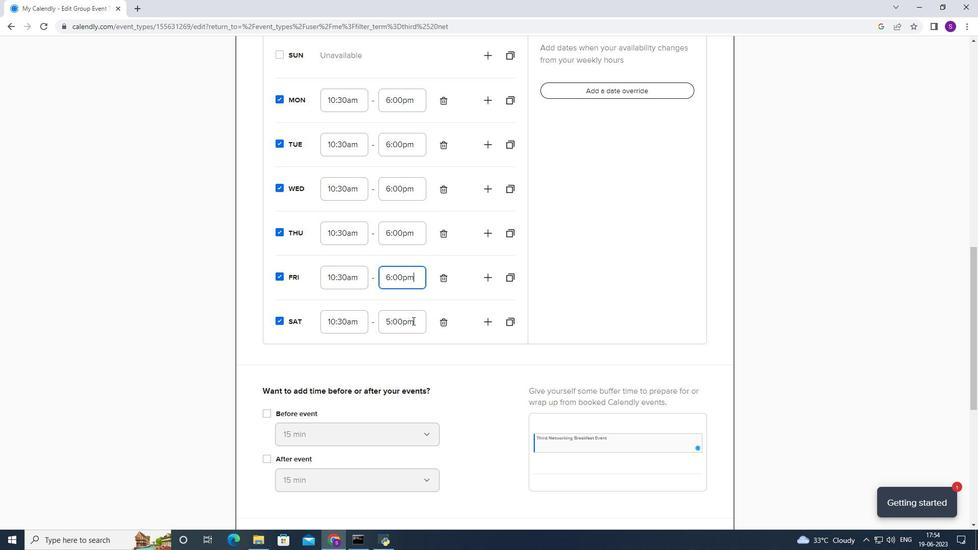 
Action: Mouse pressed left at (412, 319)
Screenshot: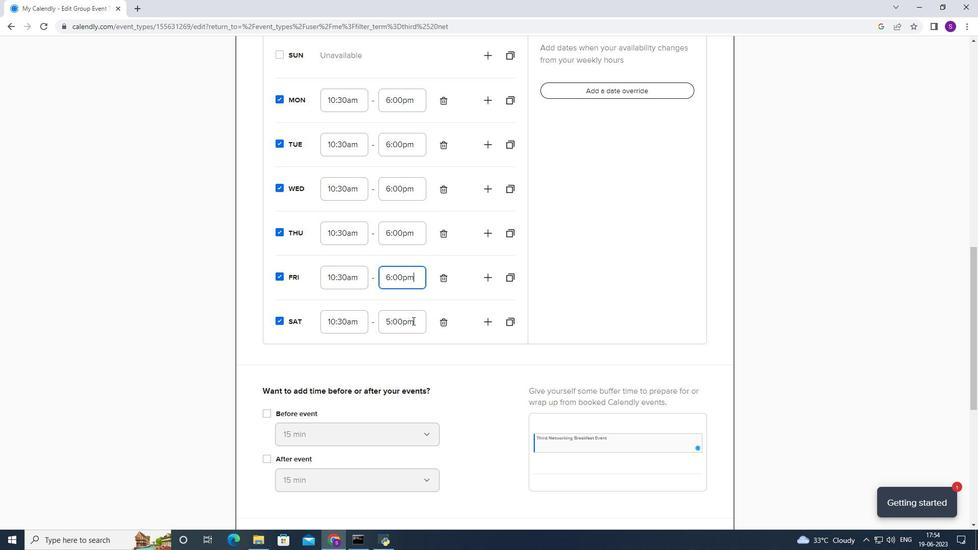 
Action: Mouse moved to (401, 363)
Screenshot: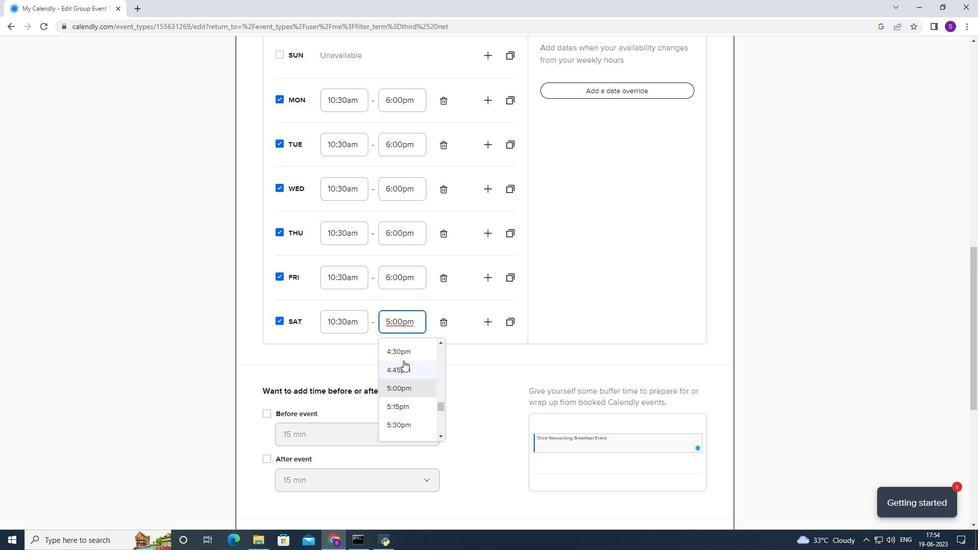 
Action: Mouse scrolled (401, 363) with delta (0, 0)
Screenshot: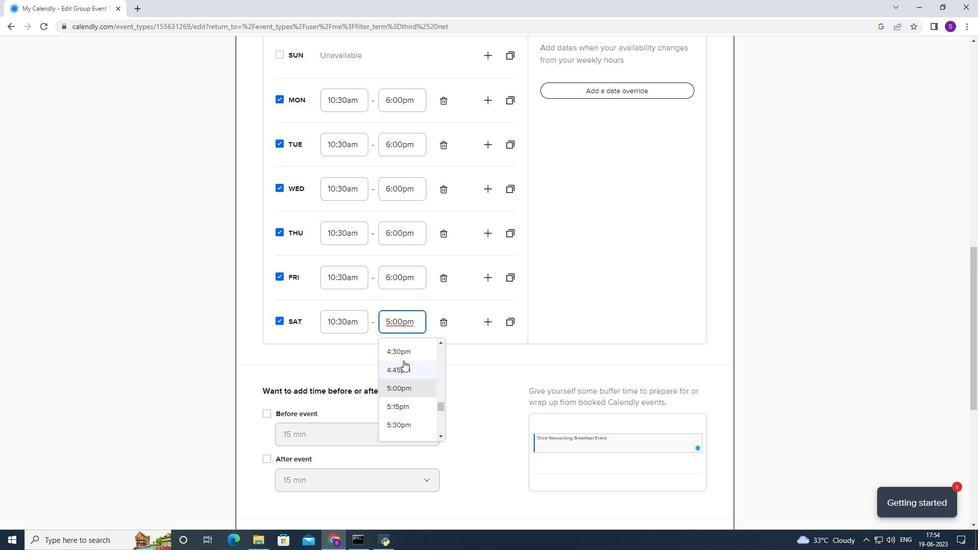 
Action: Mouse moved to (400, 365)
Screenshot: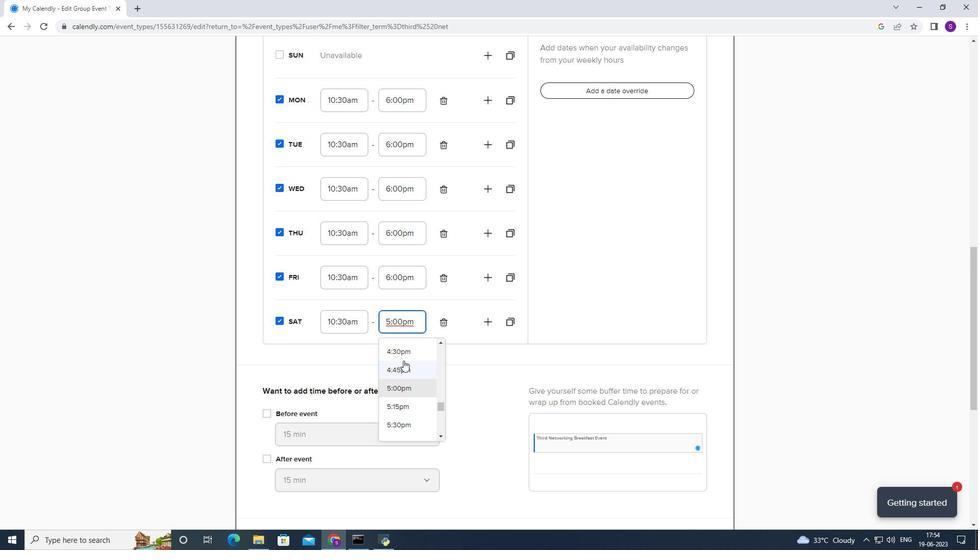 
Action: Mouse scrolled (400, 364) with delta (0, 0)
Screenshot: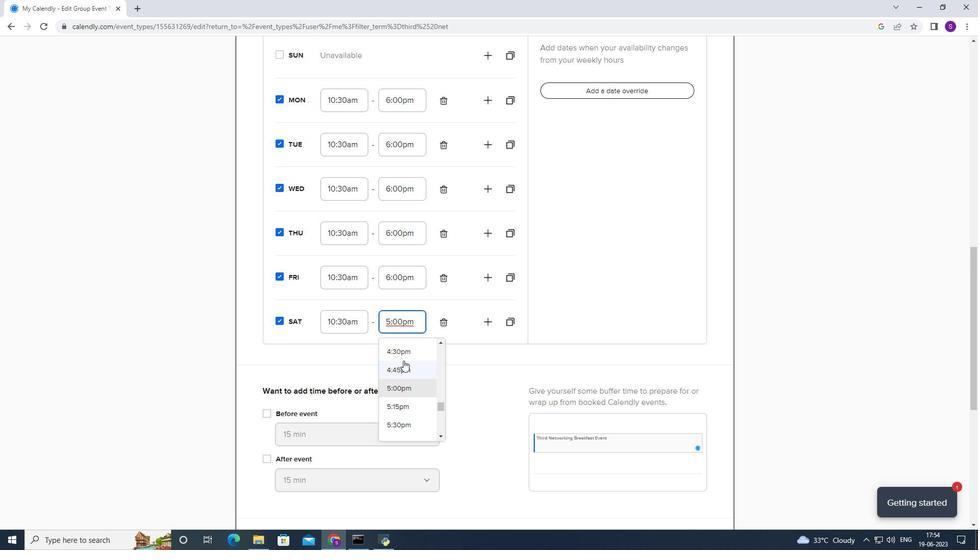 
Action: Mouse moved to (402, 359)
Screenshot: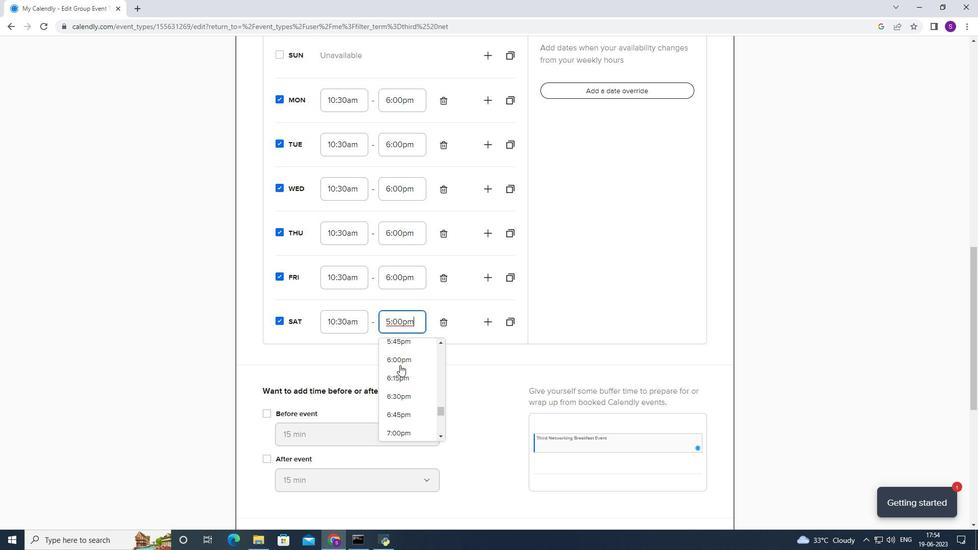 
Action: Mouse pressed left at (402, 359)
Screenshot: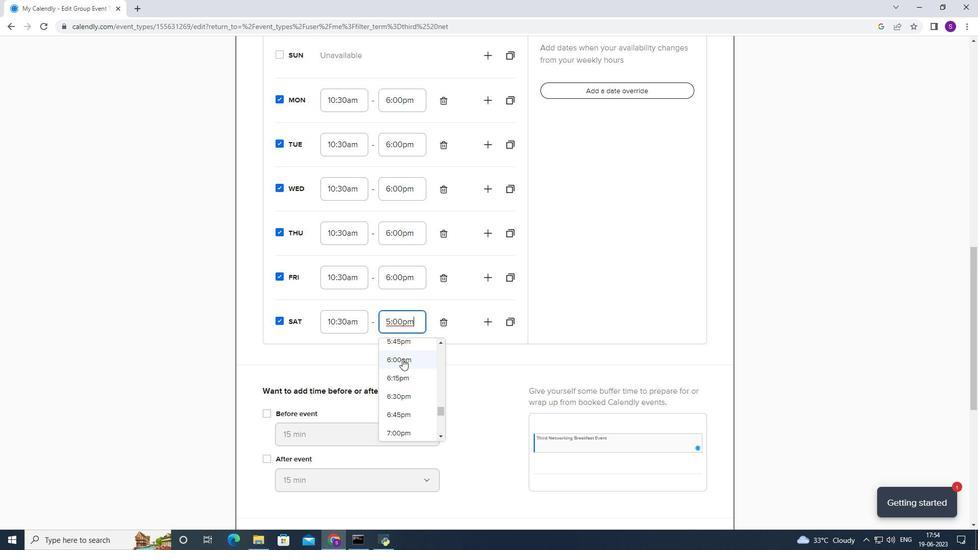 
Action: Mouse moved to (363, 368)
Screenshot: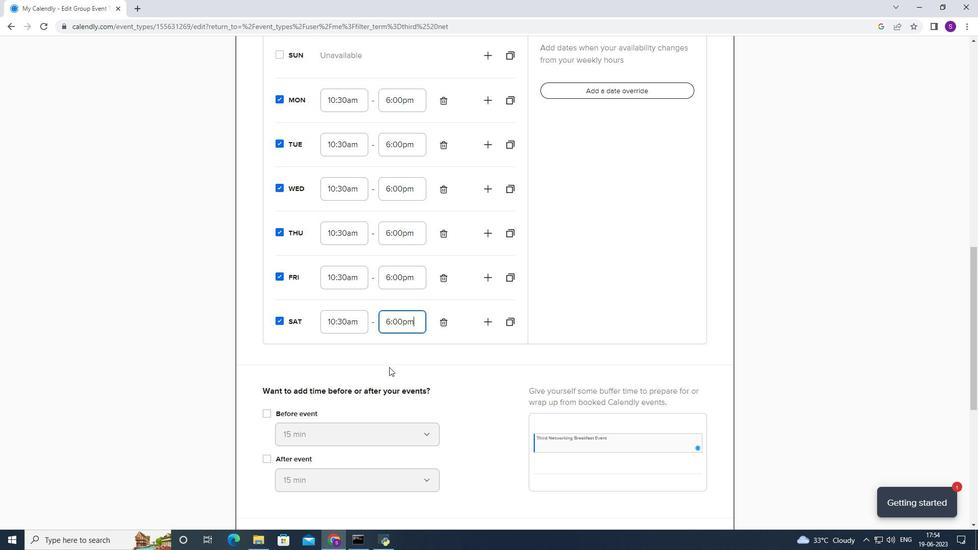 
Action: Mouse pressed left at (363, 368)
Screenshot: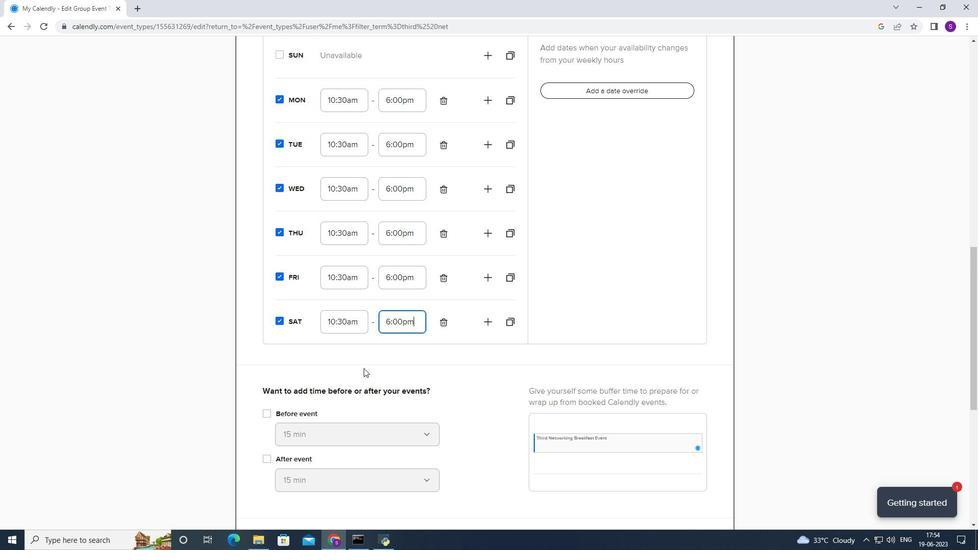 
Action: Mouse scrolled (363, 367) with delta (0, 0)
Screenshot: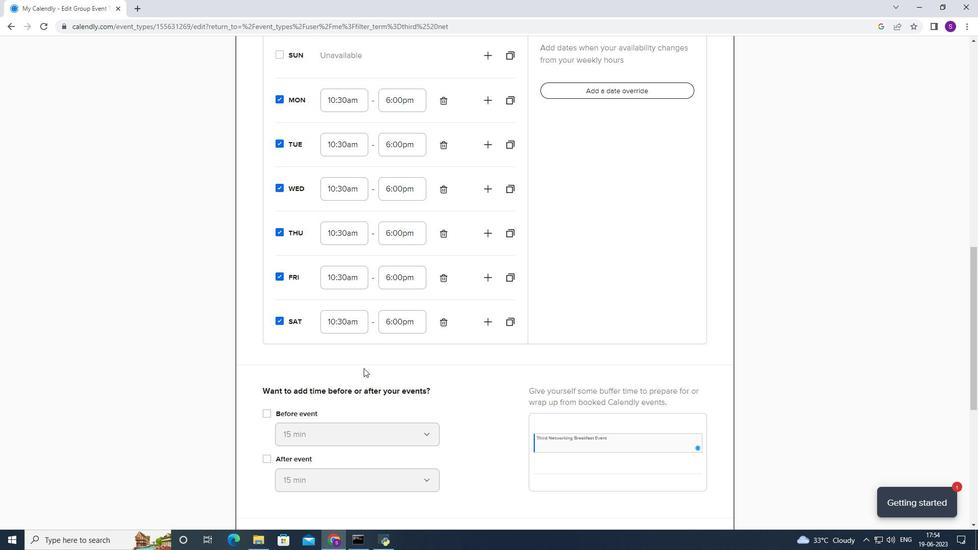
Action: Mouse scrolled (363, 367) with delta (0, 0)
Screenshot: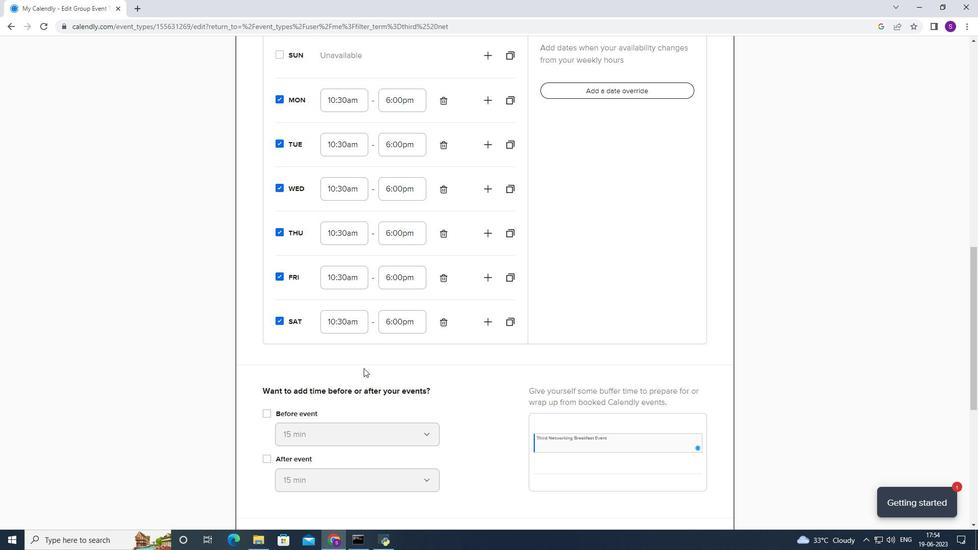 
Action: Mouse scrolled (363, 367) with delta (0, 0)
Screenshot: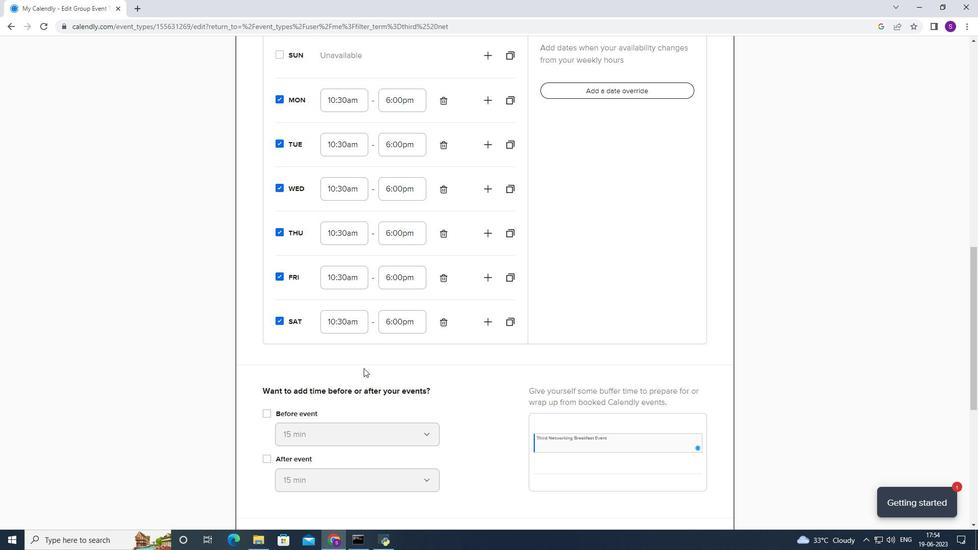 
Action: Mouse moved to (295, 260)
Screenshot: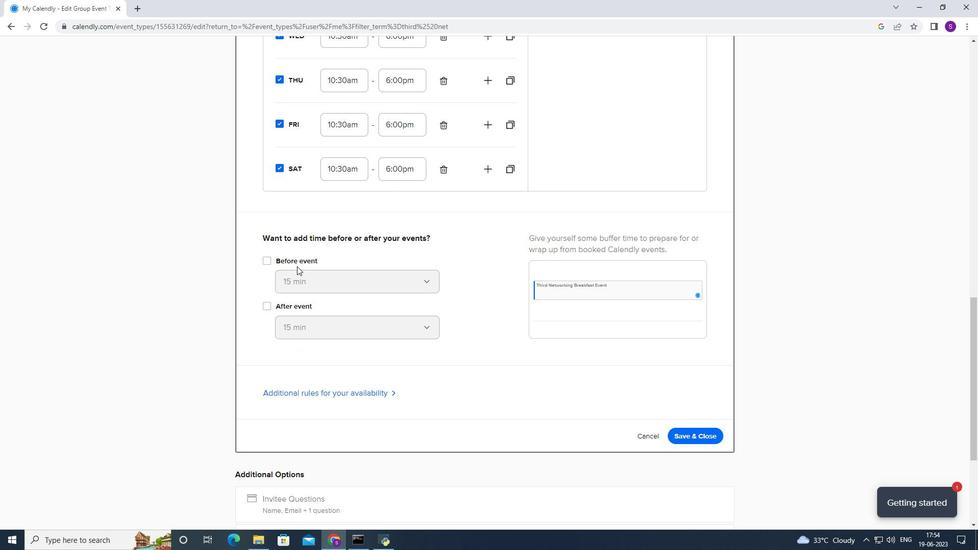 
Action: Mouse pressed left at (295, 260)
Screenshot: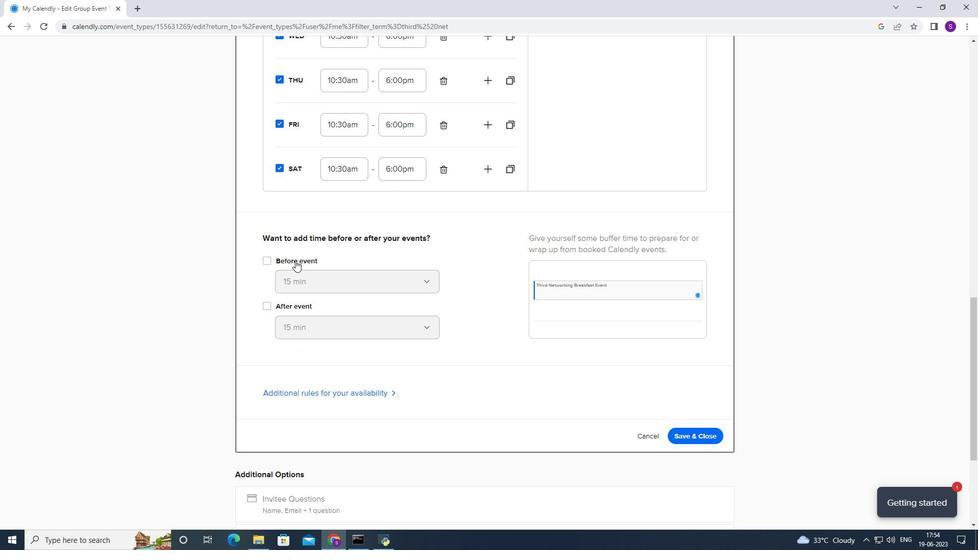 
Action: Mouse moved to (298, 285)
Screenshot: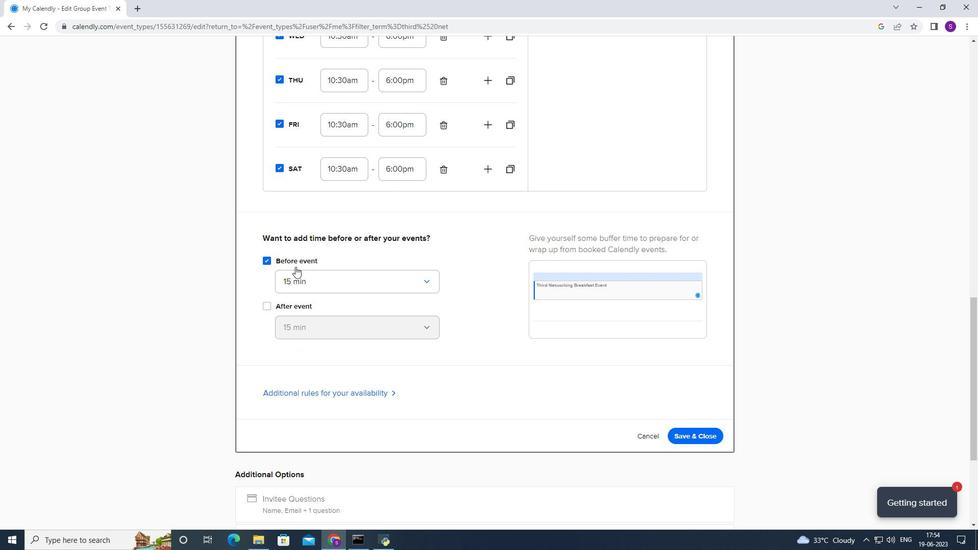 
Action: Mouse pressed left at (298, 285)
Screenshot: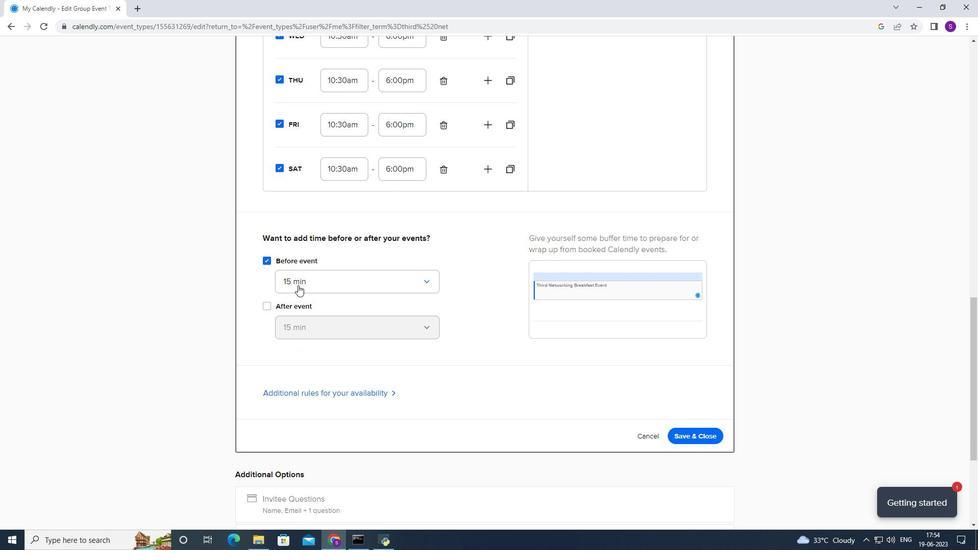 
Action: Mouse moved to (300, 349)
Screenshot: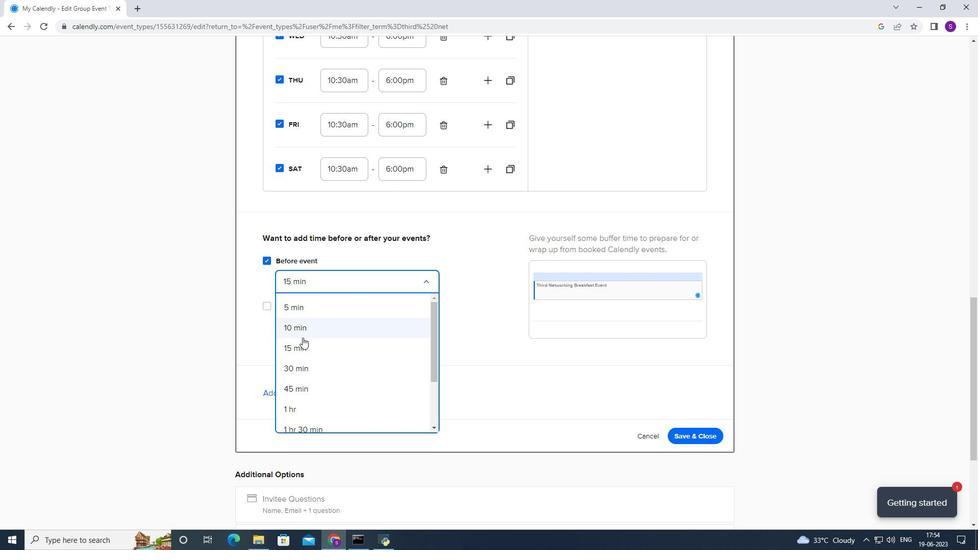 
Action: Mouse pressed left at (300, 349)
Screenshot: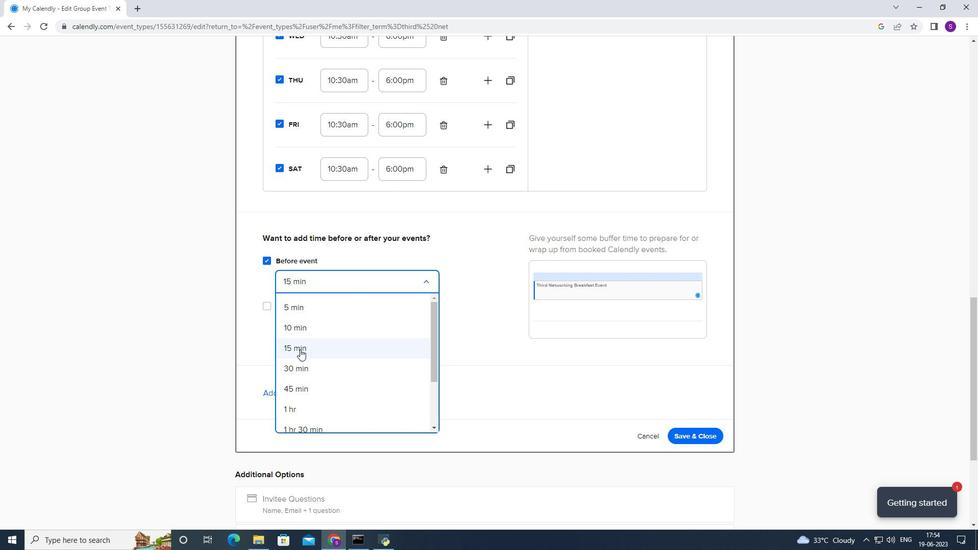 
Action: Mouse moved to (284, 303)
Screenshot: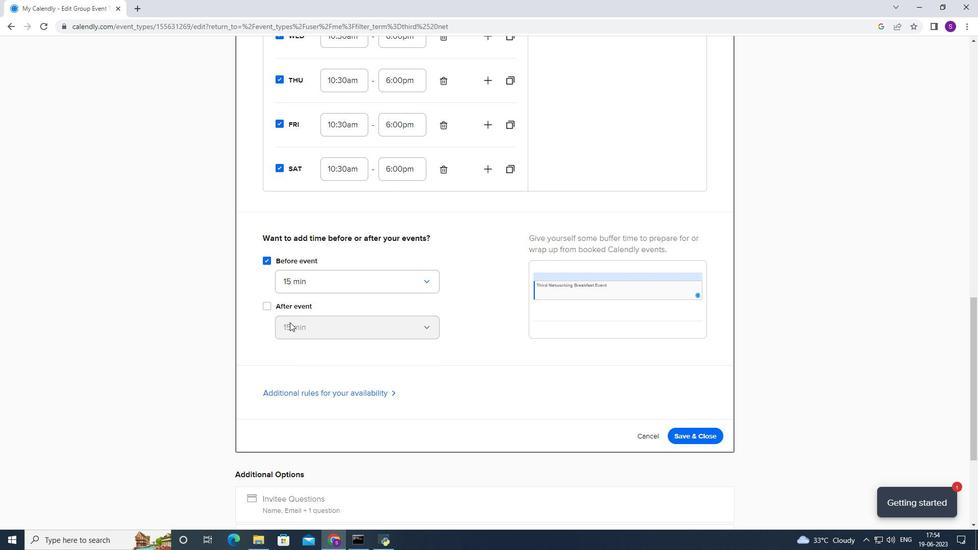 
Action: Mouse pressed left at (284, 303)
Screenshot: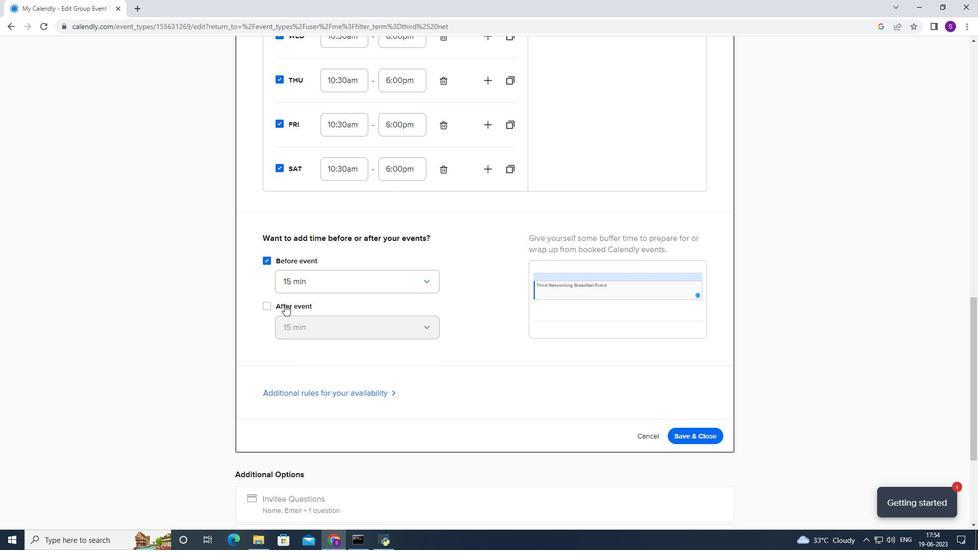 
Action: Mouse moved to (303, 364)
Screenshot: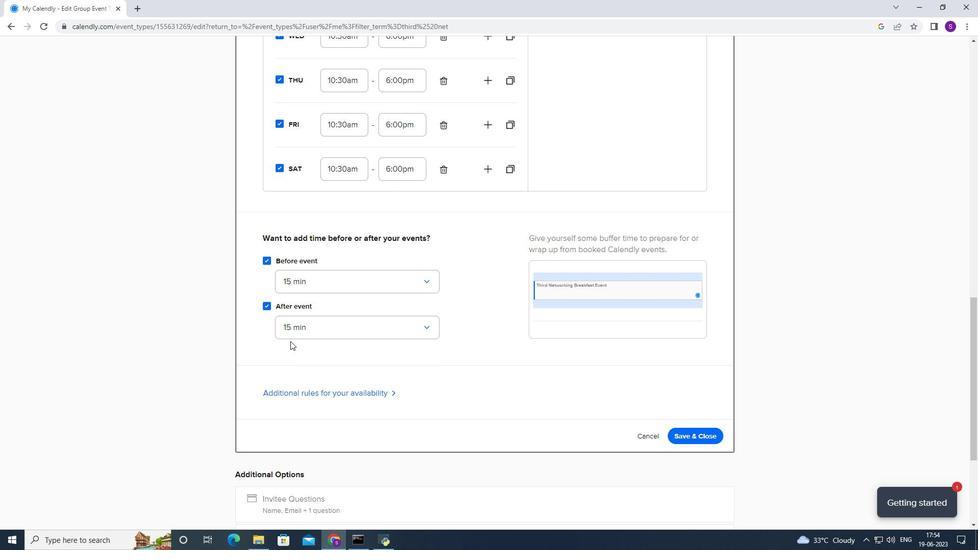 
Action: Mouse scrolled (303, 363) with delta (0, 0)
Screenshot: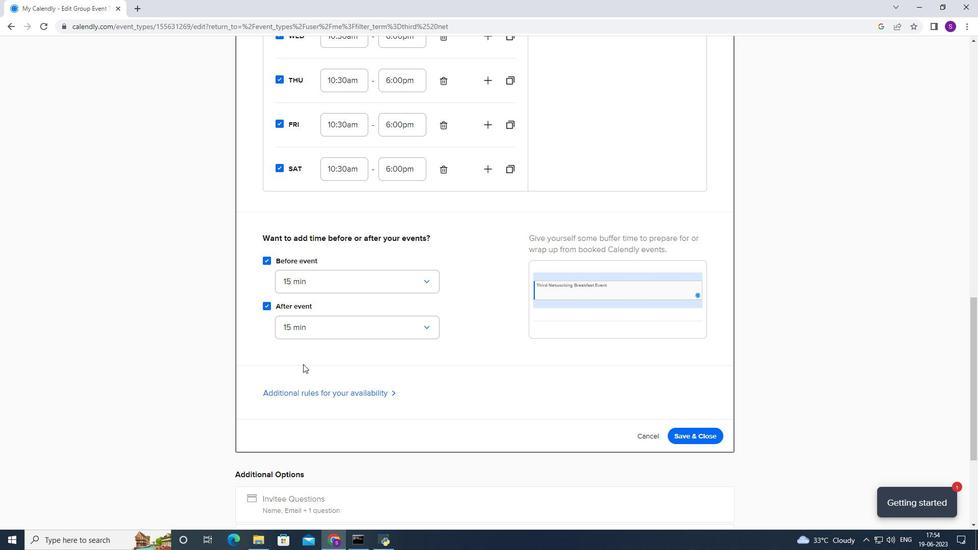 
Action: Mouse scrolled (303, 363) with delta (0, 0)
Screenshot: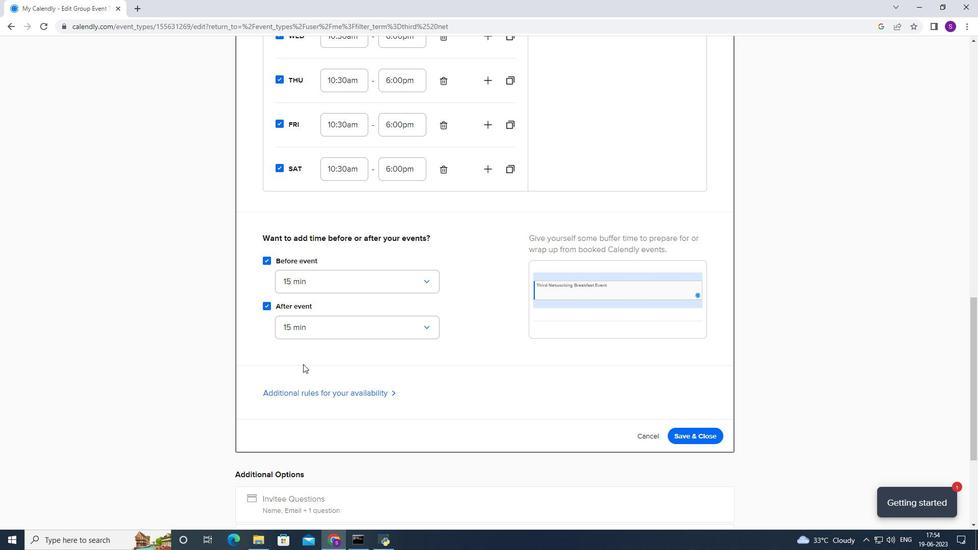
Action: Mouse scrolled (303, 363) with delta (0, 0)
Screenshot: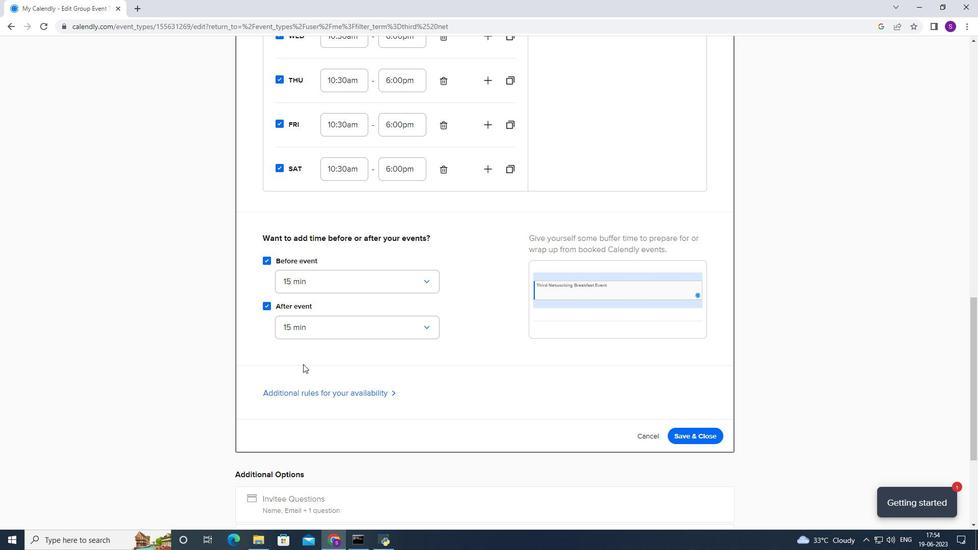 
Action: Mouse moved to (362, 250)
Screenshot: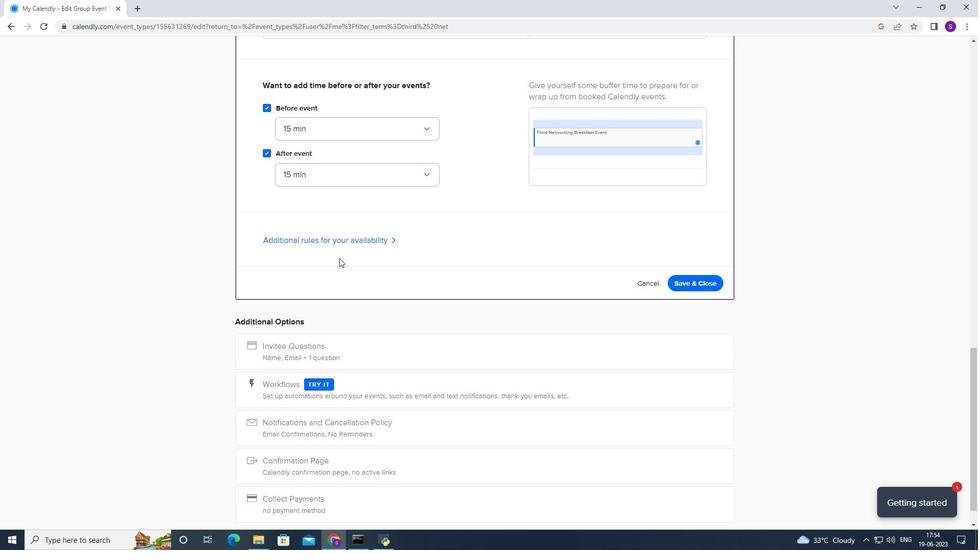 
Action: Mouse pressed left at (362, 250)
Screenshot: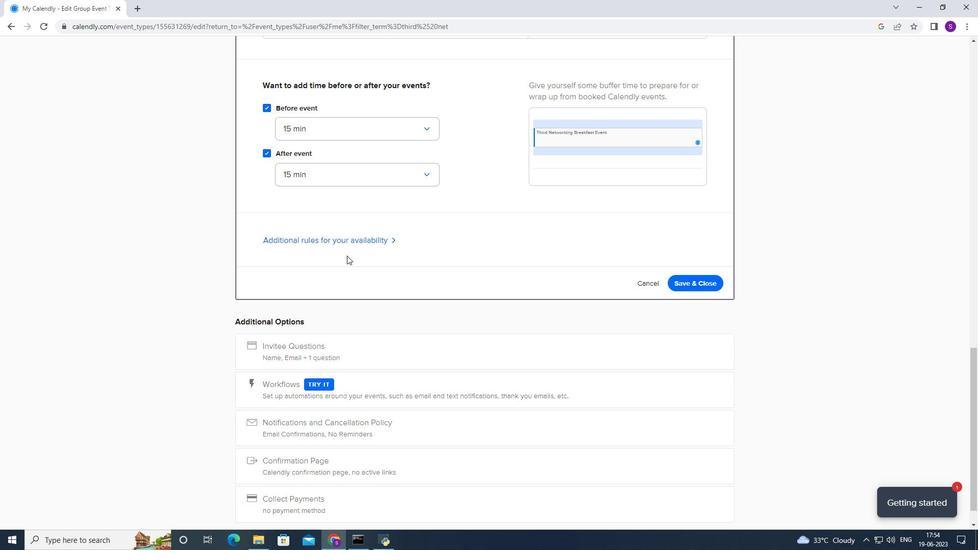 
Action: Mouse moved to (373, 245)
Screenshot: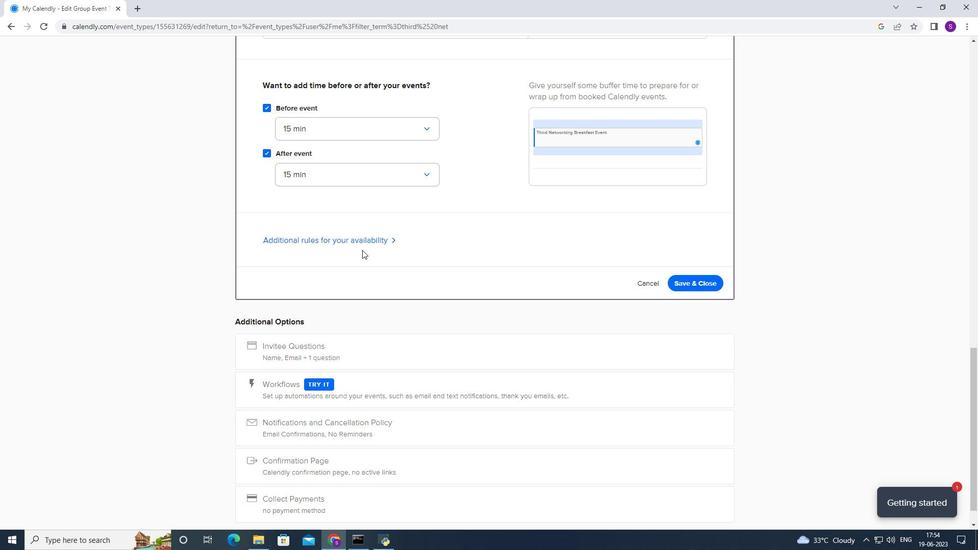 
Action: Mouse pressed left at (373, 245)
Screenshot: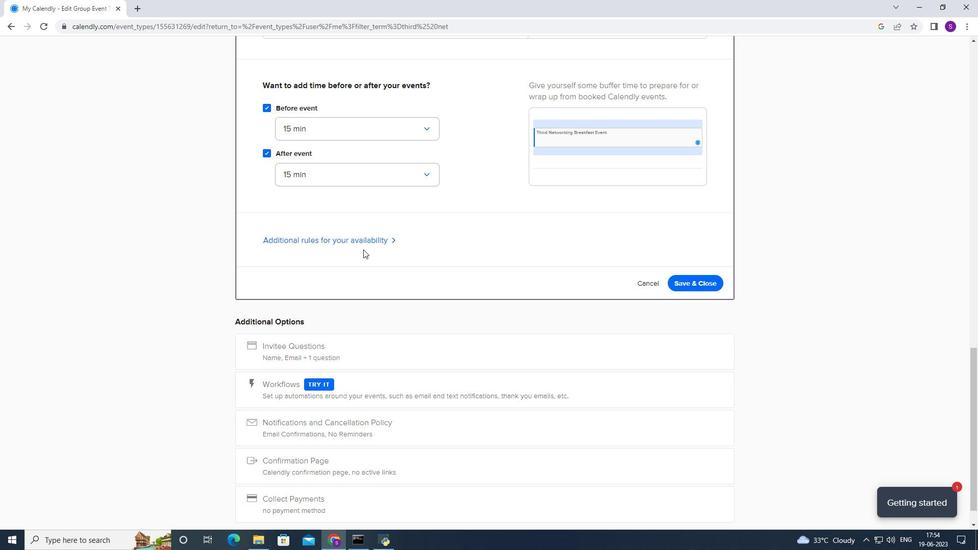 
Action: Mouse moved to (310, 344)
Screenshot: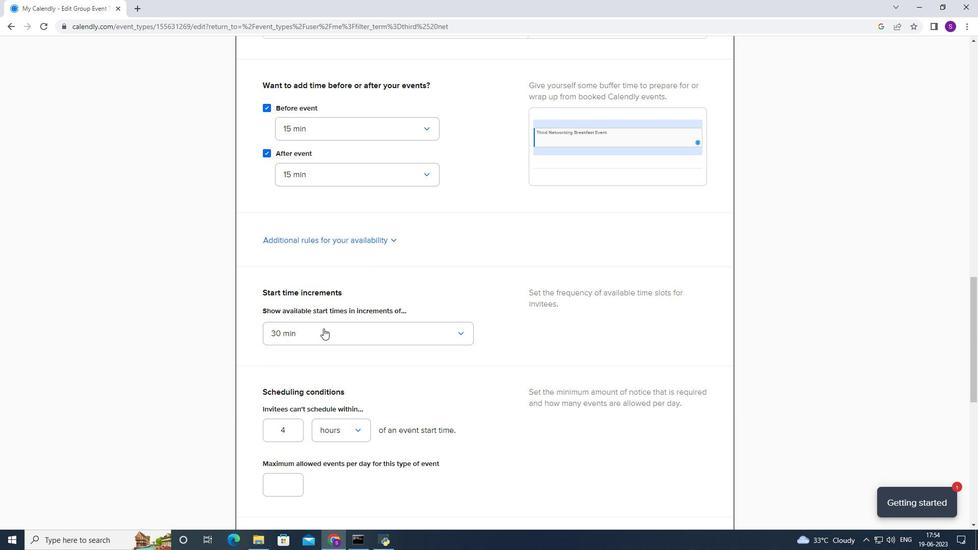 
Action: Mouse pressed left at (310, 344)
Screenshot: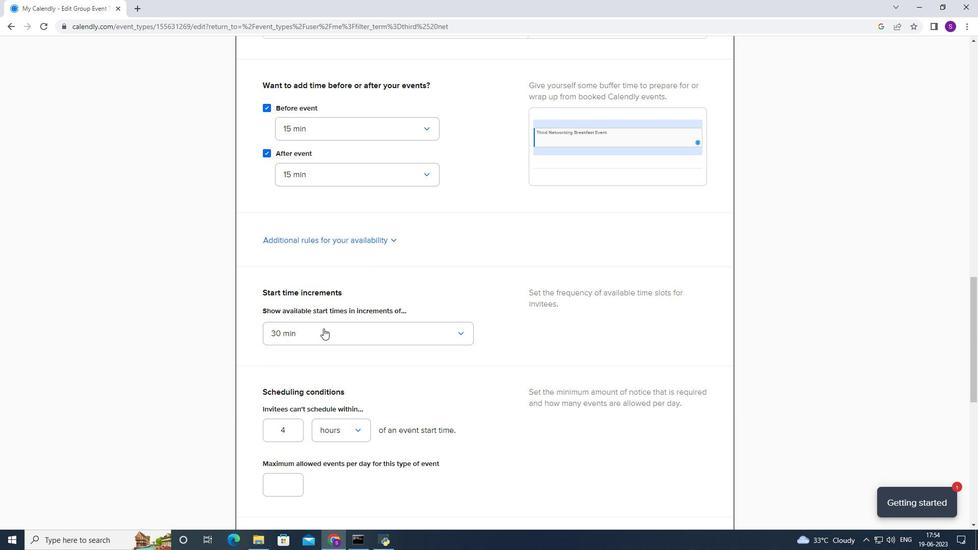 
Action: Mouse moved to (323, 357)
Screenshot: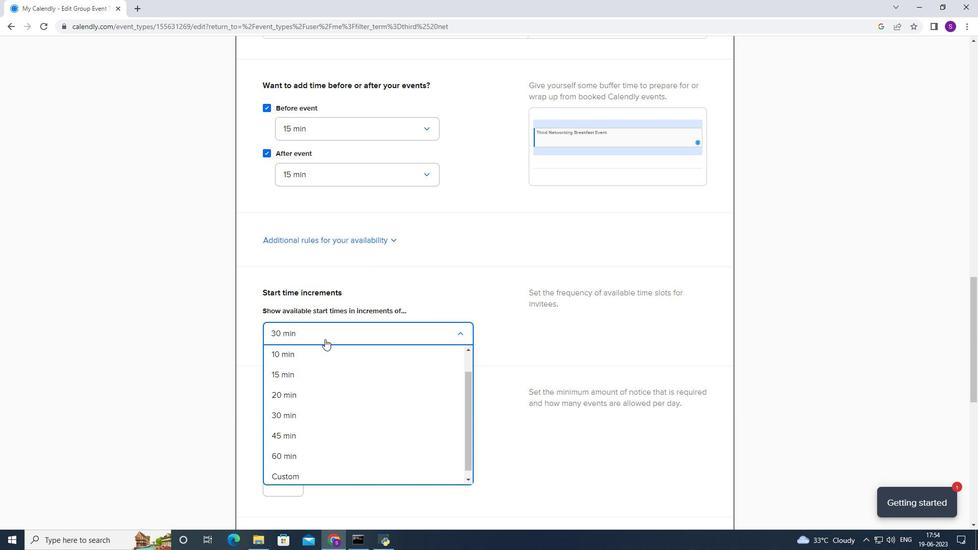 
Action: Mouse pressed left at (323, 357)
Screenshot: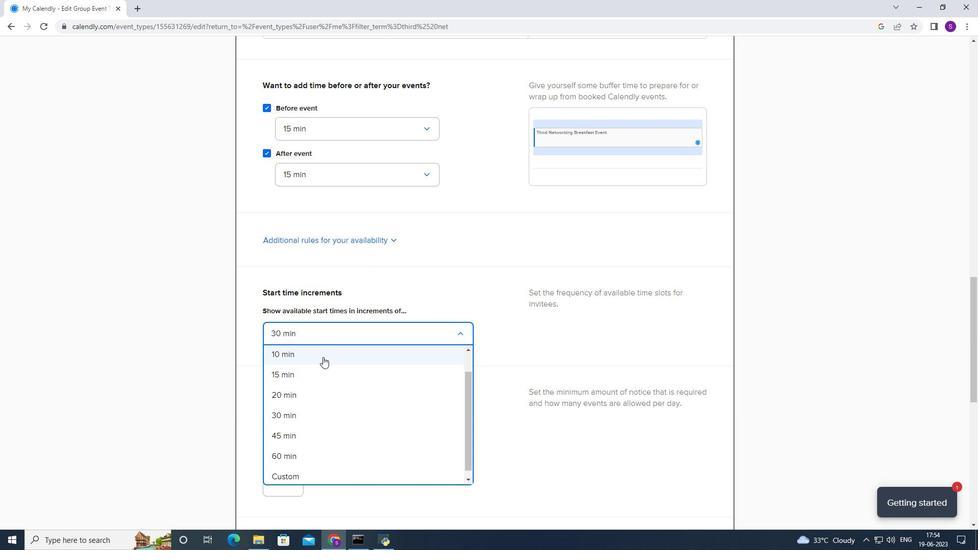 
Action: Mouse moved to (321, 359)
Screenshot: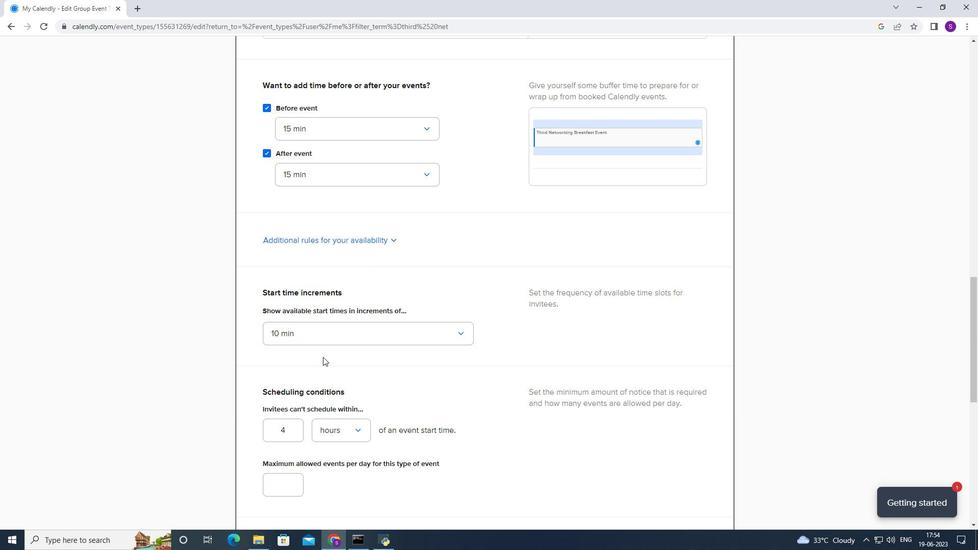 
Action: Mouse scrolled (321, 359) with delta (0, 0)
Screenshot: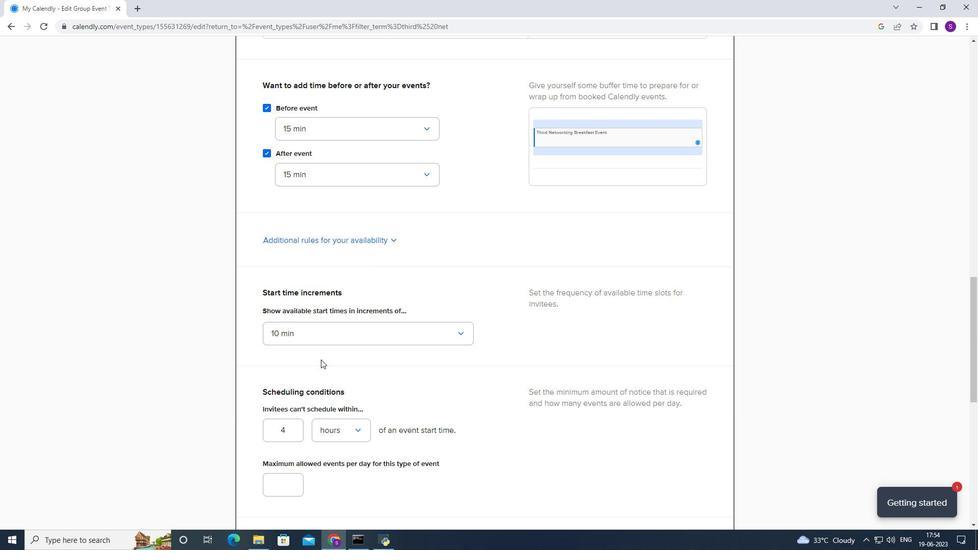 
Action: Mouse scrolled (321, 359) with delta (0, 0)
Screenshot: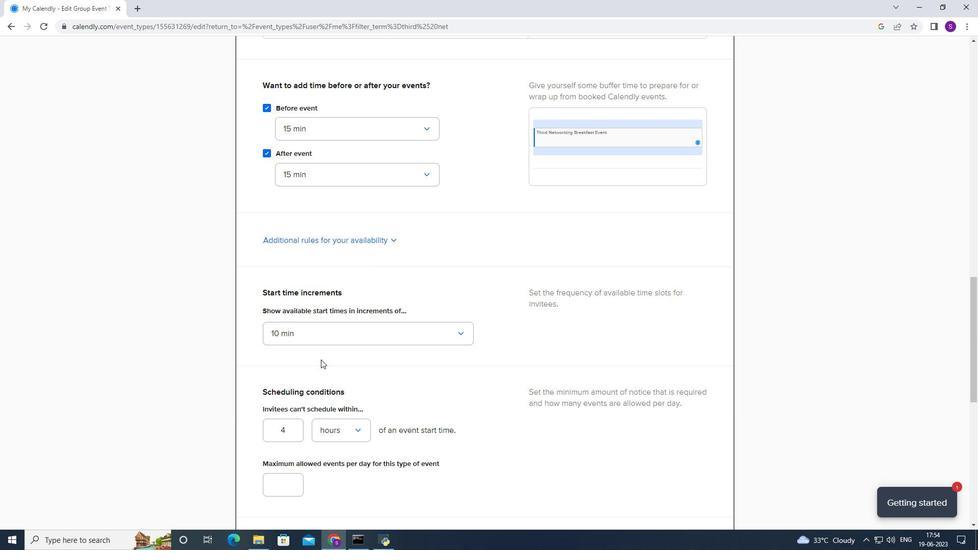 
Action: Mouse scrolled (321, 359) with delta (0, 0)
Screenshot: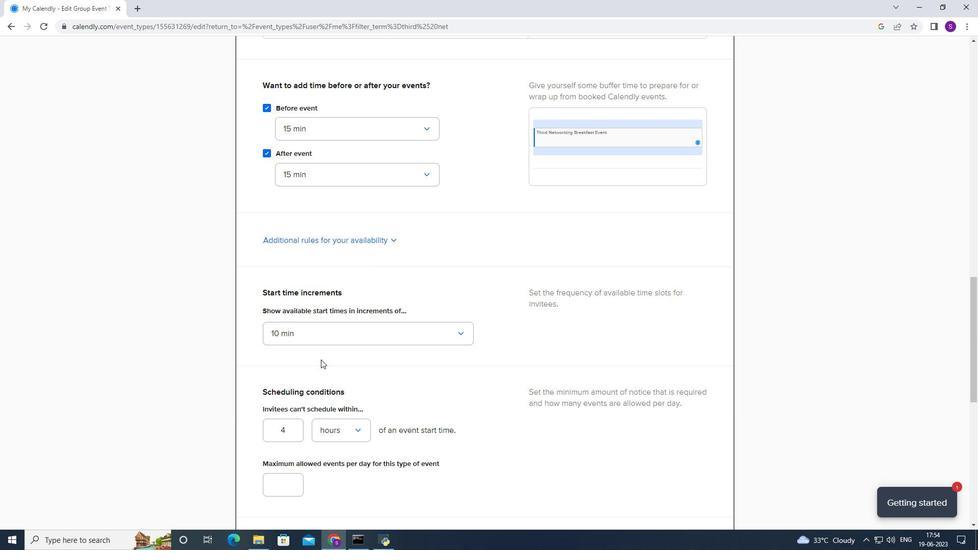 
Action: Mouse moved to (302, 273)
Screenshot: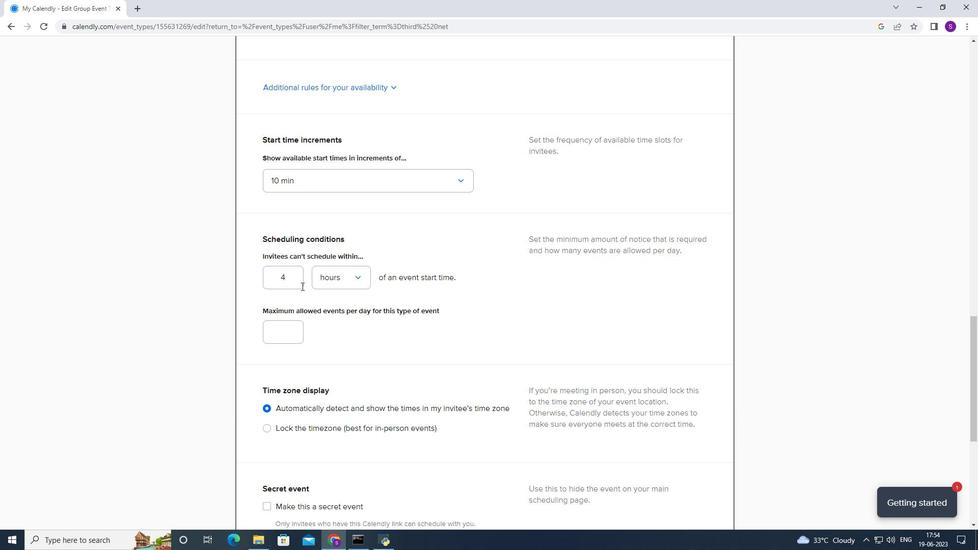 
Action: Mouse pressed left at (302, 273)
Screenshot: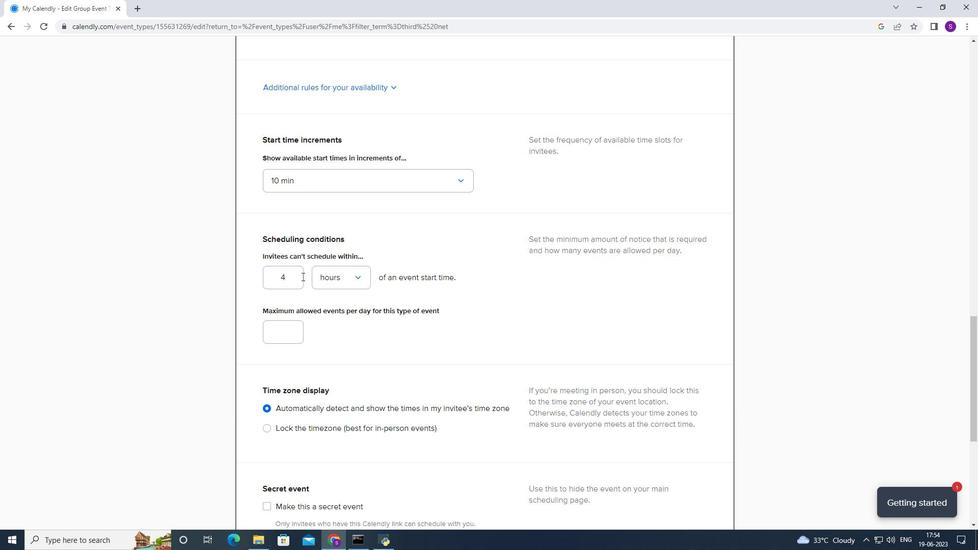 
Action: Mouse moved to (278, 275)
Screenshot: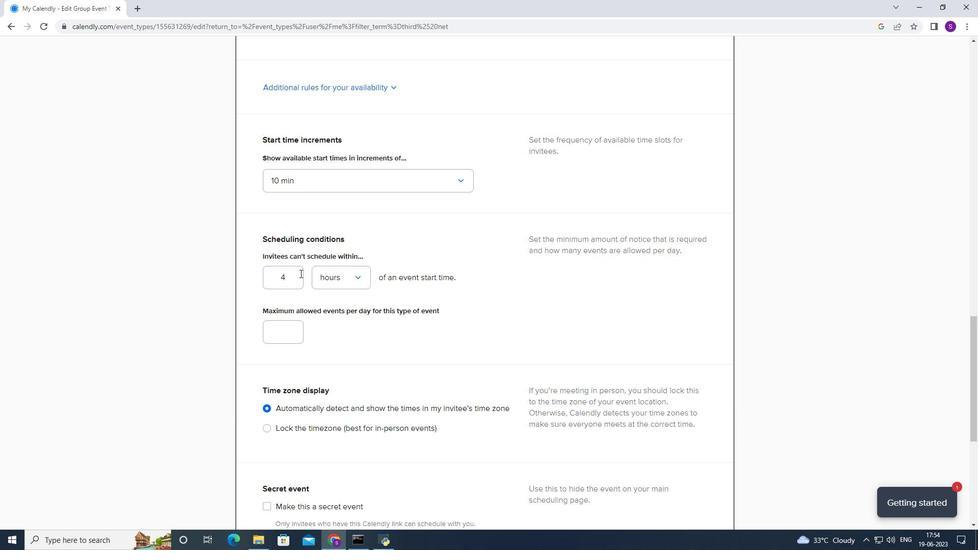 
Action: Key pressed 170
Screenshot: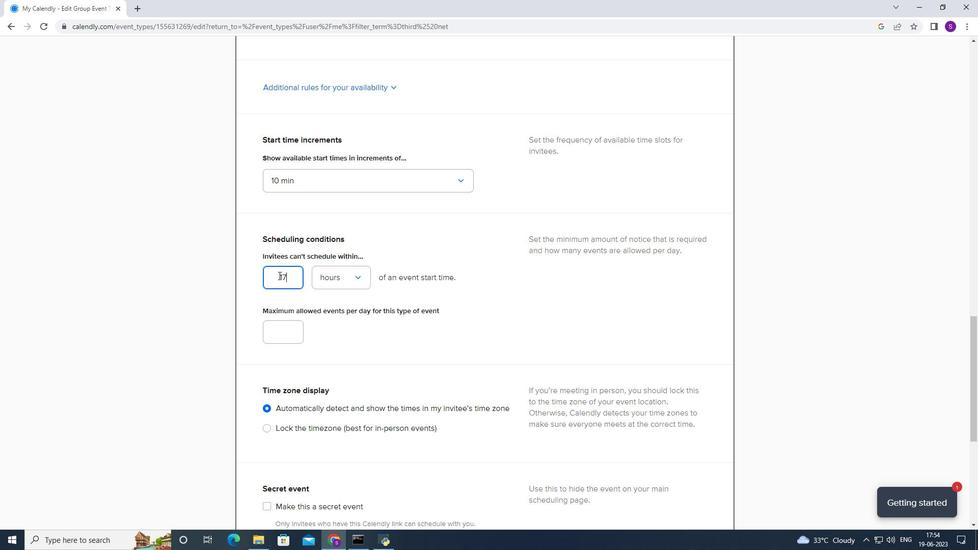 
Action: Mouse moved to (278, 329)
Screenshot: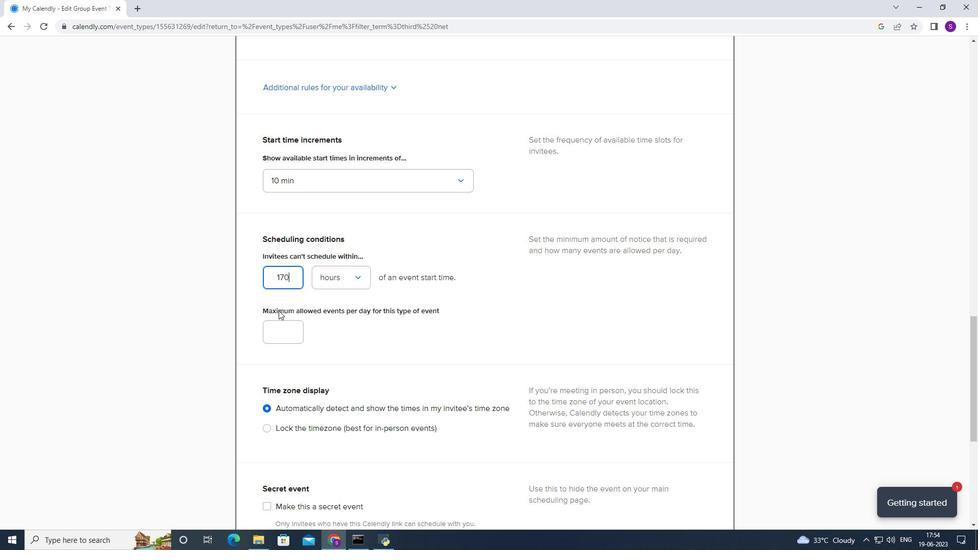 
Action: Mouse pressed left at (278, 329)
Screenshot: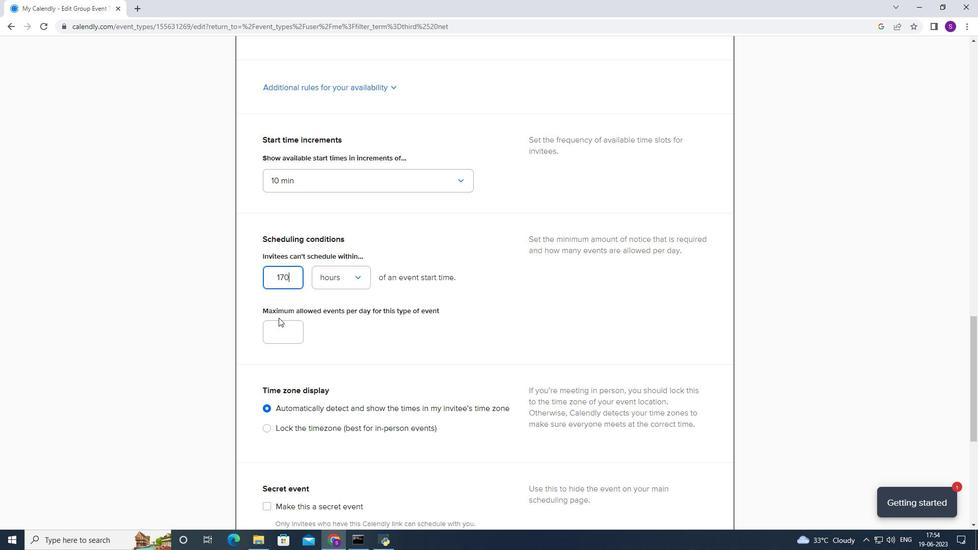 
Action: Mouse moved to (278, 329)
Screenshot: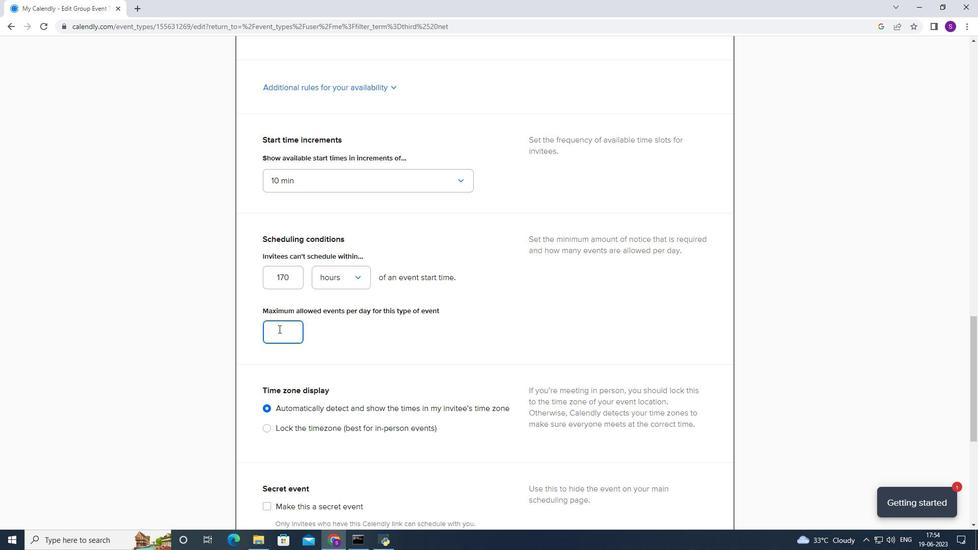 
Action: Key pressed 2
Screenshot: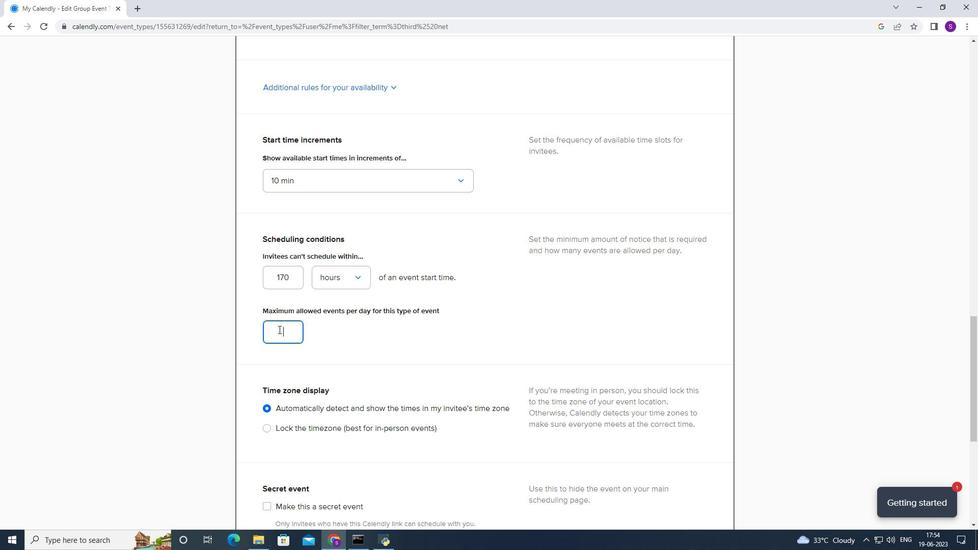 
Action: Mouse moved to (389, 356)
Screenshot: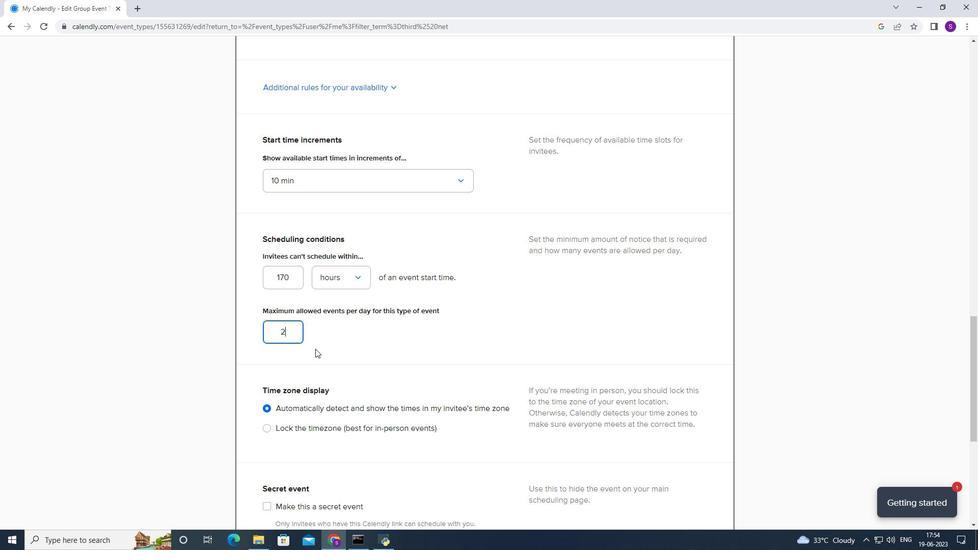 
Action: Mouse scrolled (389, 355) with delta (0, 0)
Screenshot: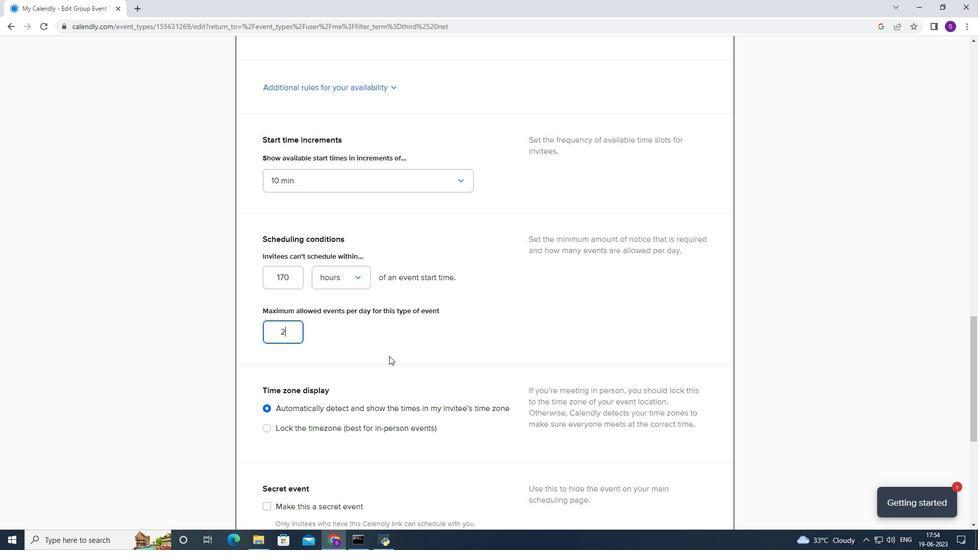 
Action: Mouse moved to (389, 356)
Screenshot: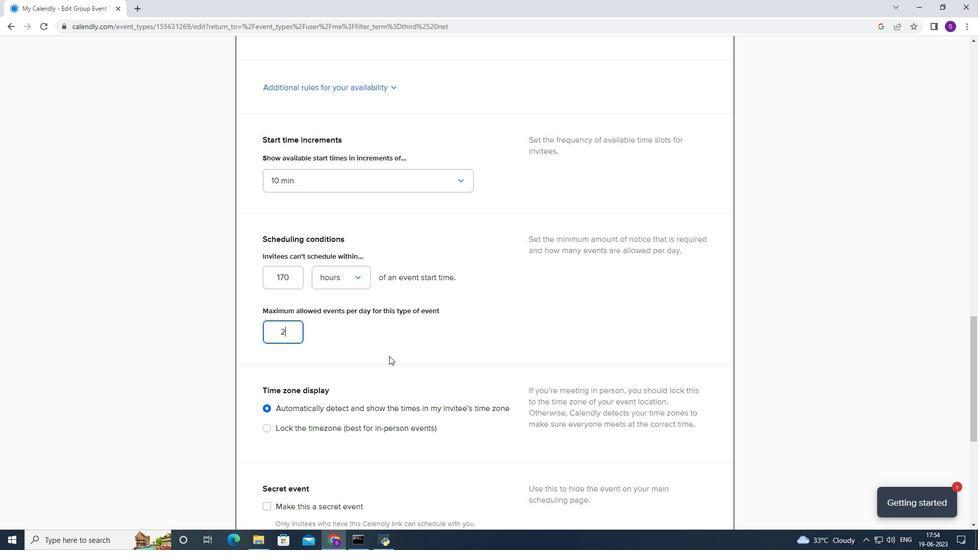
Action: Mouse scrolled (389, 356) with delta (0, 0)
Screenshot: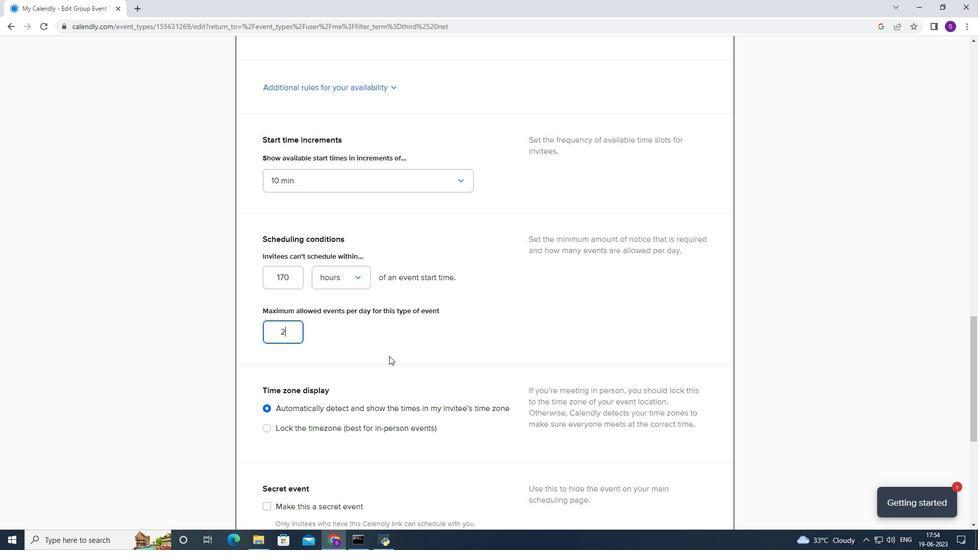 
Action: Mouse moved to (389, 358)
Screenshot: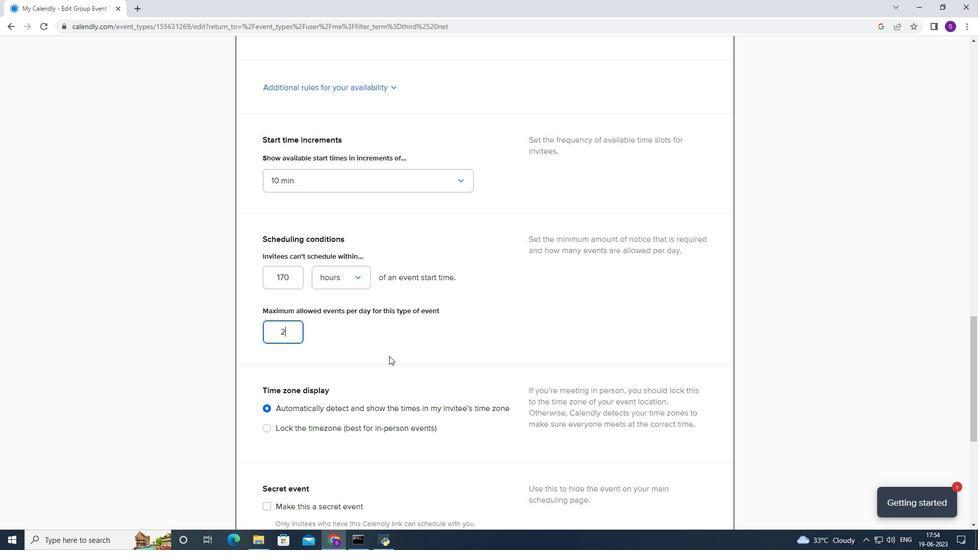 
Action: Mouse scrolled (389, 358) with delta (0, 0)
Screenshot: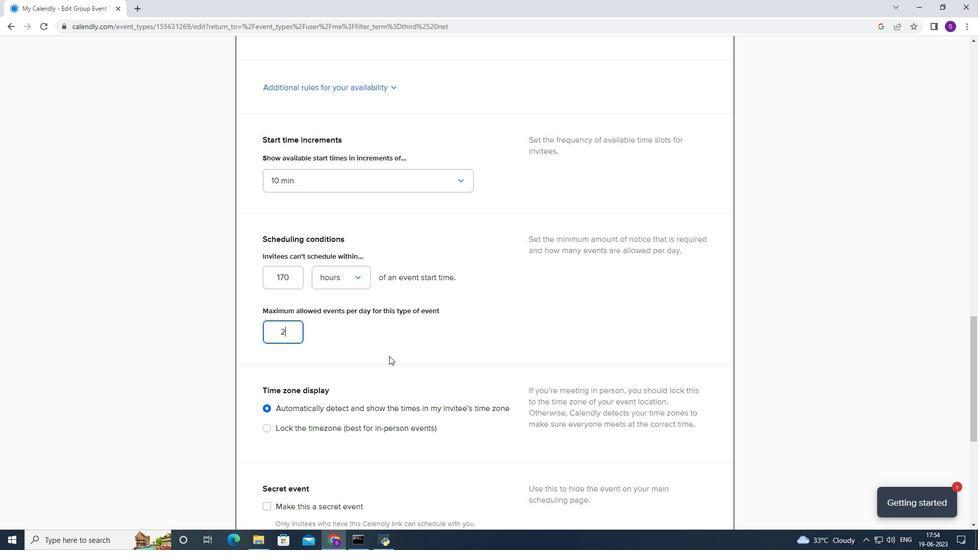
Action: Mouse moved to (388, 359)
Screenshot: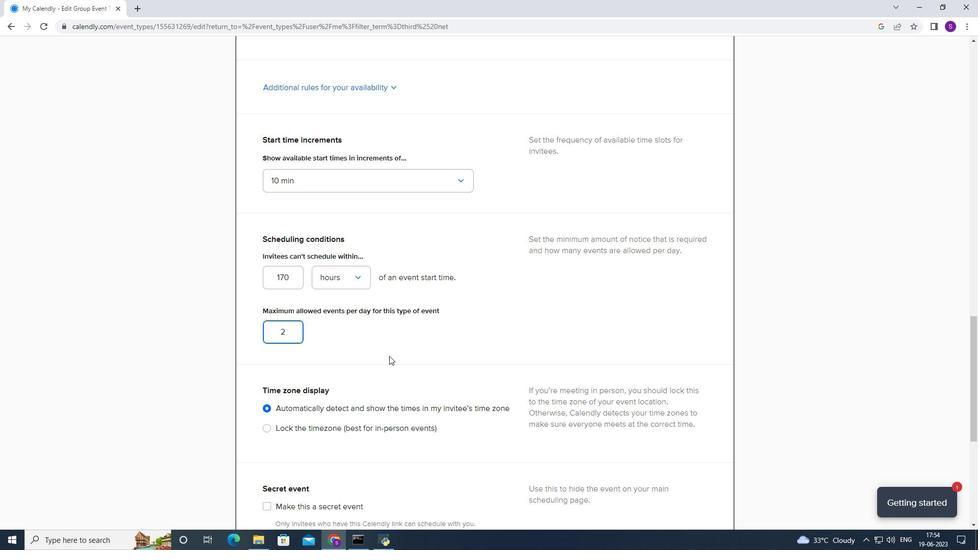 
Action: Mouse scrolled (388, 359) with delta (0, 0)
Screenshot: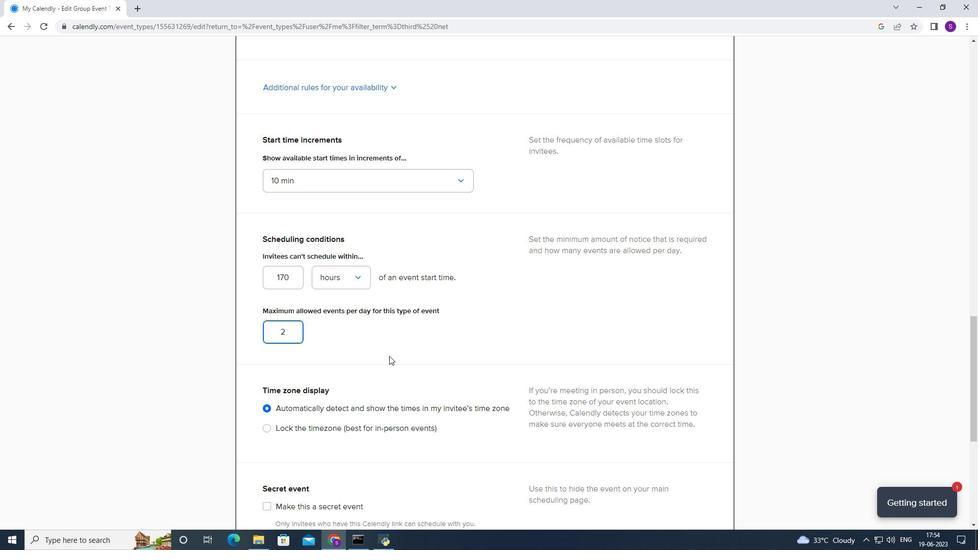 
Action: Mouse moved to (692, 365)
Screenshot: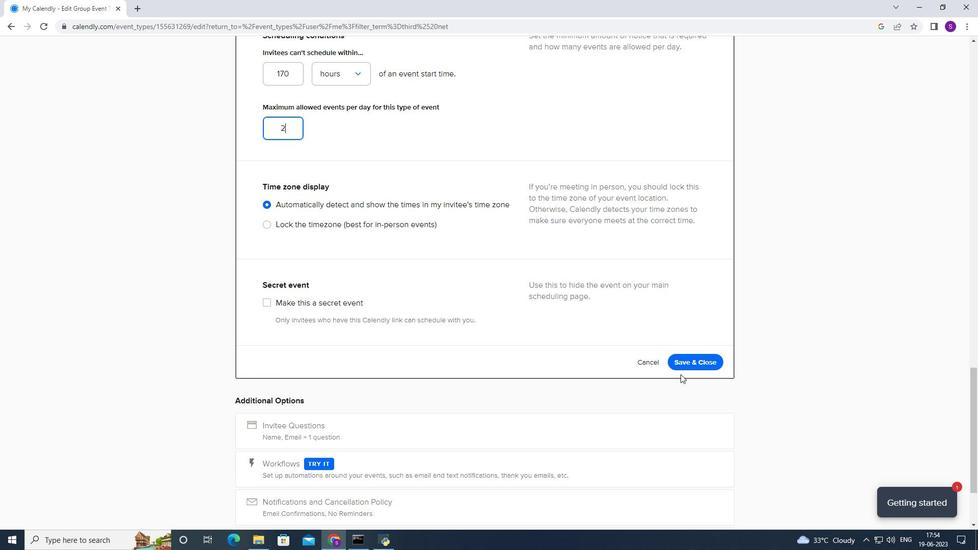 
Action: Mouse pressed left at (692, 365)
Screenshot: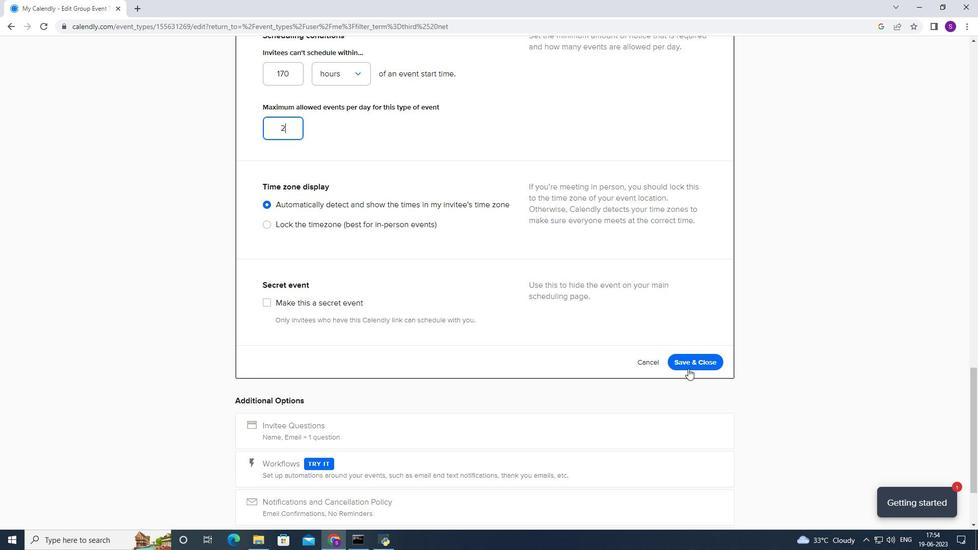 
Action: Mouse moved to (691, 364)
Screenshot: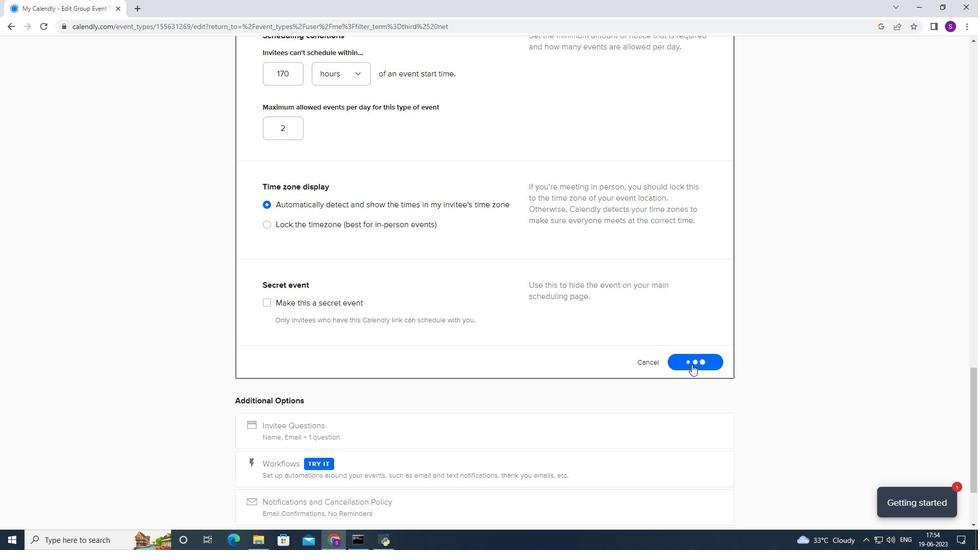 
